 Task: Find connections with filter location Bhachāu with filter topic #Mentoringwith filter profile language German with filter current company Tecnimont with filter school DAYANANDA SAGAR ACADEMY OF TECHNOLOGY AND MANAGEMENT, BANGALORE with filter industry Capital Markets with filter service category Marketing with filter keywords title Account Executive
Action: Mouse moved to (701, 91)
Screenshot: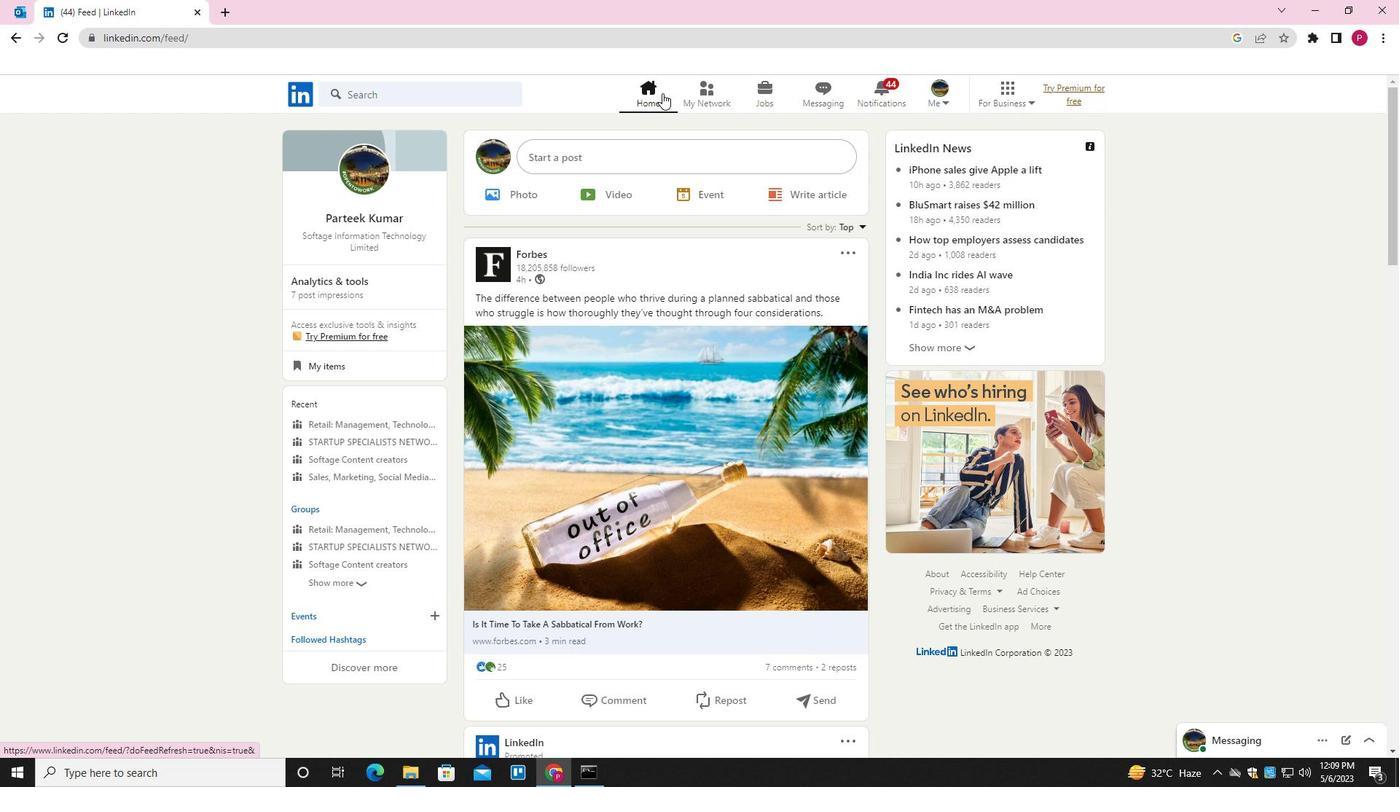 
Action: Mouse pressed left at (701, 91)
Screenshot: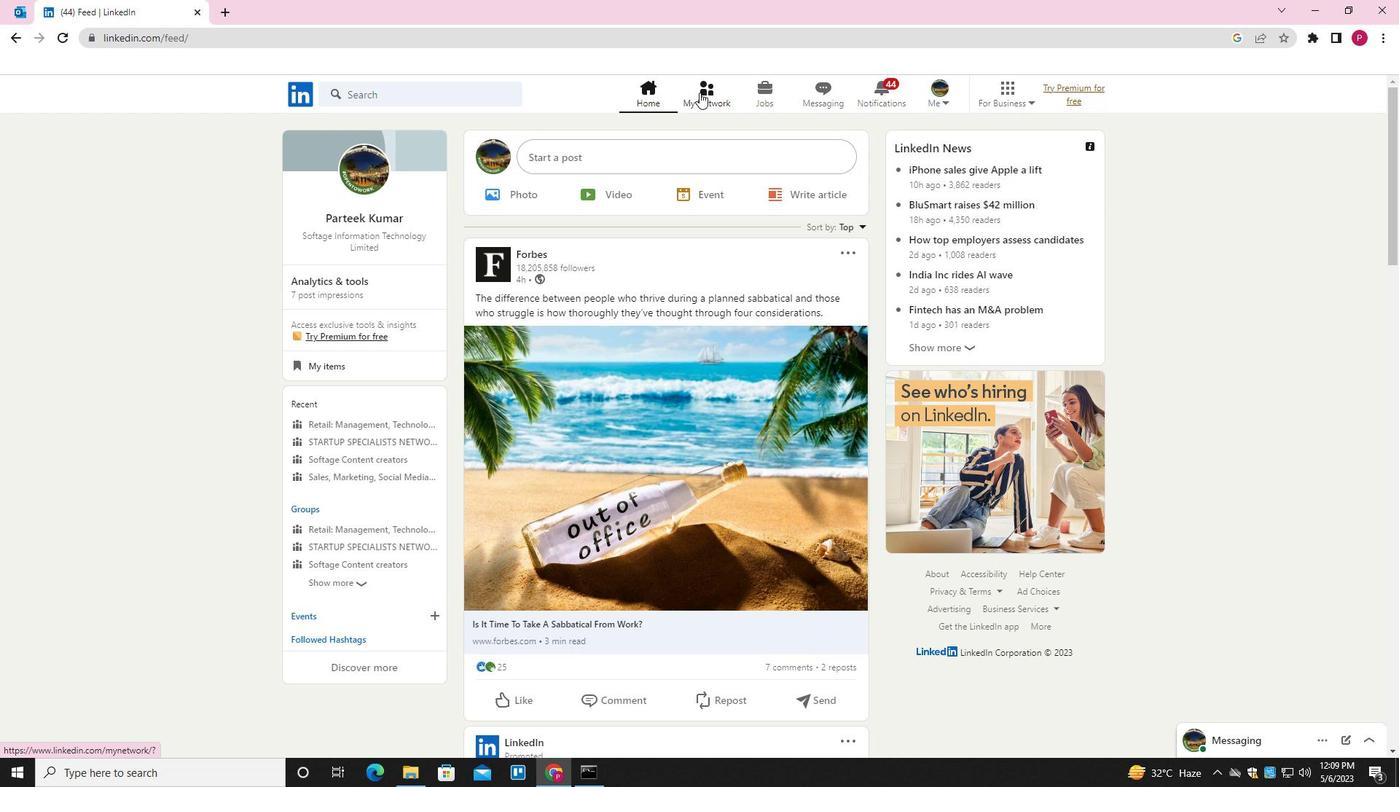 
Action: Mouse moved to (470, 180)
Screenshot: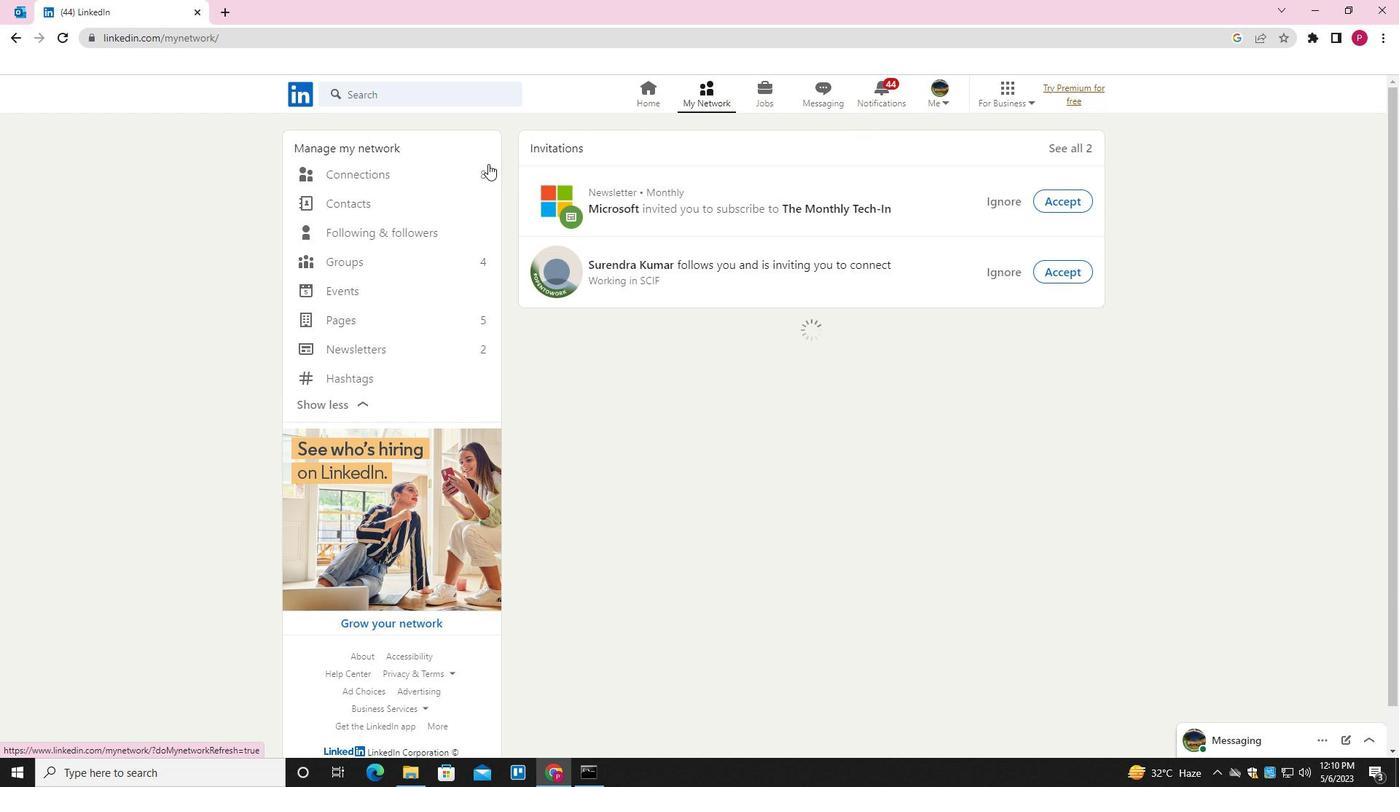 
Action: Mouse pressed left at (470, 180)
Screenshot: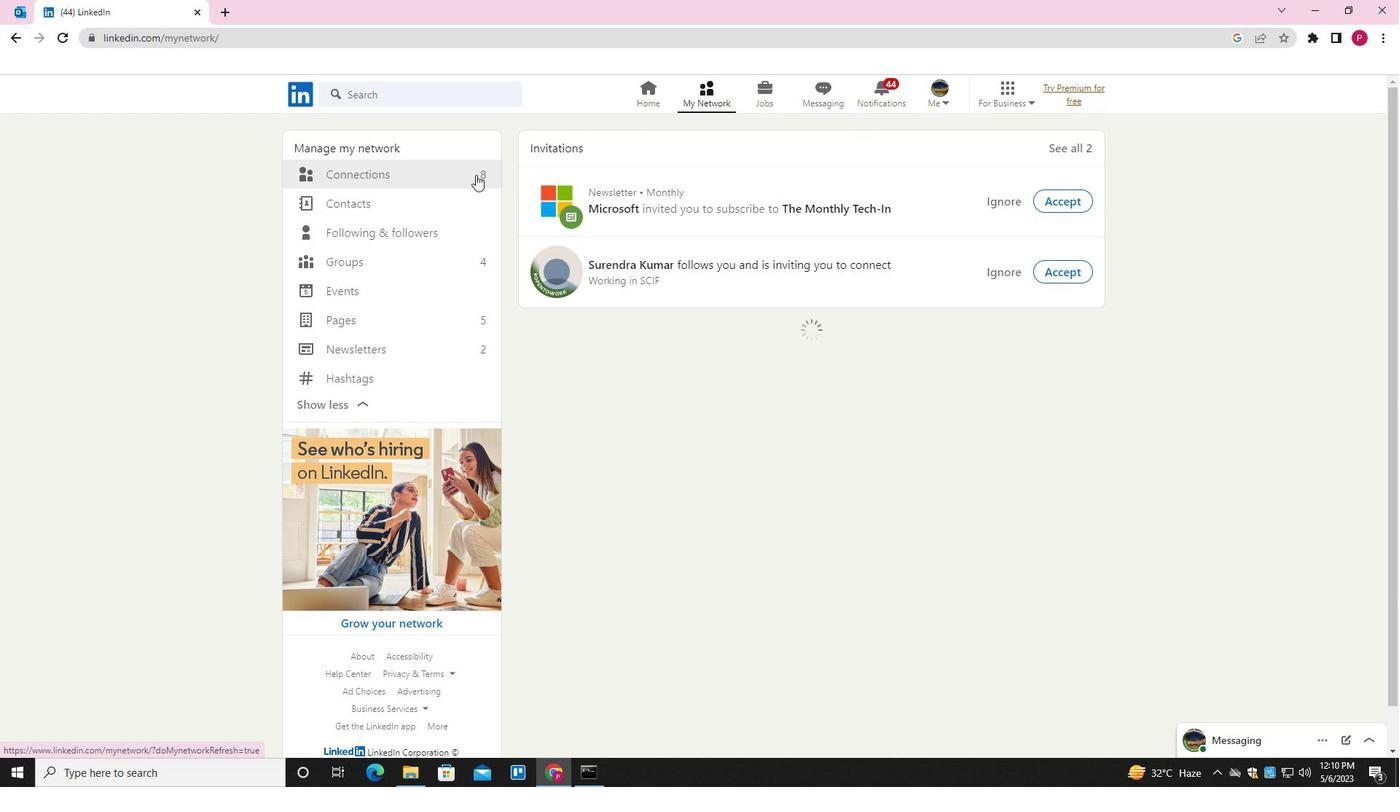 
Action: Mouse moved to (819, 171)
Screenshot: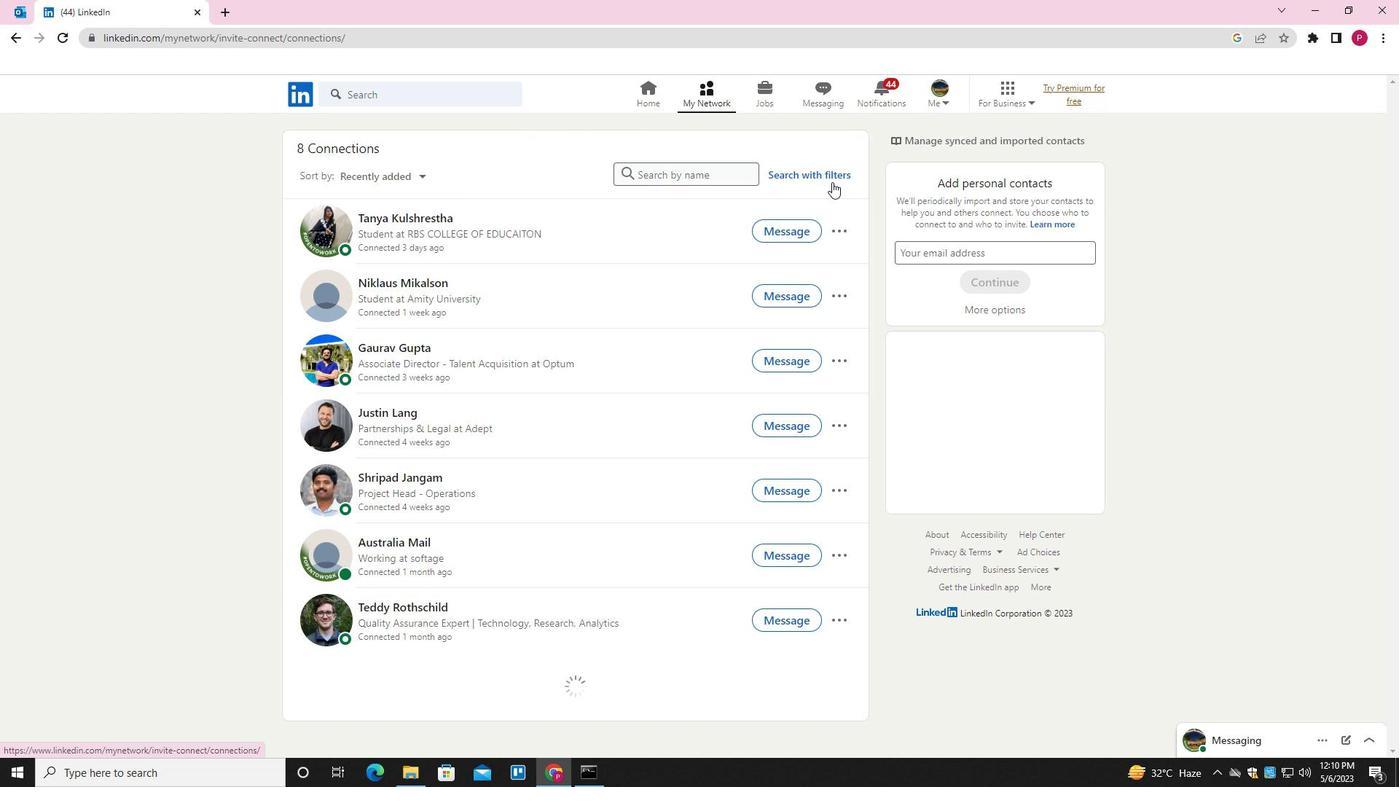 
Action: Mouse pressed left at (819, 171)
Screenshot: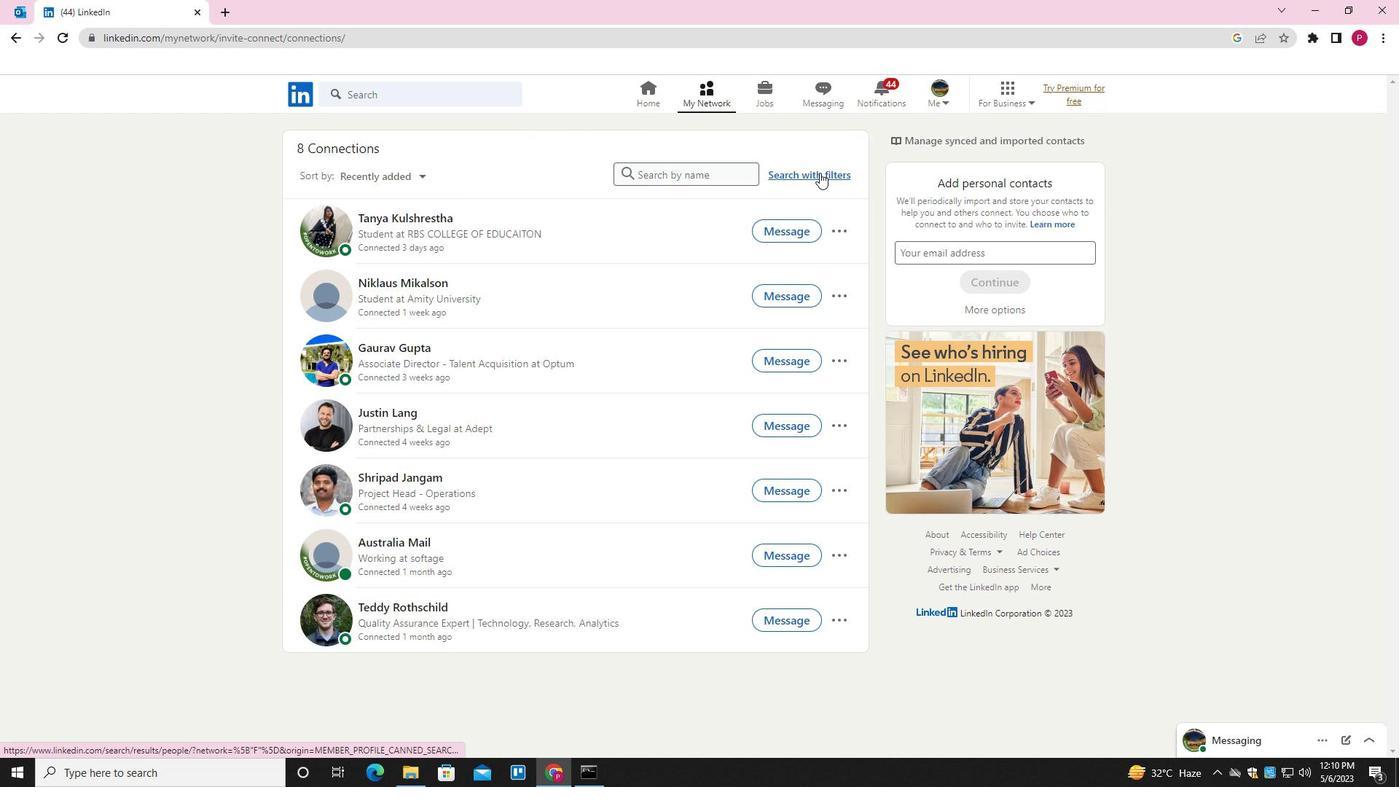 
Action: Mouse moved to (741, 131)
Screenshot: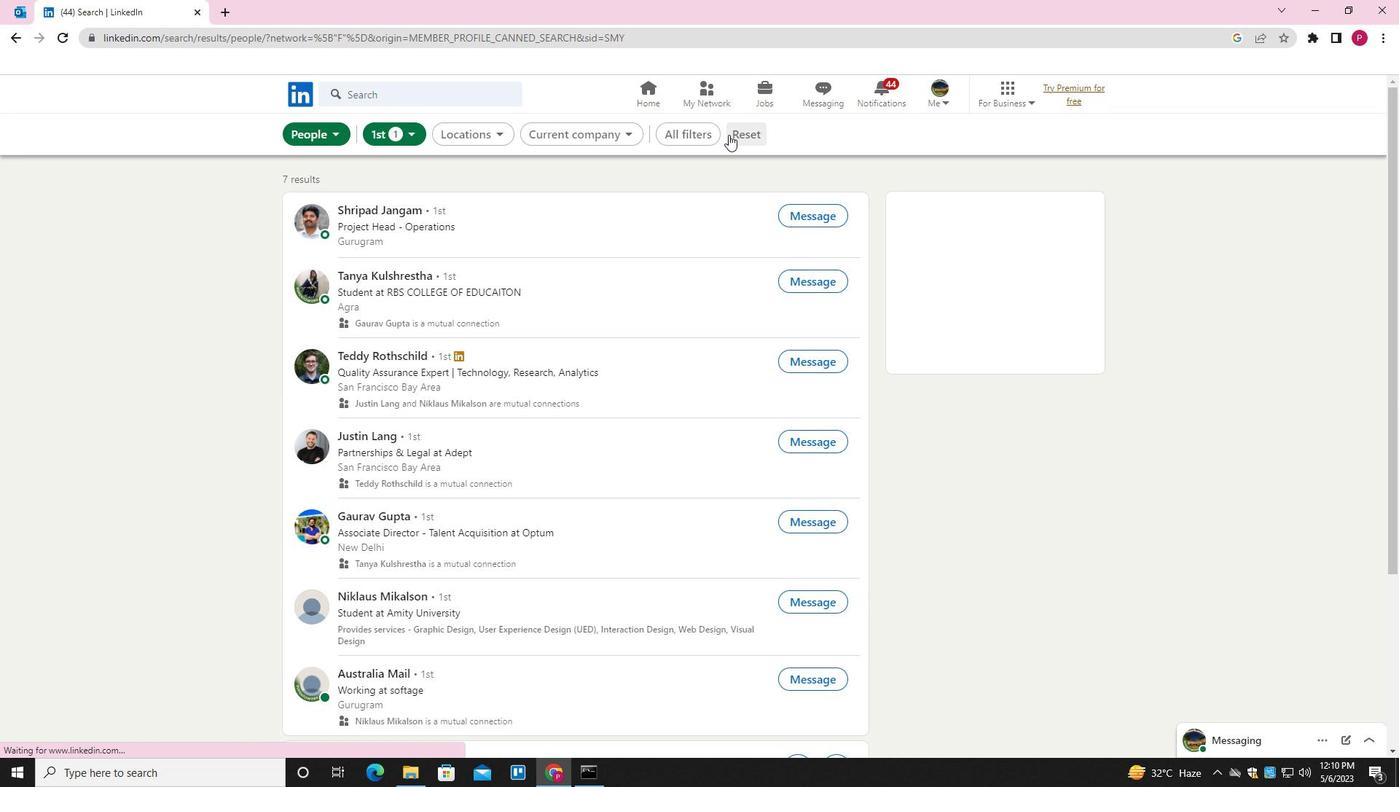 
Action: Mouse pressed left at (741, 131)
Screenshot: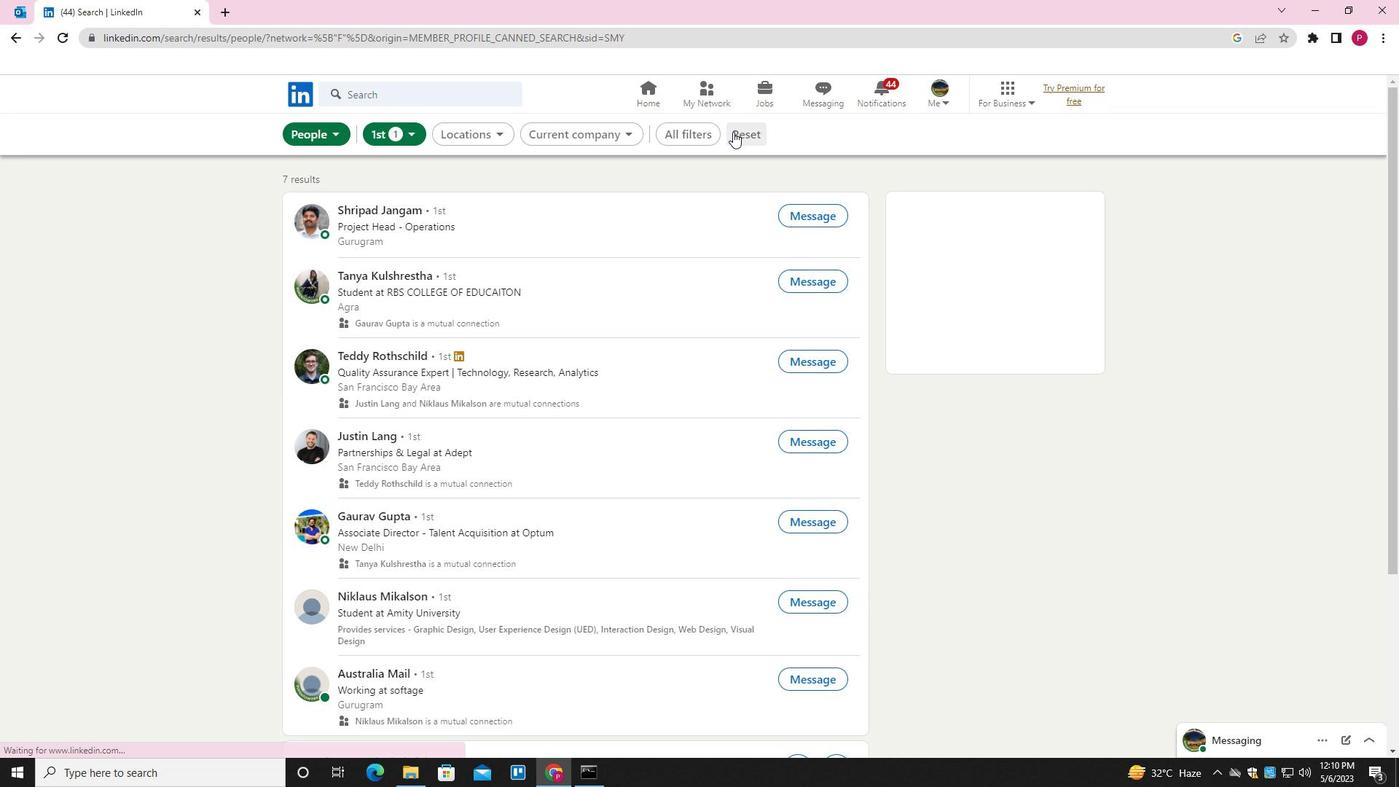 
Action: Mouse moved to (1065, 408)
Screenshot: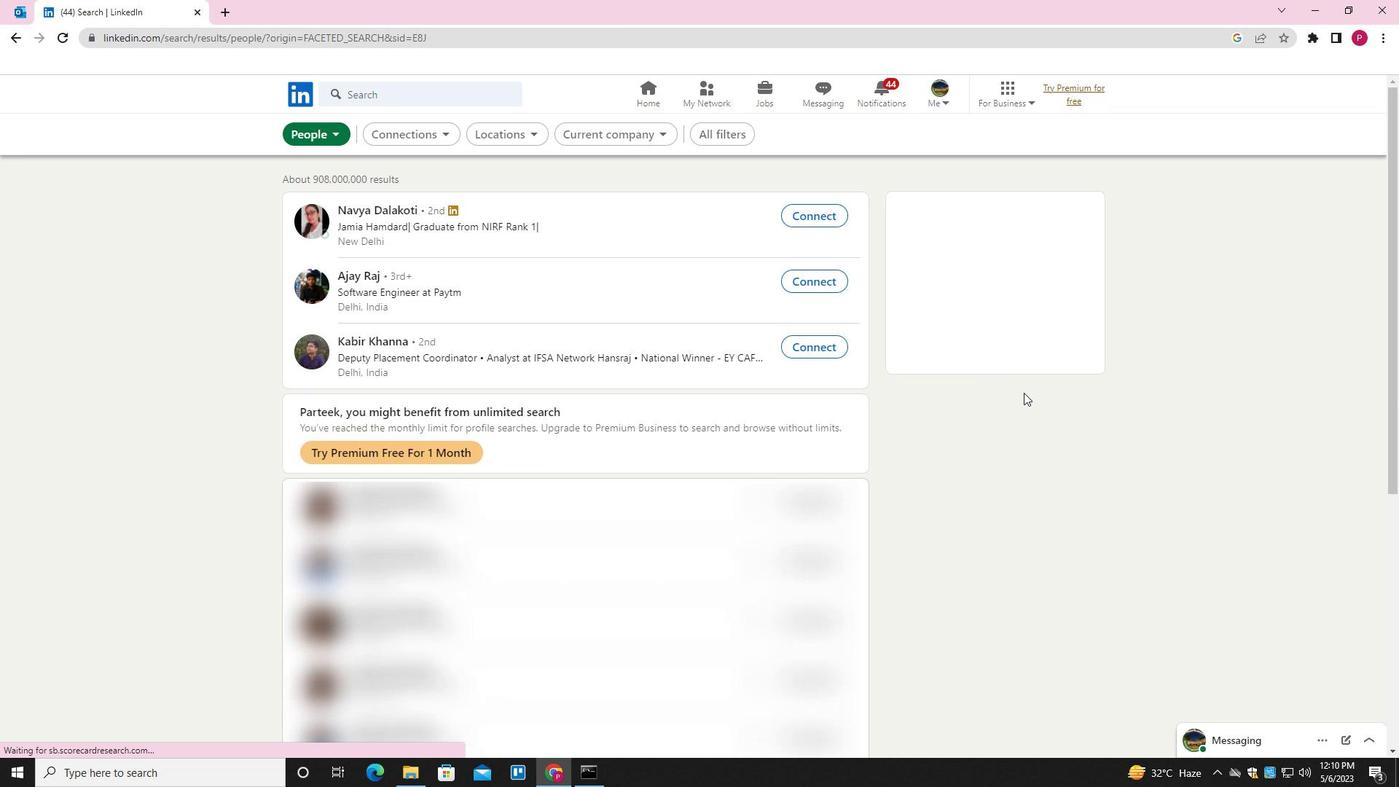 
Action: Mouse scrolled (1065, 407) with delta (0, 0)
Screenshot: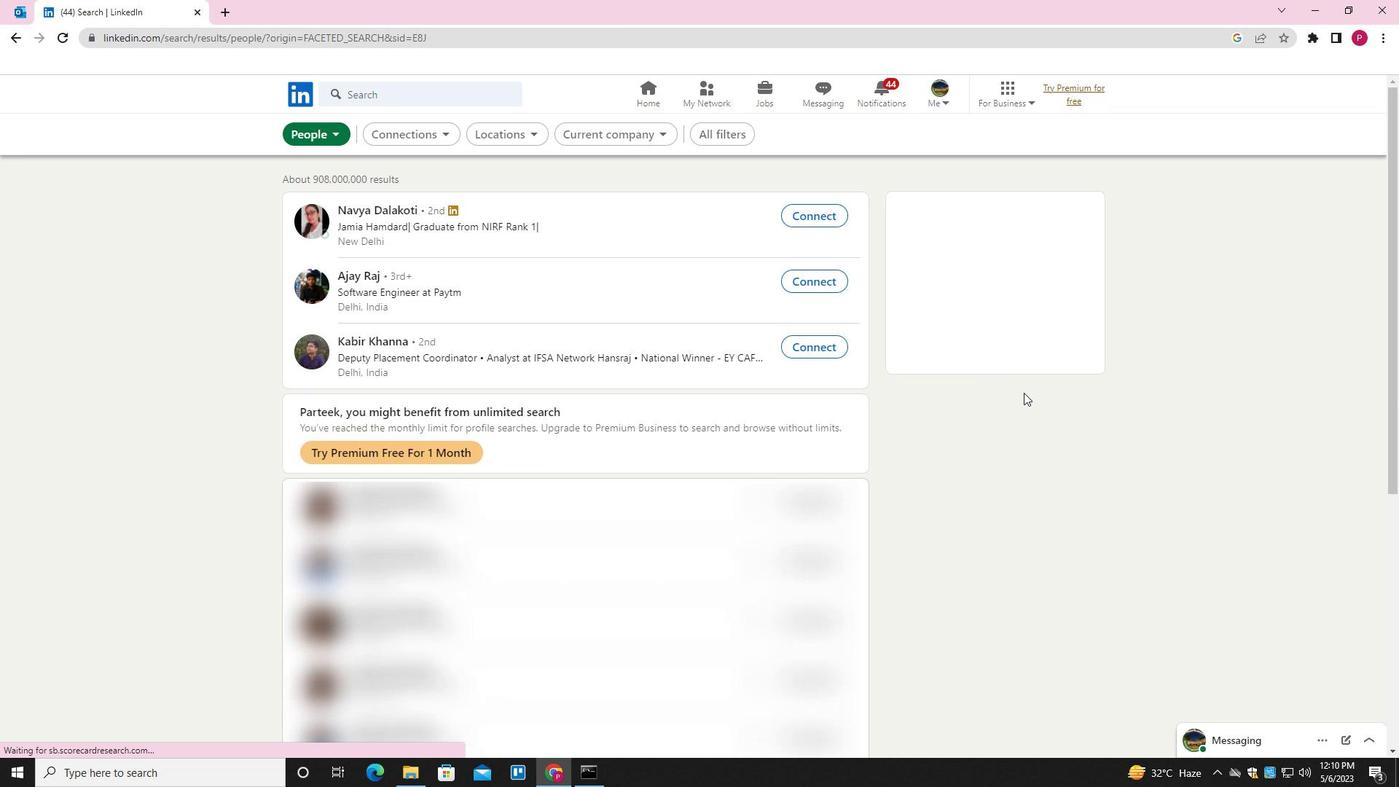 
Action: Mouse moved to (1073, 412)
Screenshot: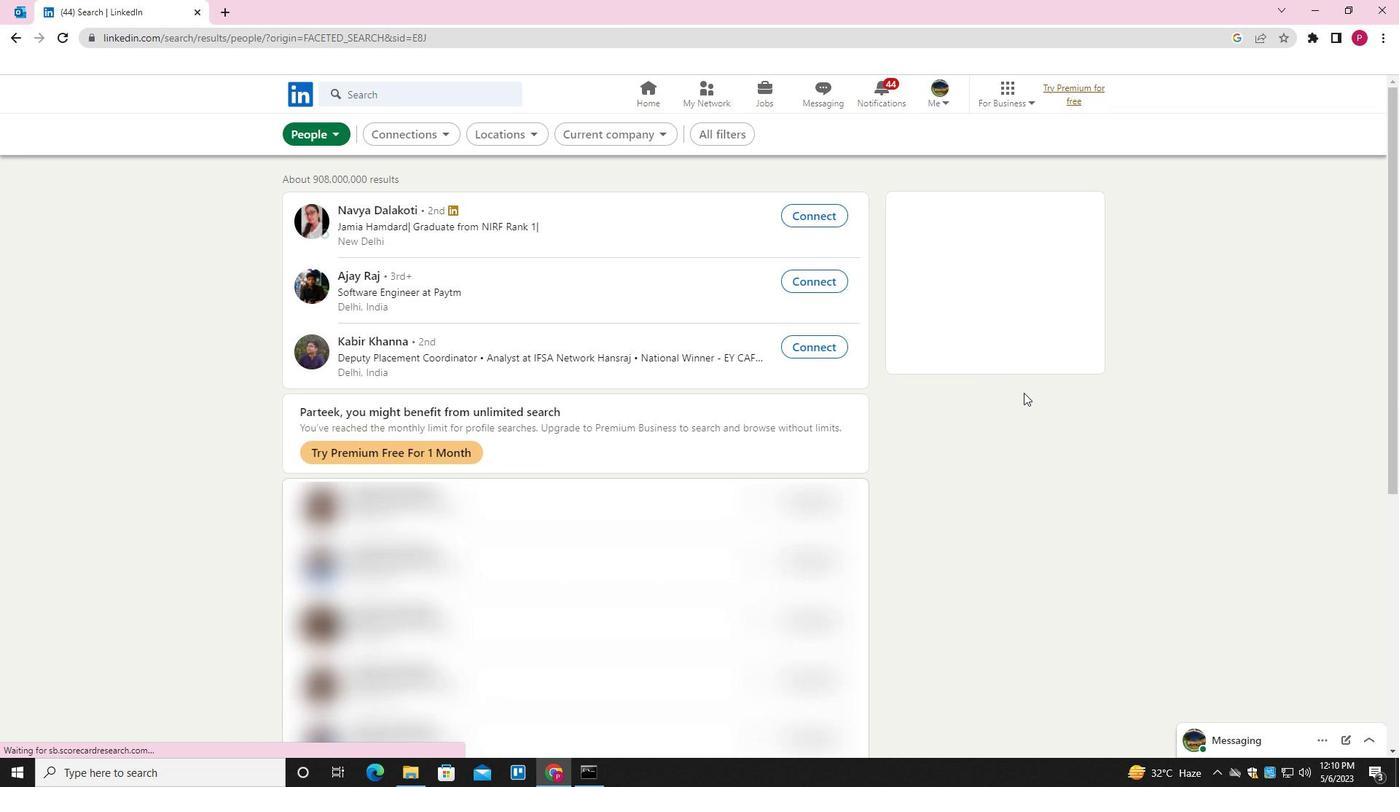 
Action: Mouse scrolled (1073, 411) with delta (0, 0)
Screenshot: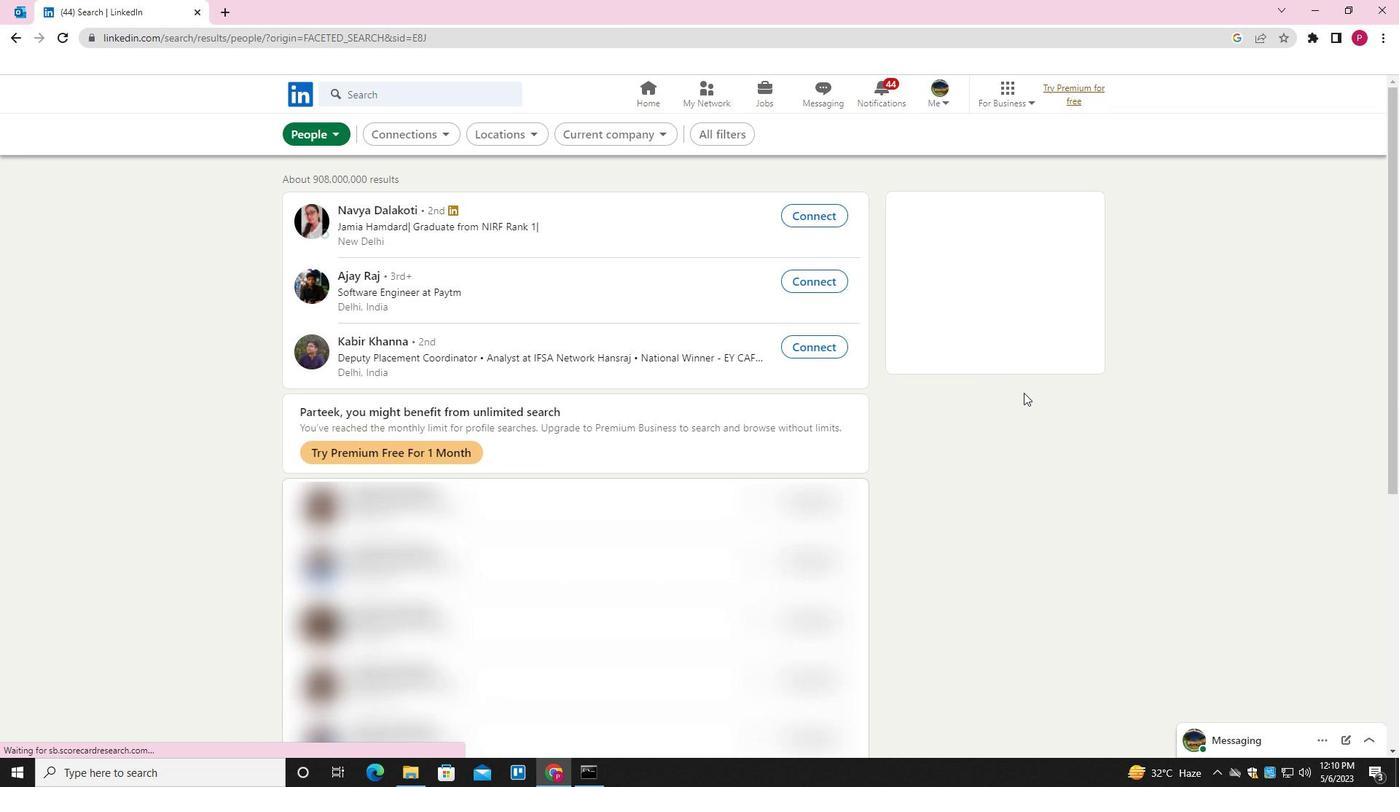 
Action: Mouse moved to (1090, 414)
Screenshot: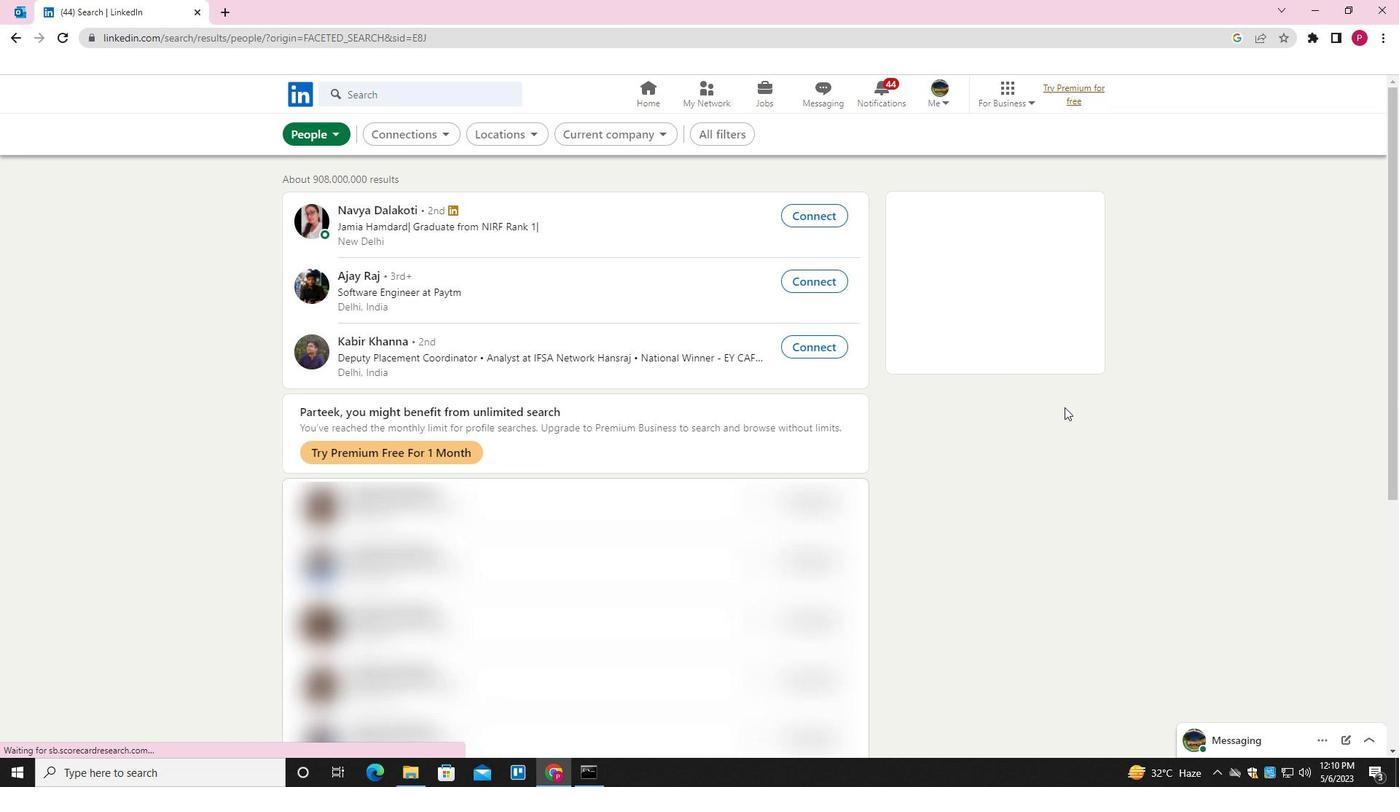 
Action: Mouse scrolled (1090, 413) with delta (0, 0)
Screenshot: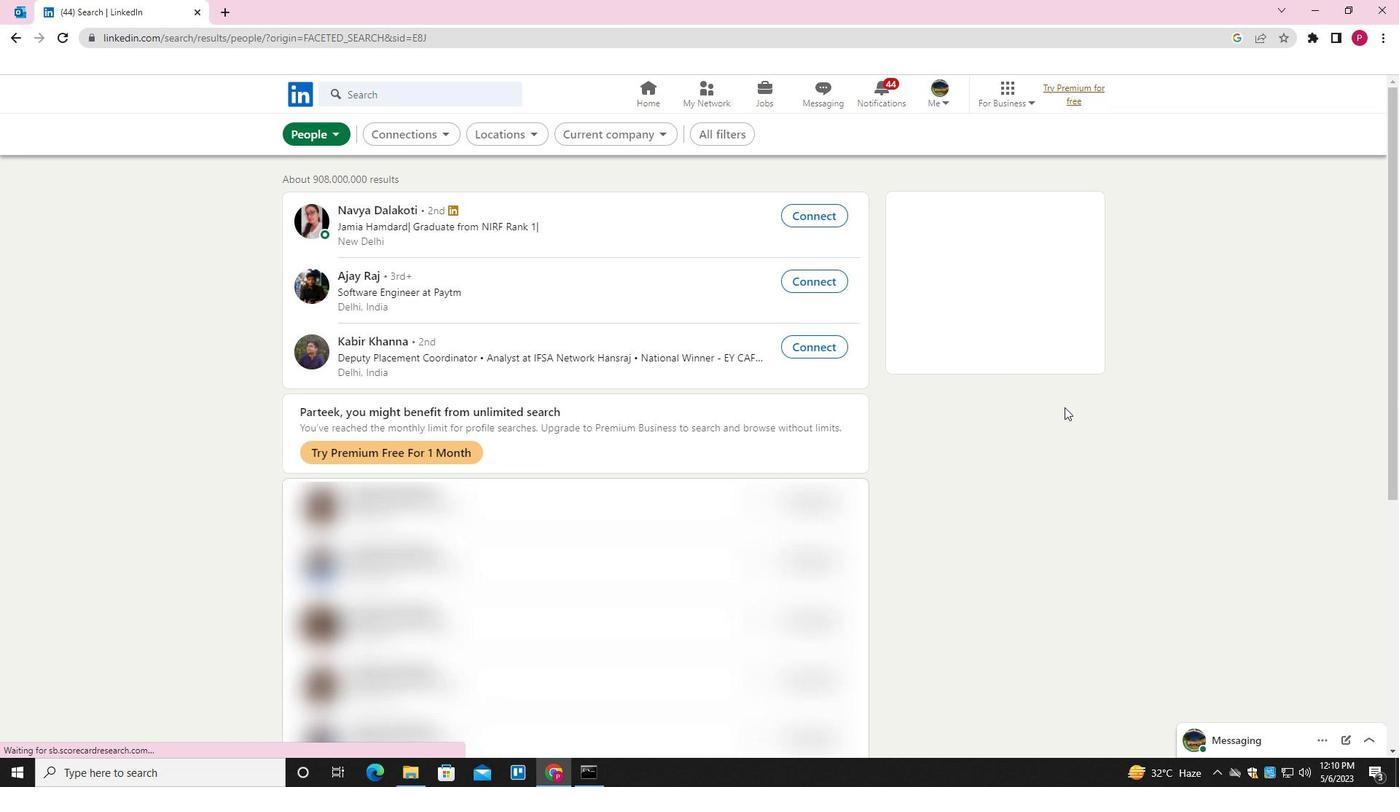
Action: Mouse moved to (700, 162)
Screenshot: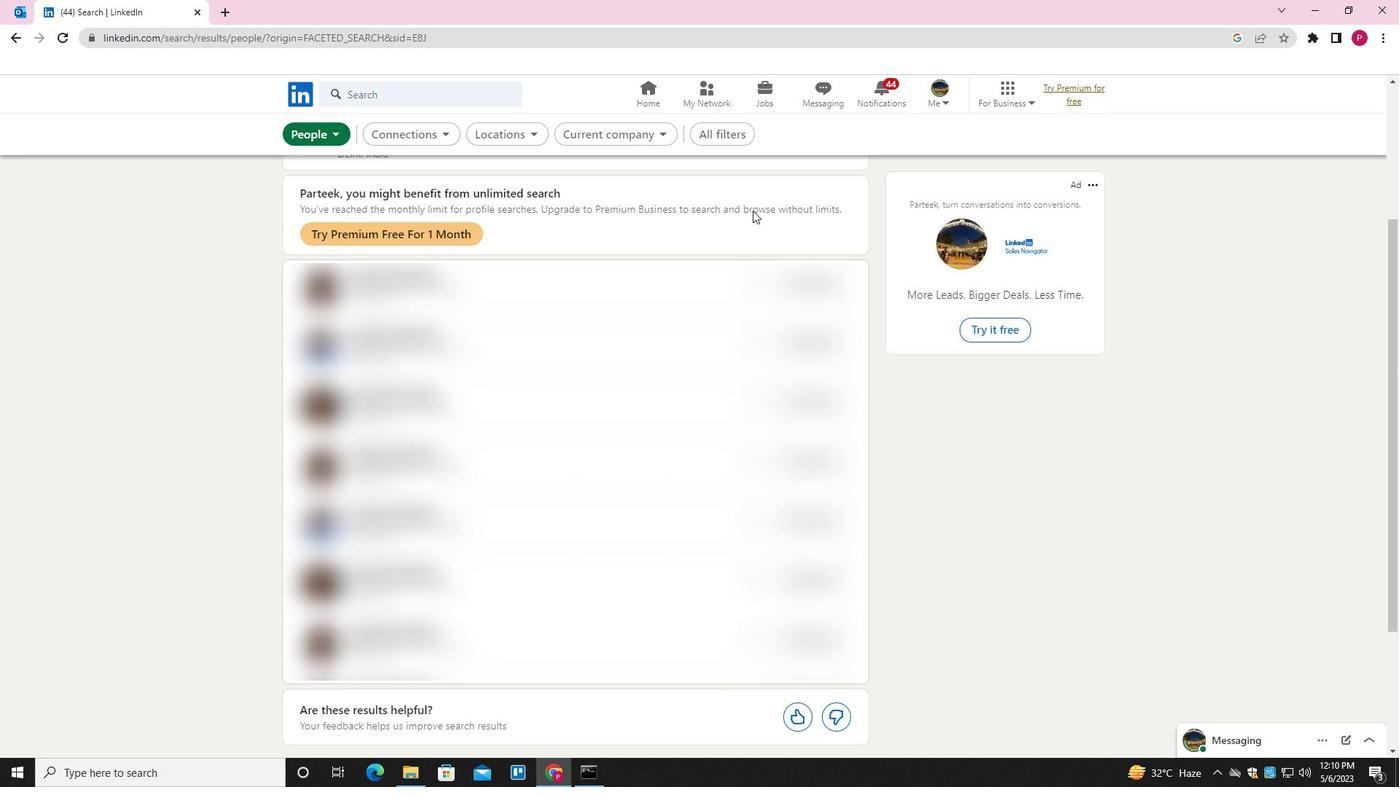 
Action: Mouse scrolled (700, 163) with delta (0, 0)
Screenshot: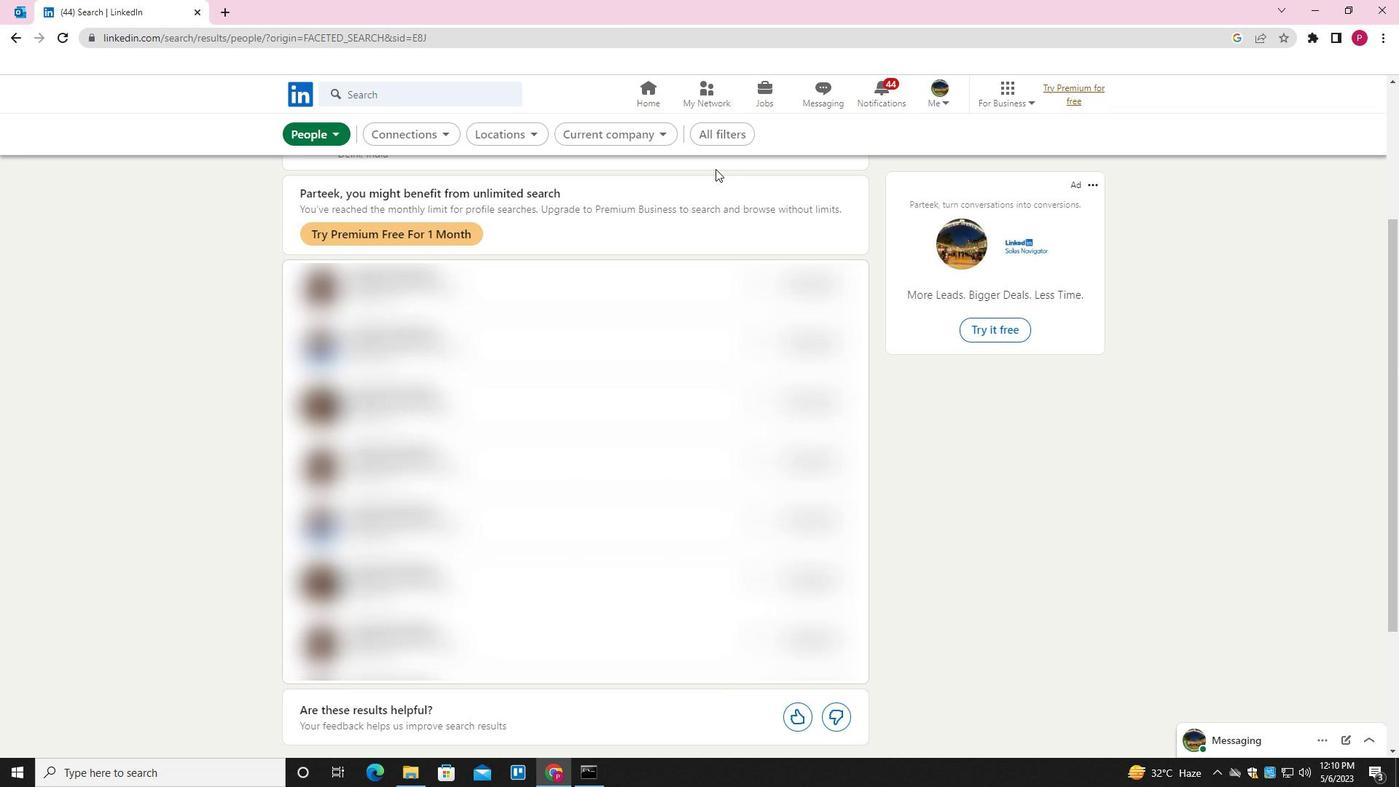 
Action: Mouse scrolled (700, 163) with delta (0, 0)
Screenshot: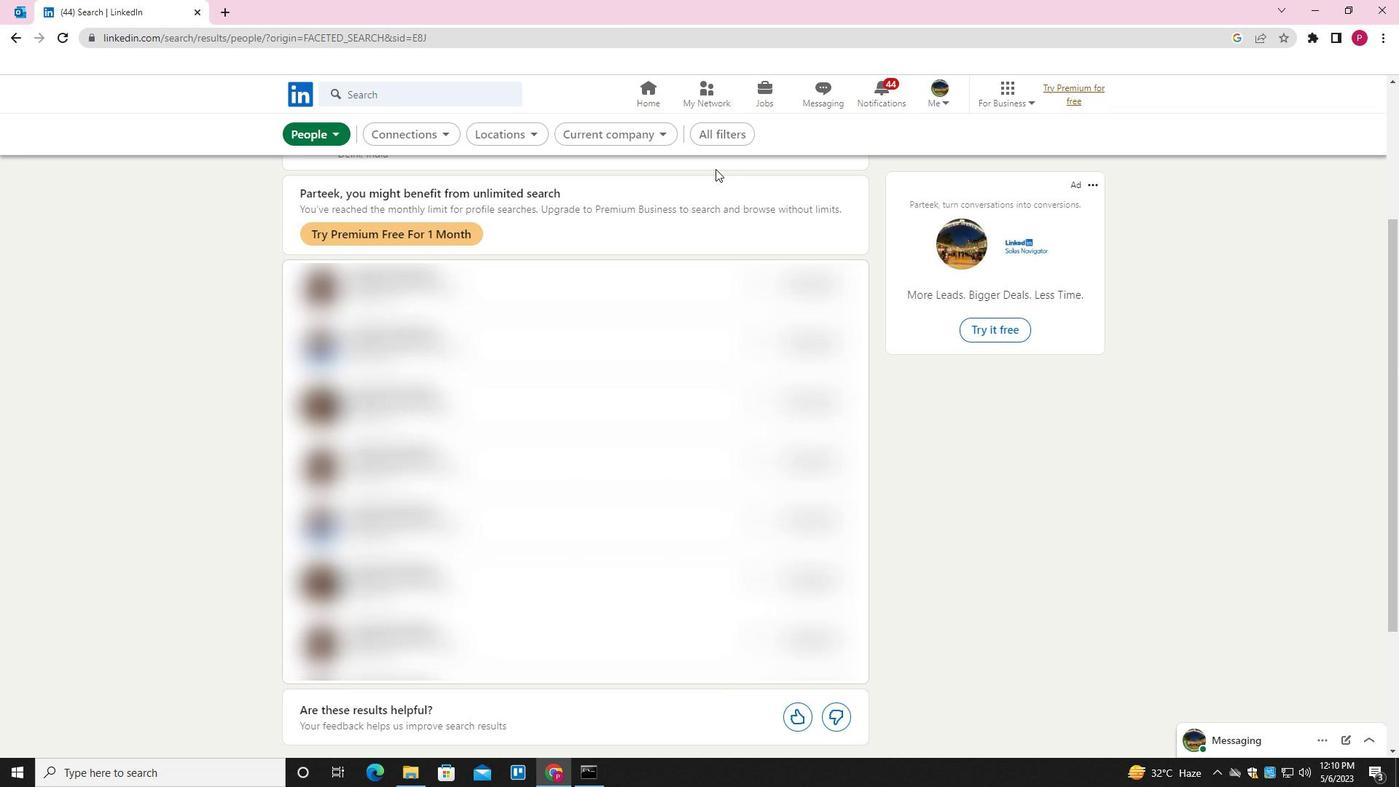 
Action: Mouse moved to (699, 162)
Screenshot: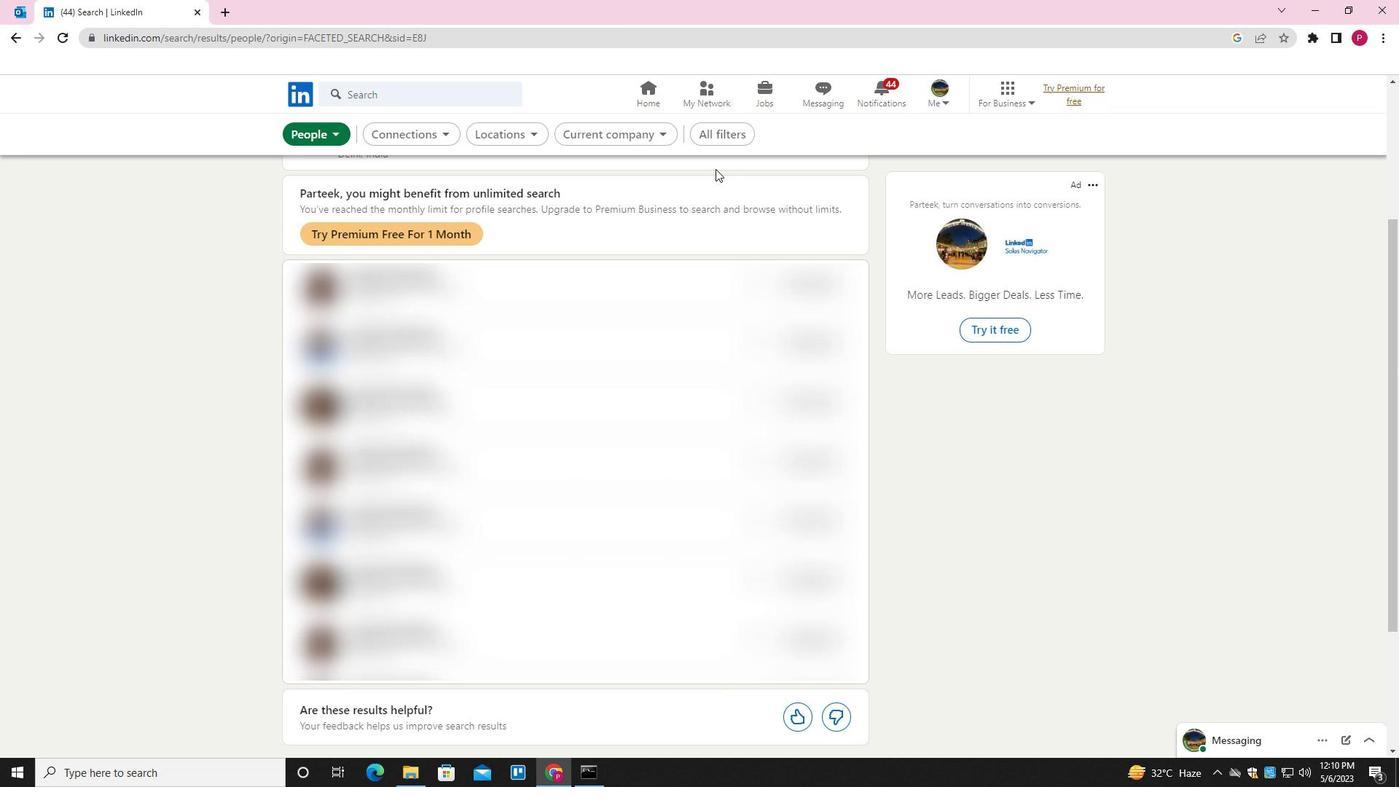 
Action: Mouse scrolled (699, 163) with delta (0, 0)
Screenshot: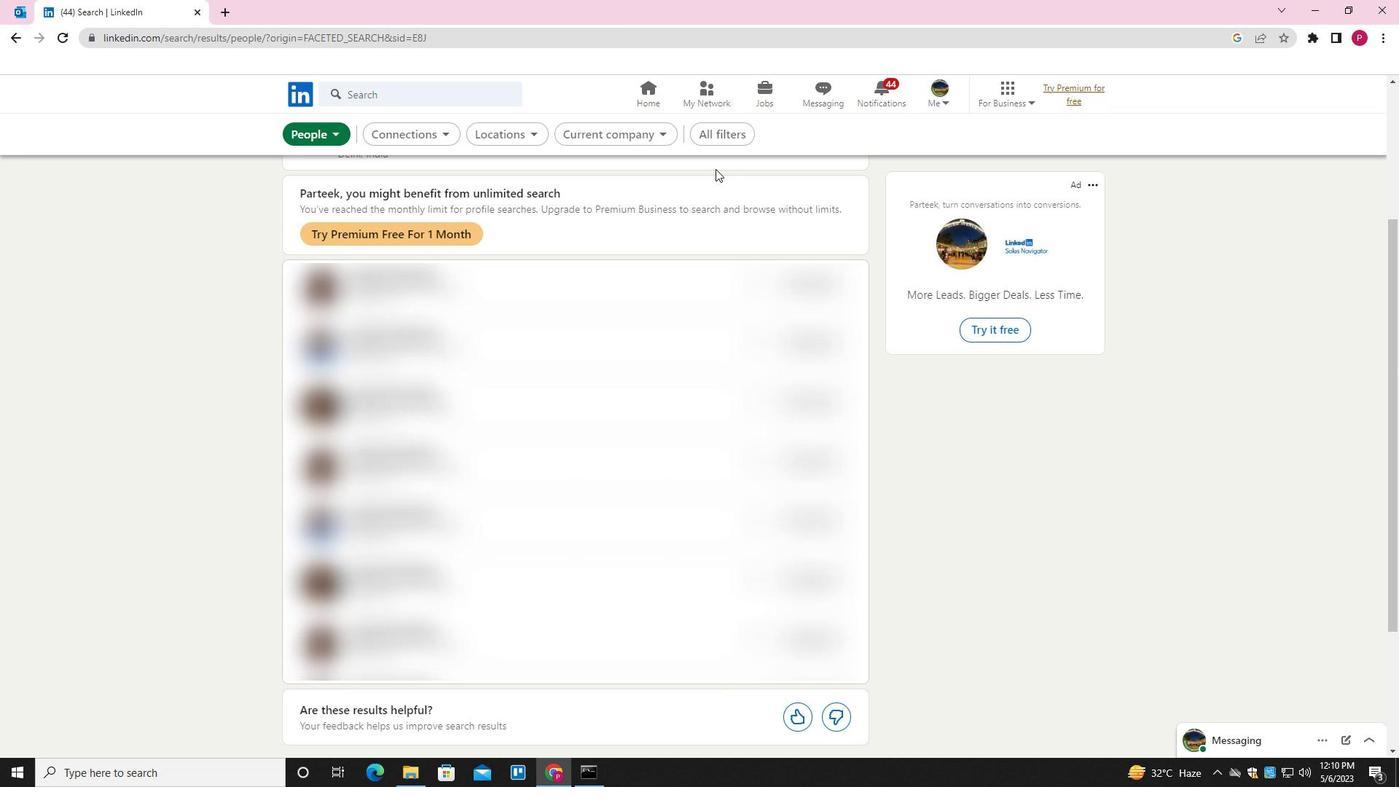
Action: Mouse moved to (725, 136)
Screenshot: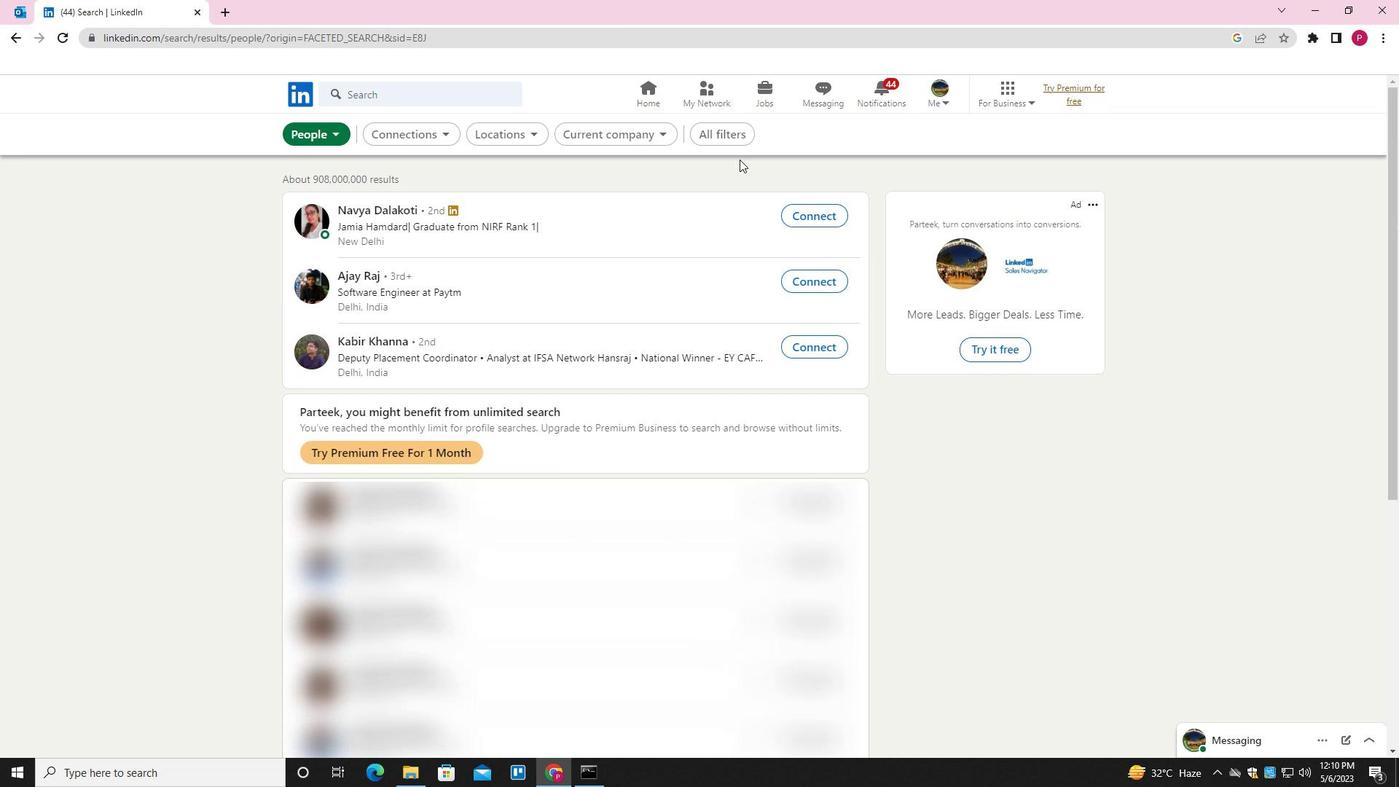 
Action: Mouse pressed left at (725, 136)
Screenshot: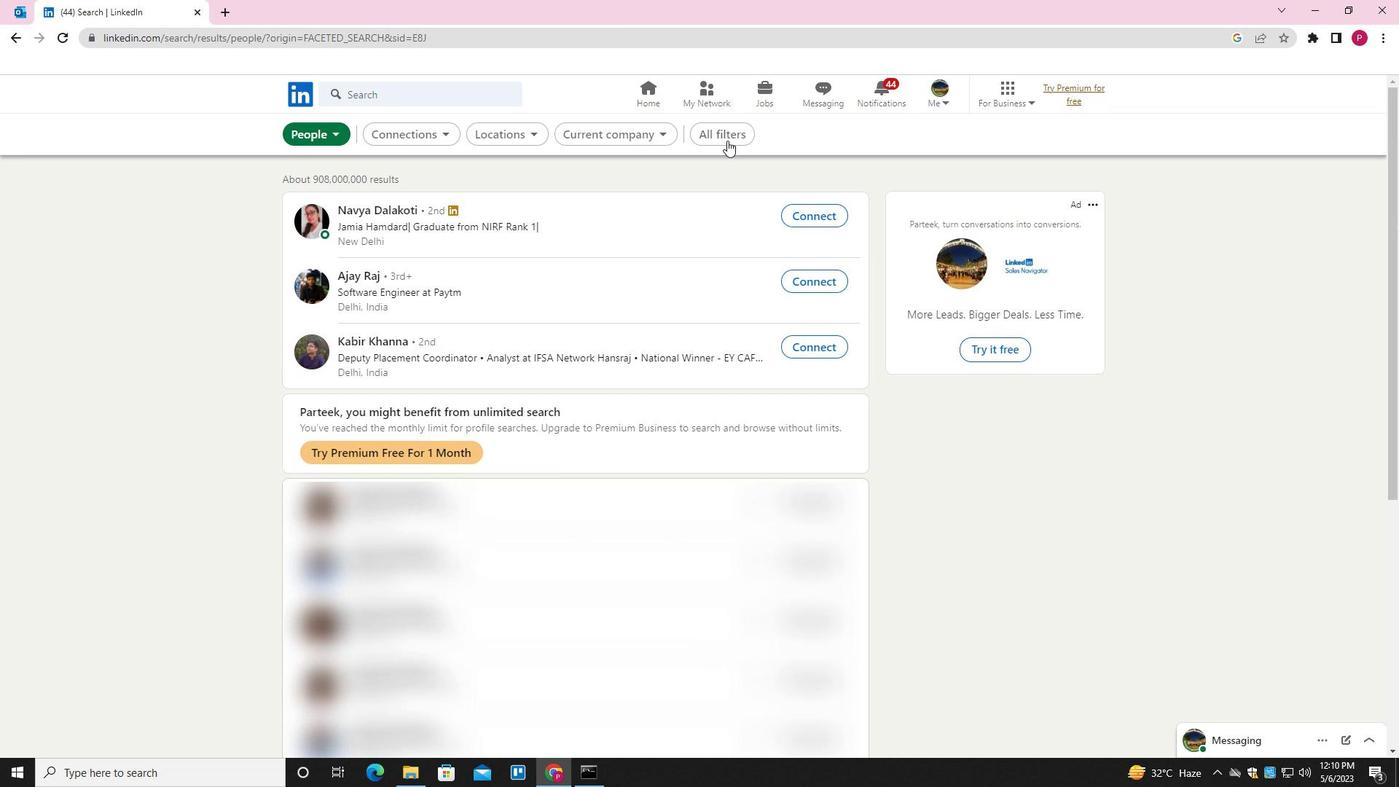 
Action: Mouse moved to (1093, 344)
Screenshot: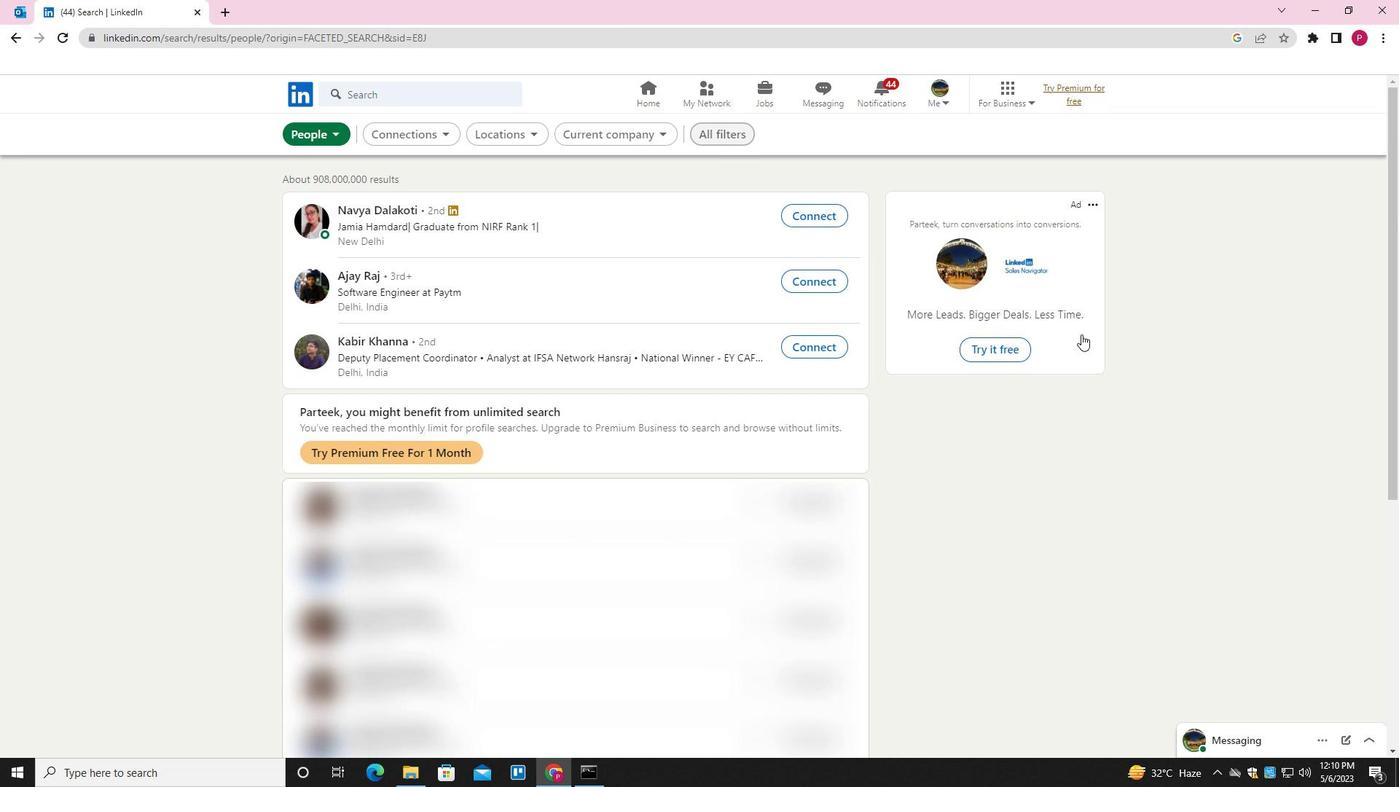 
Action: Mouse scrolled (1093, 343) with delta (0, 0)
Screenshot: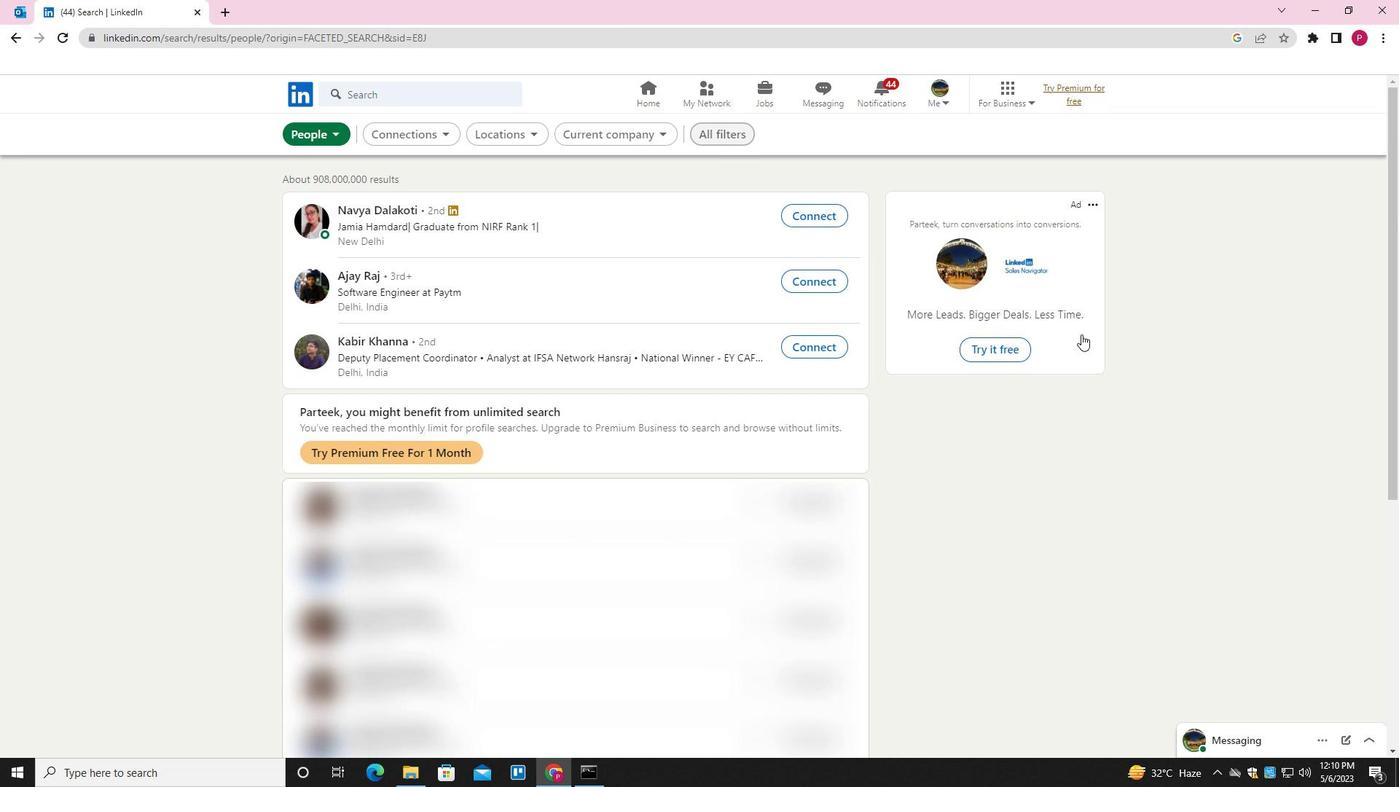 
Action: Mouse moved to (1112, 359)
Screenshot: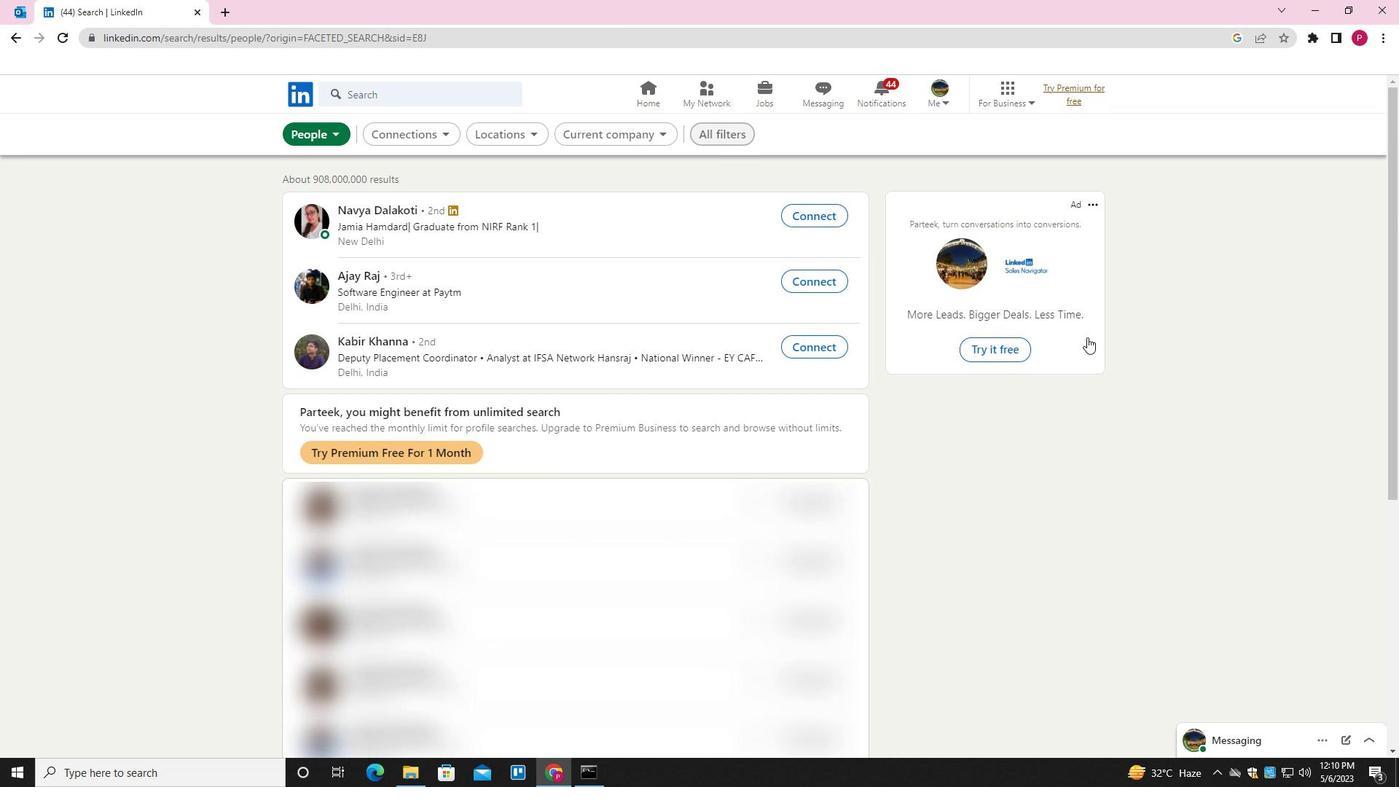 
Action: Mouse scrolled (1112, 358) with delta (0, 0)
Screenshot: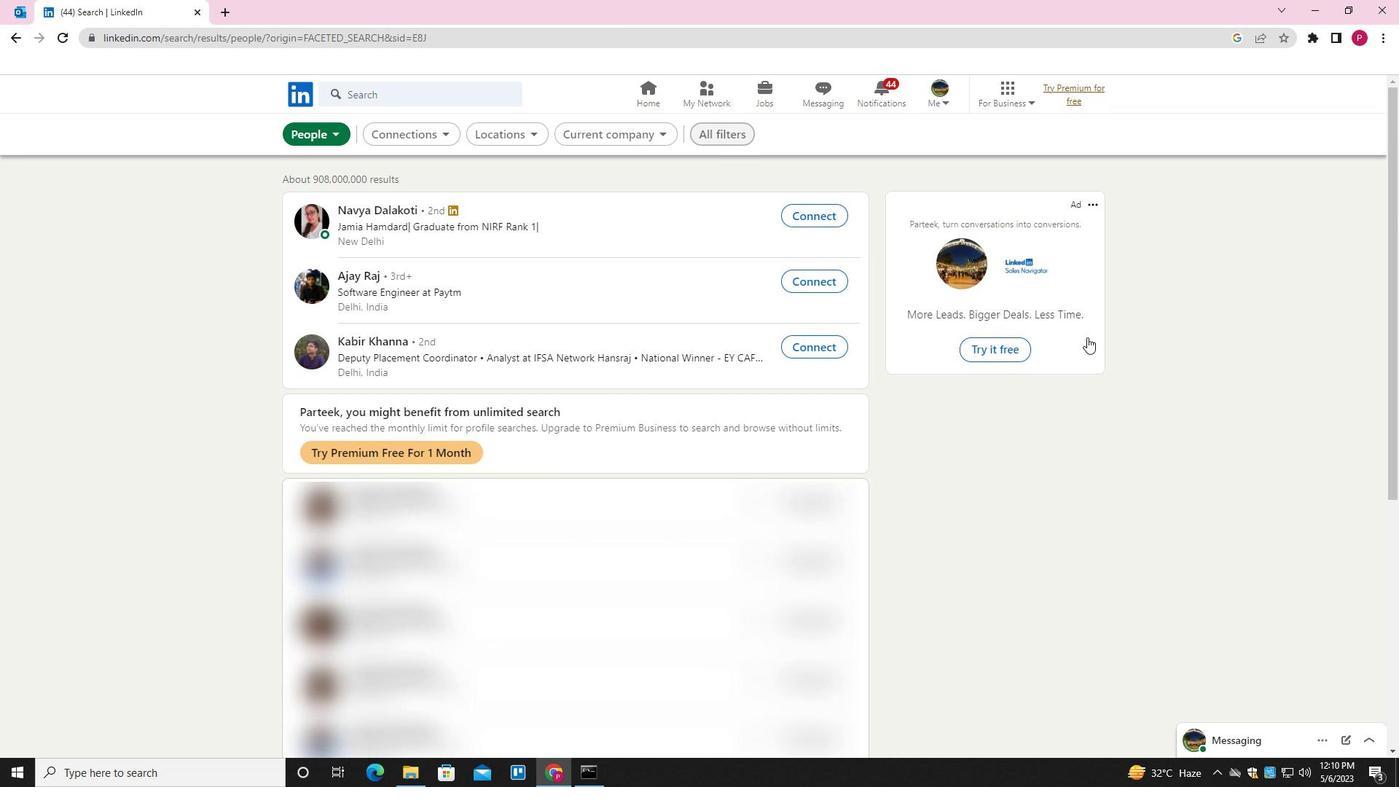 
Action: Mouse moved to (1114, 365)
Screenshot: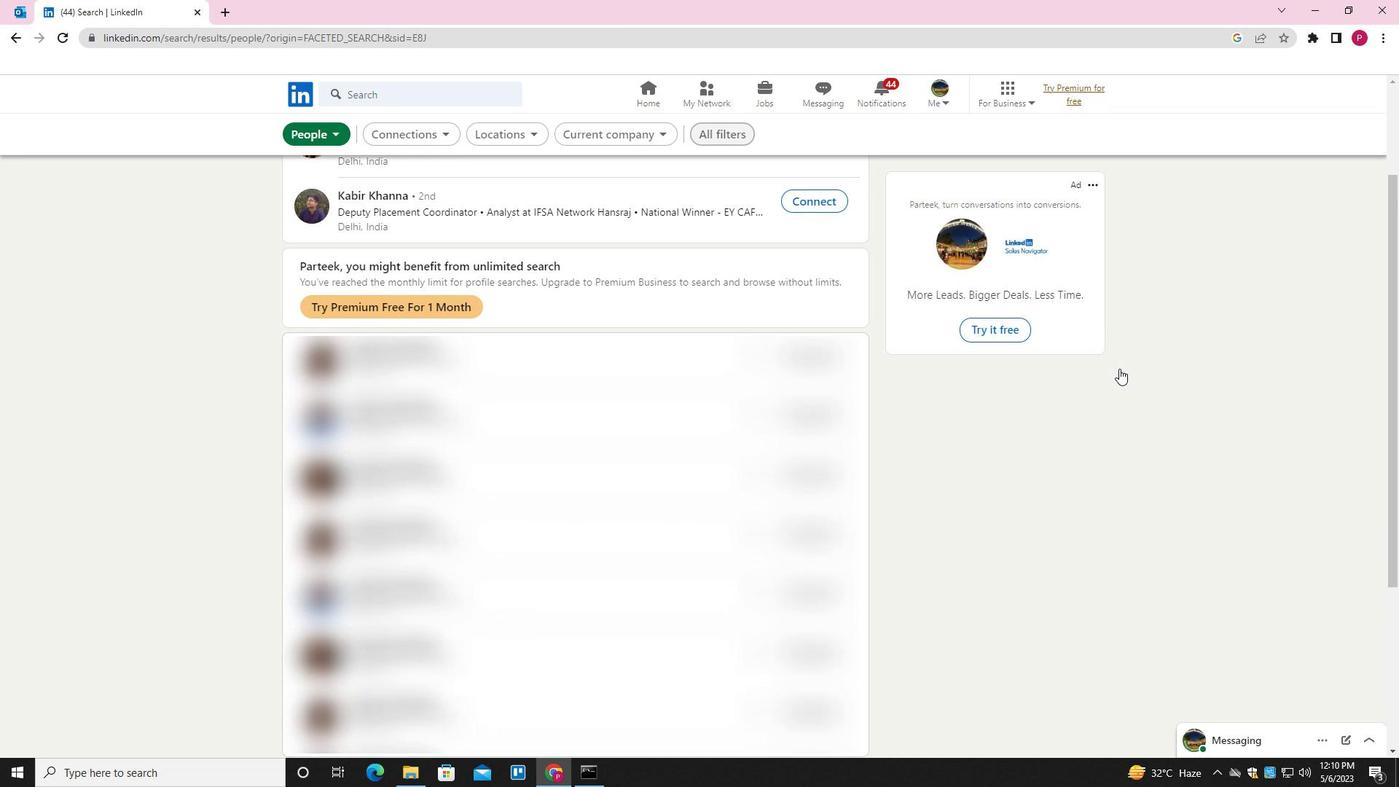 
Action: Mouse scrolled (1114, 365) with delta (0, 0)
Screenshot: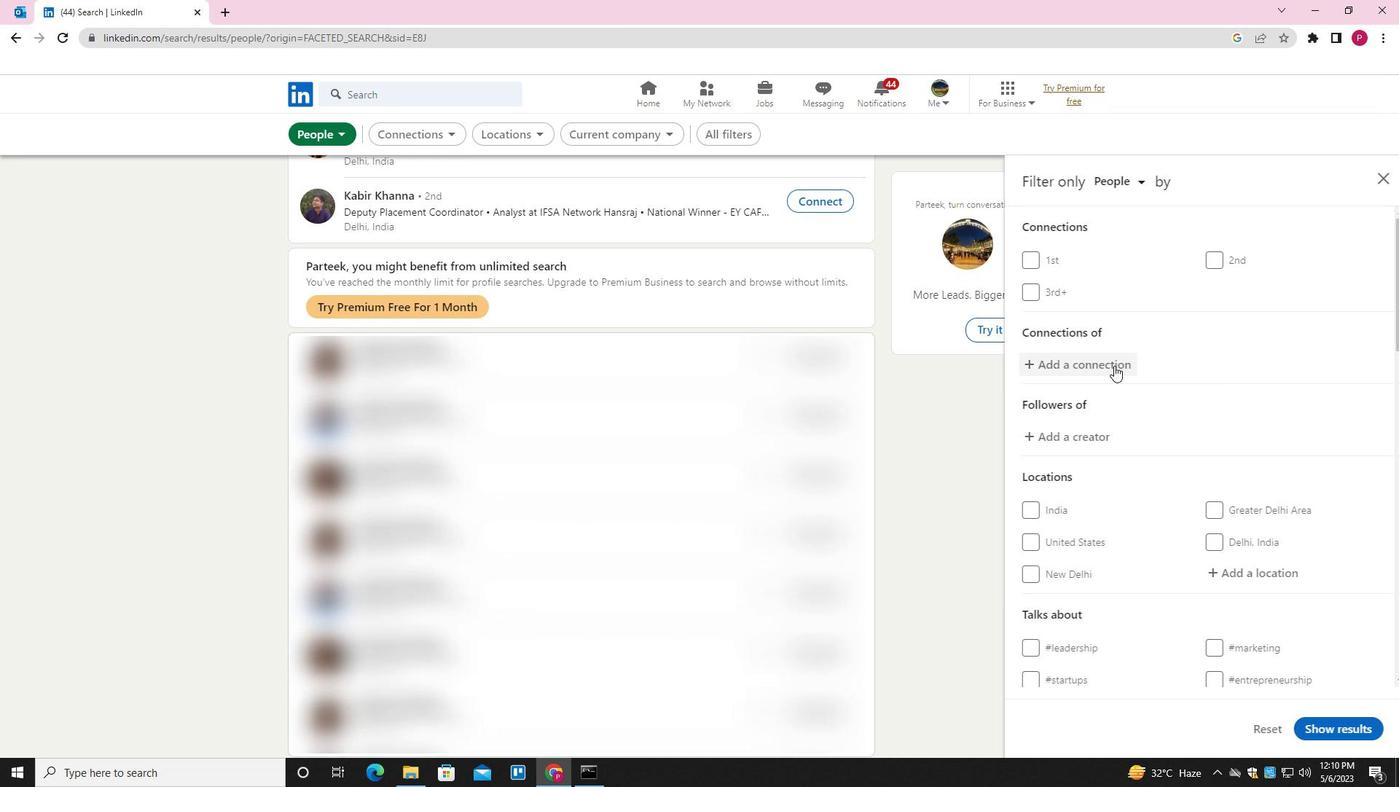 
Action: Mouse moved to (1115, 366)
Screenshot: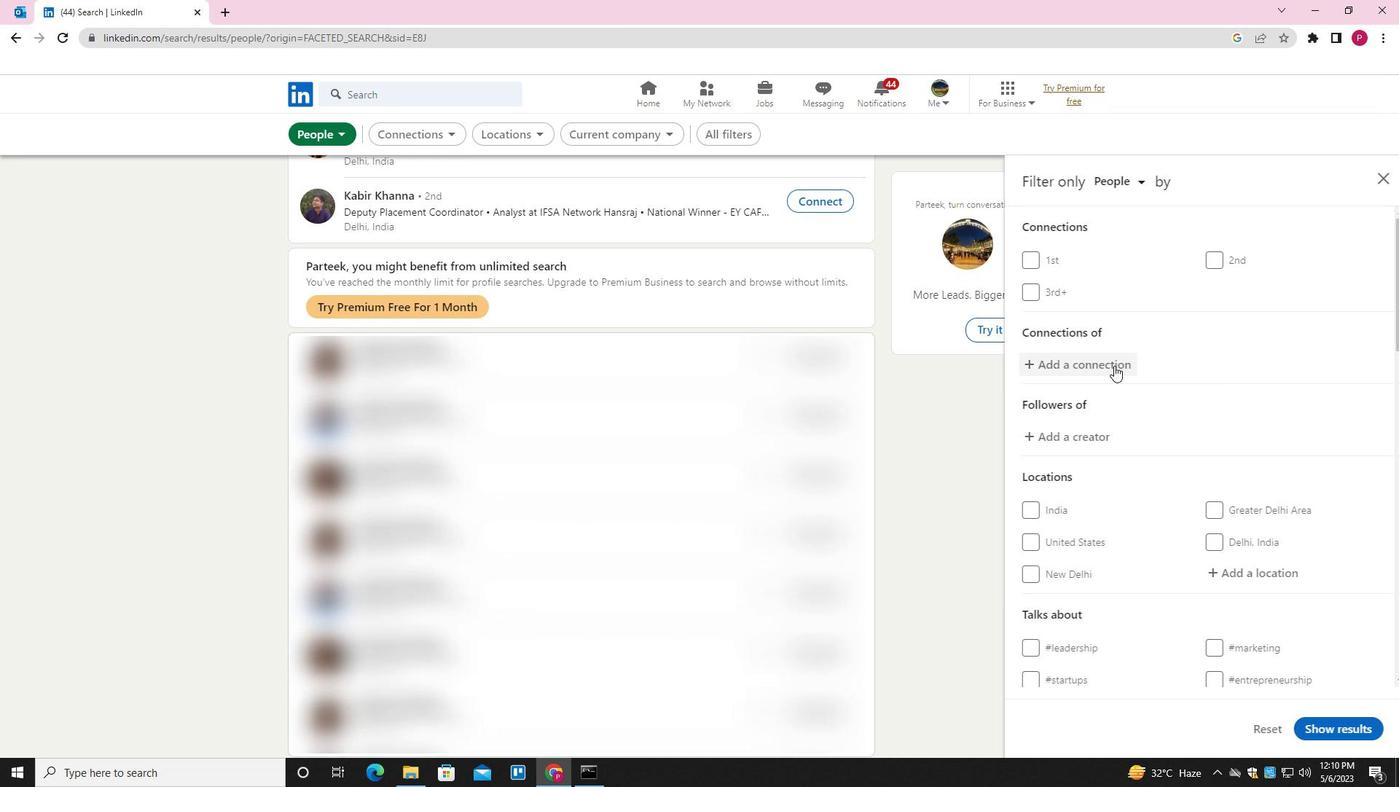 
Action: Mouse scrolled (1115, 365) with delta (0, 0)
Screenshot: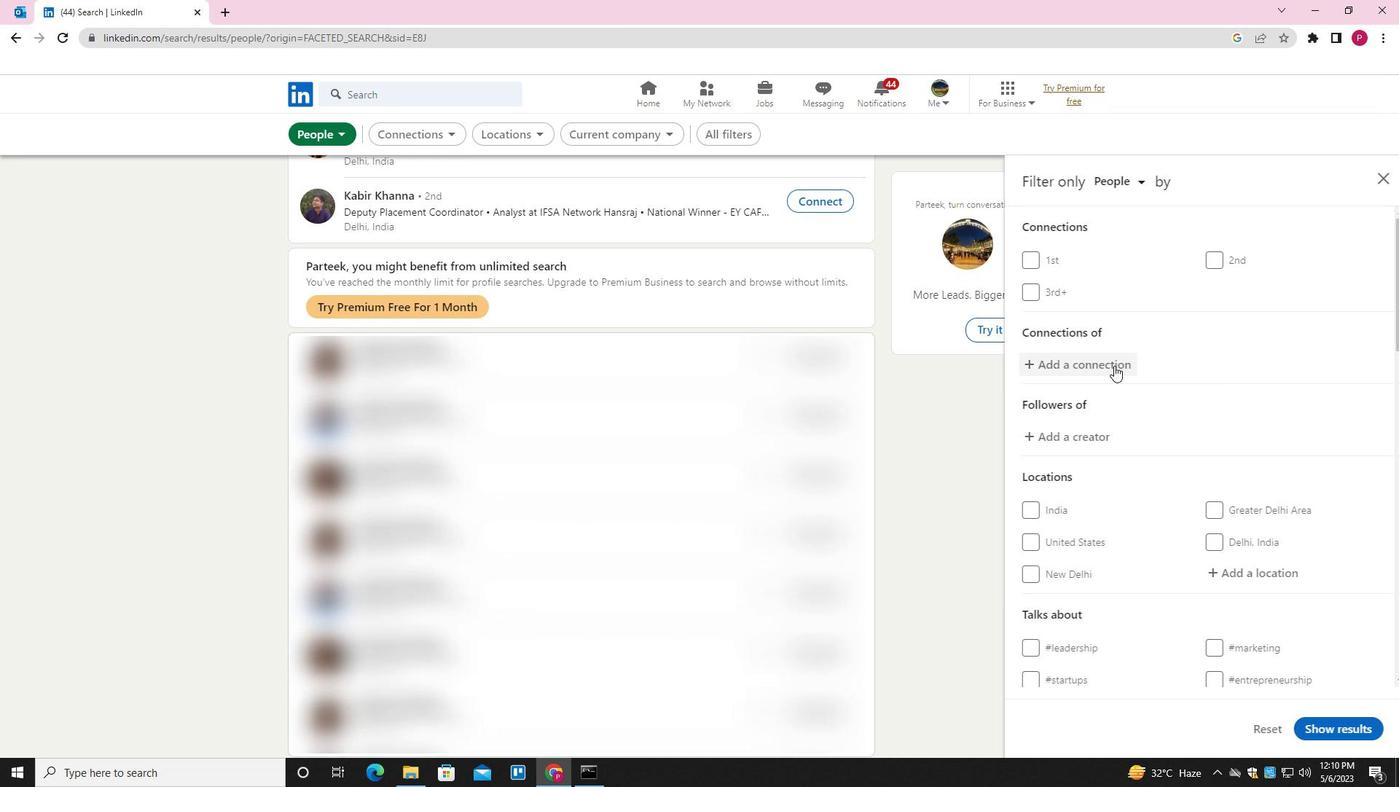 
Action: Mouse moved to (1238, 431)
Screenshot: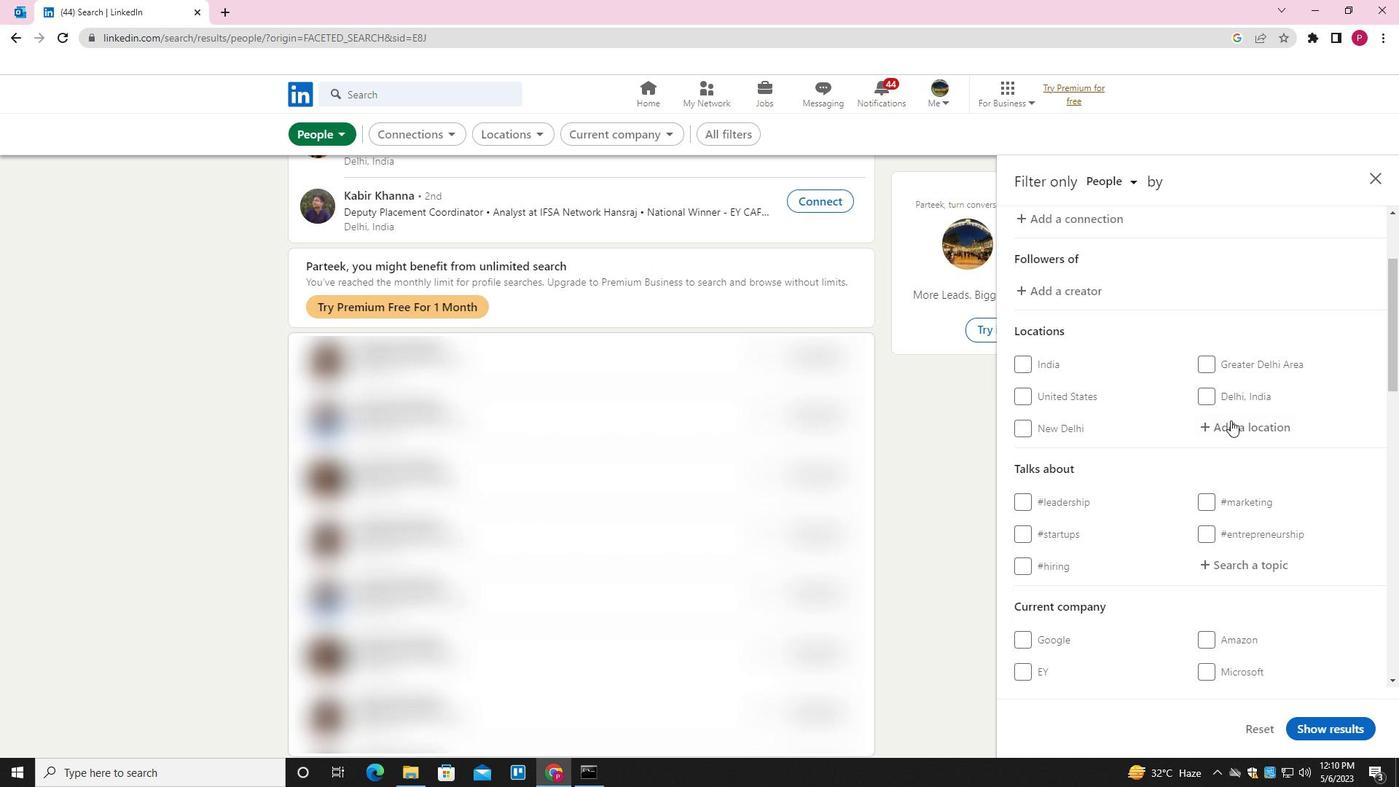 
Action: Mouse pressed left at (1238, 431)
Screenshot: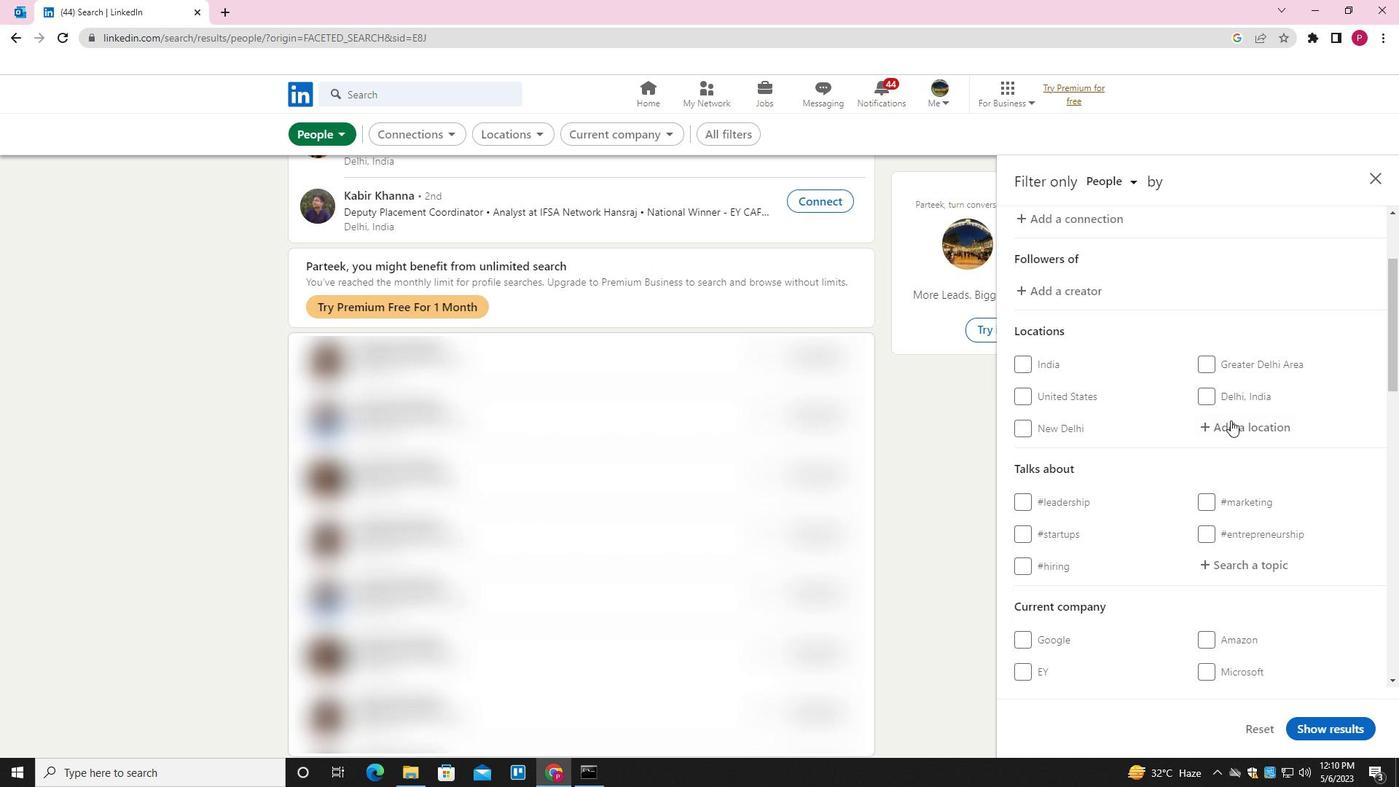 
Action: Mouse moved to (1240, 430)
Screenshot: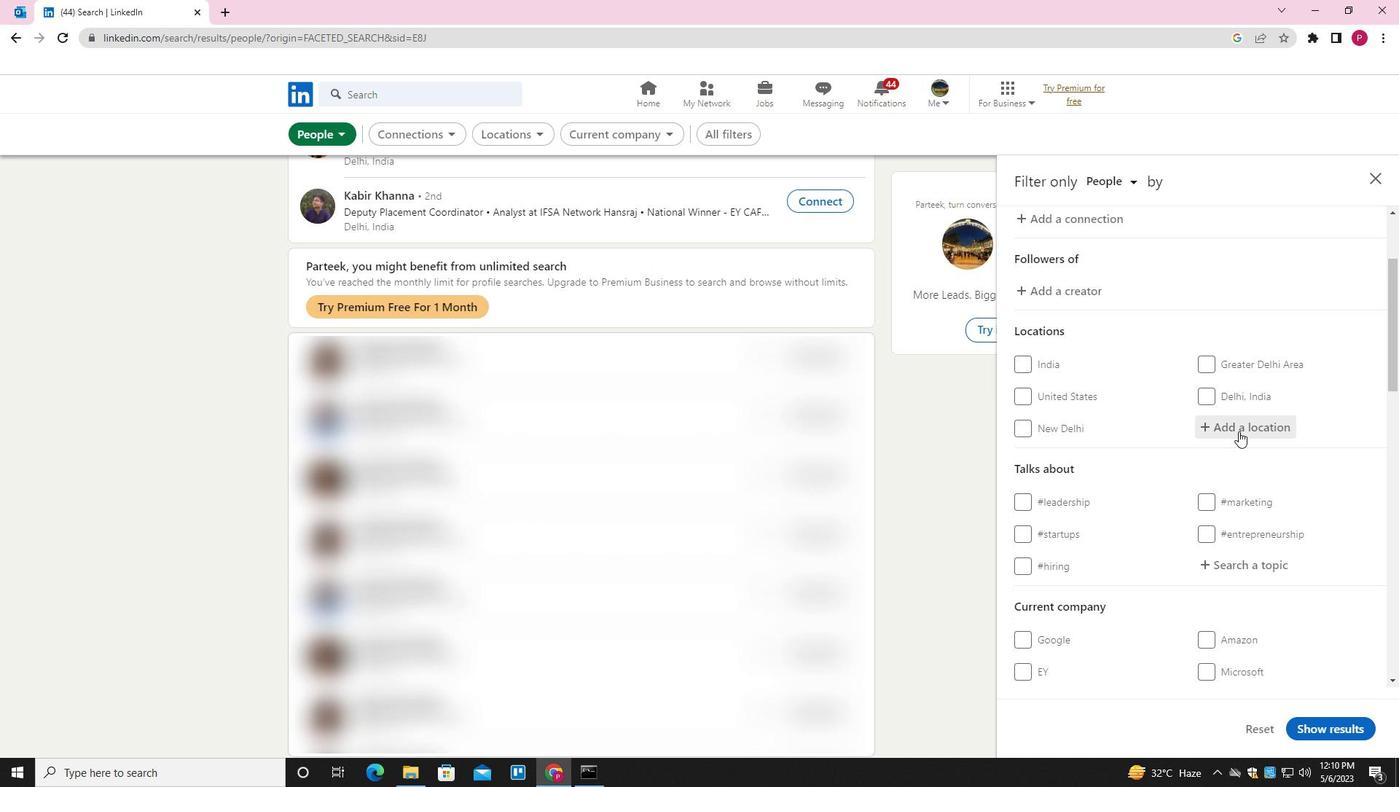 
Action: Key pressed <Key.shift>BHACHAU<Key.down><Key.up>
Screenshot: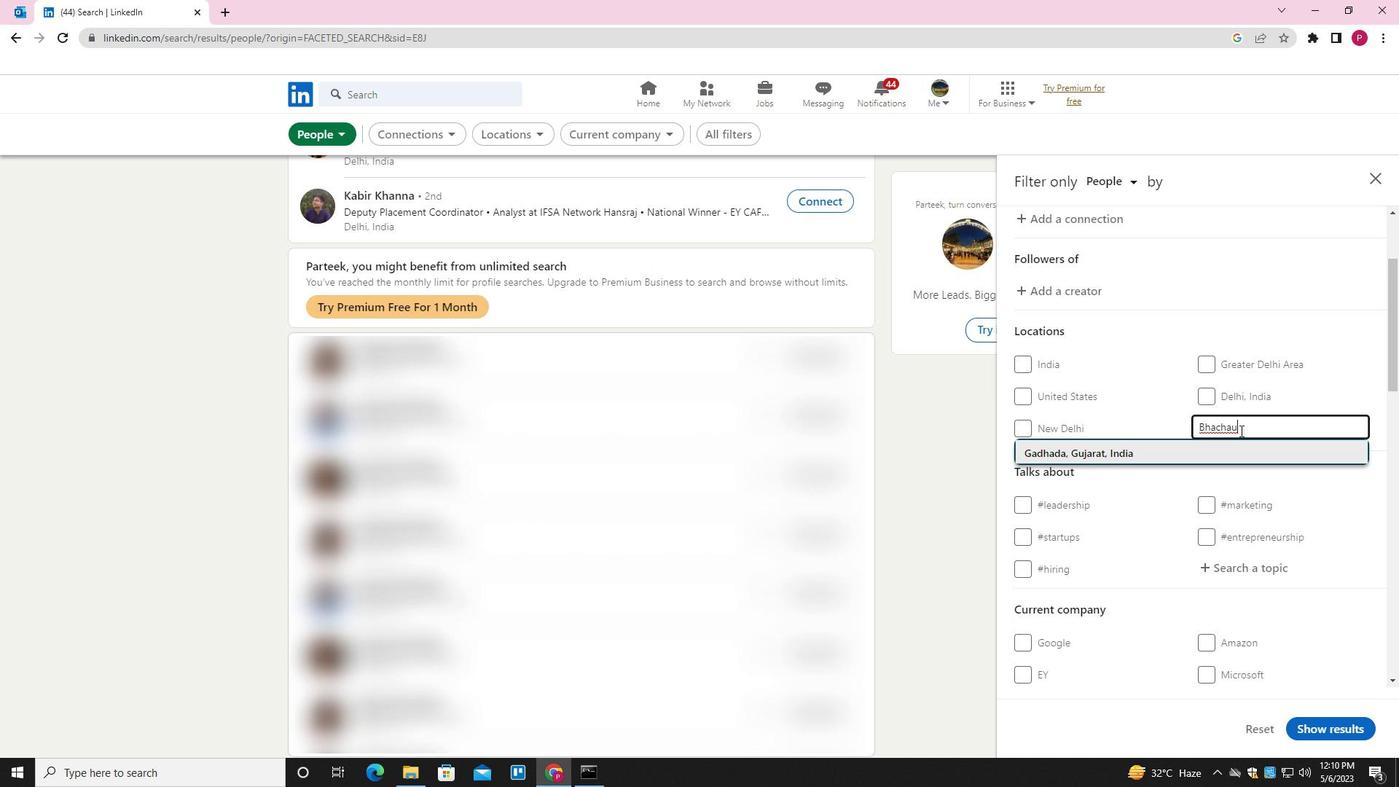 
Action: Mouse moved to (1219, 397)
Screenshot: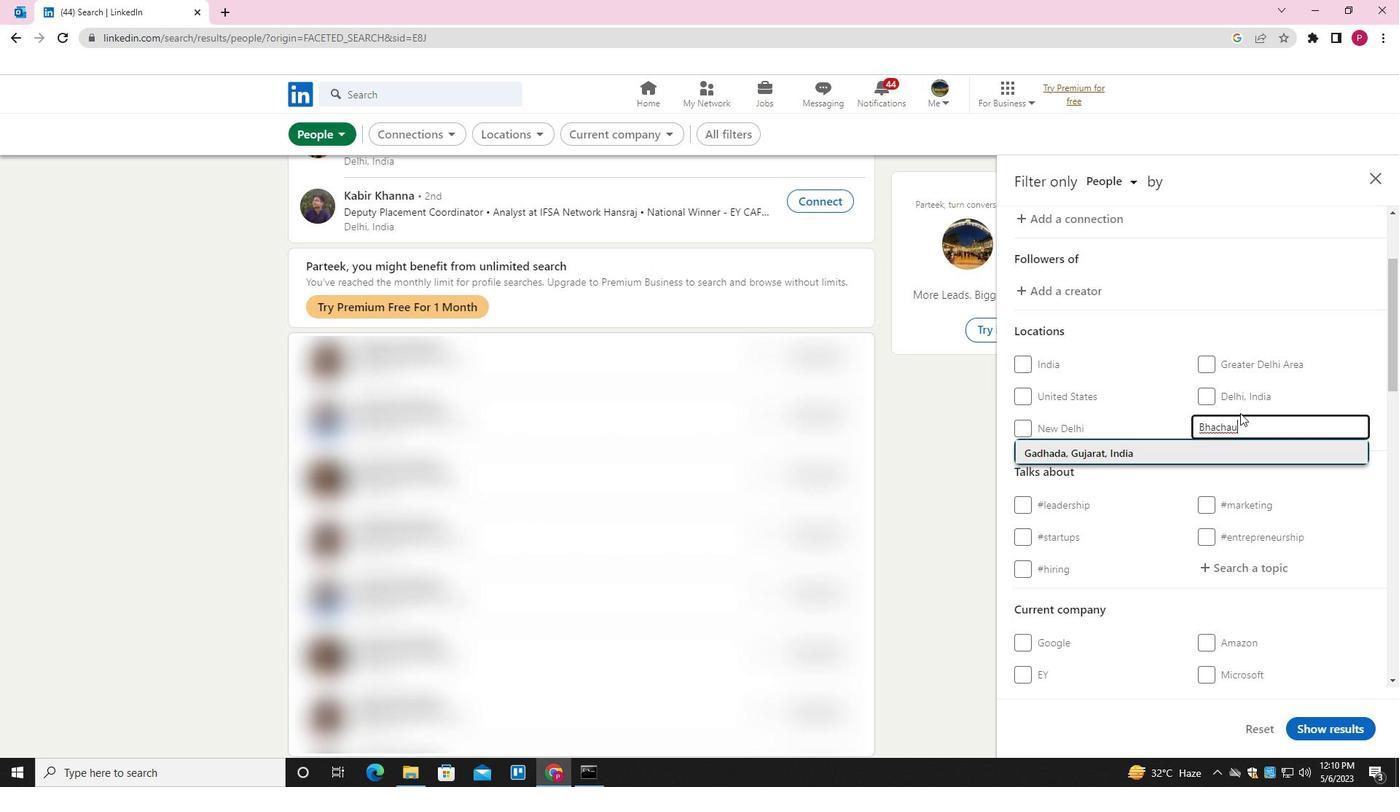 
Action: Mouse scrolled (1219, 397) with delta (0, 0)
Screenshot: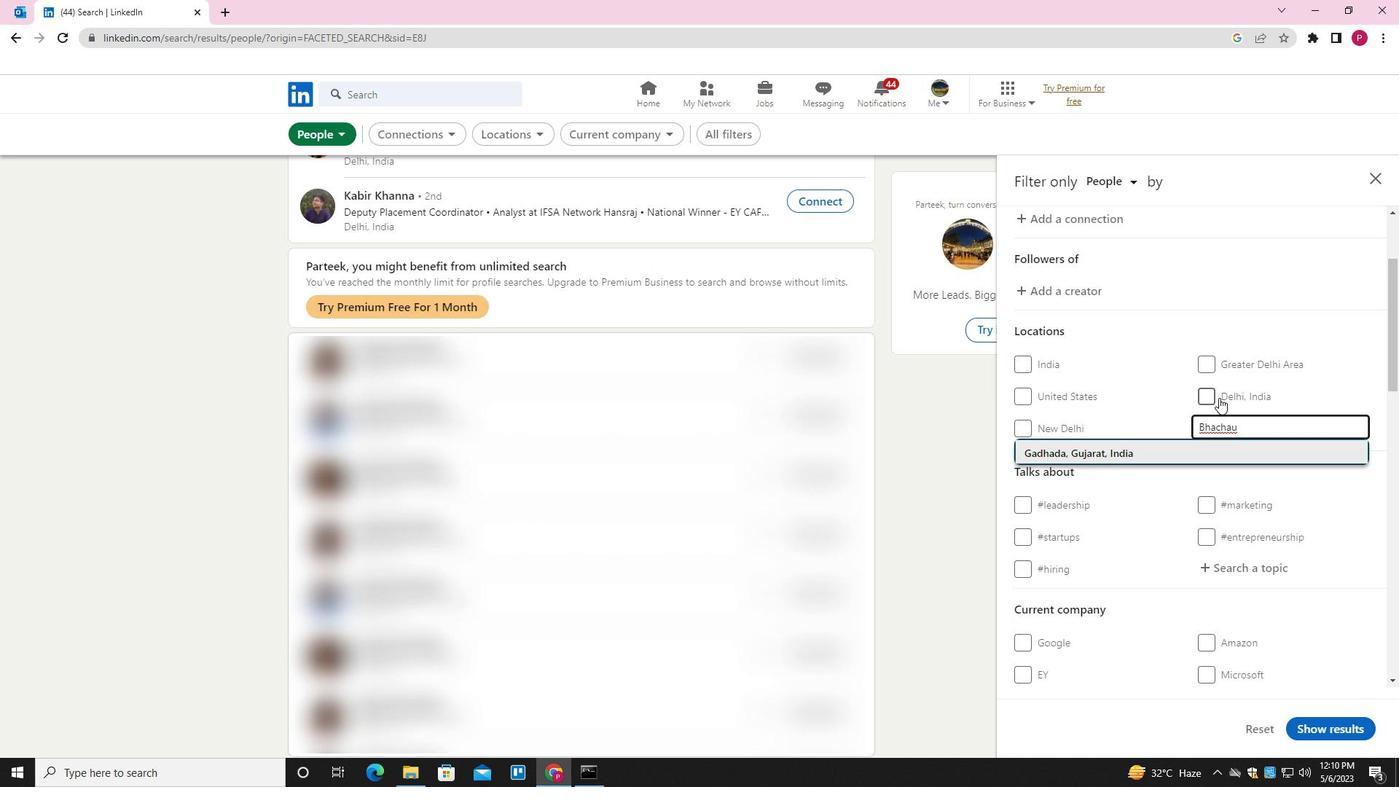 
Action: Mouse scrolled (1219, 397) with delta (0, 0)
Screenshot: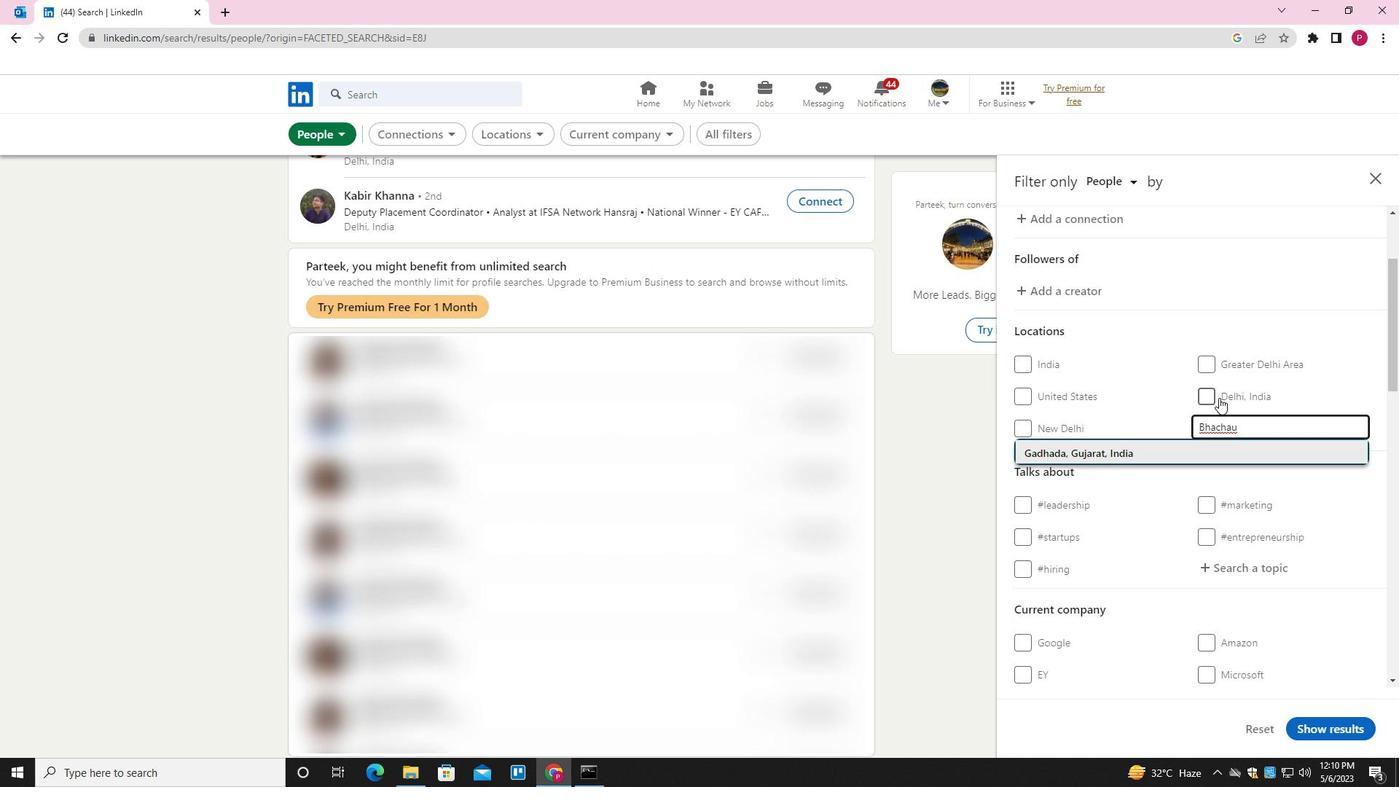 
Action: Mouse scrolled (1219, 397) with delta (0, 0)
Screenshot: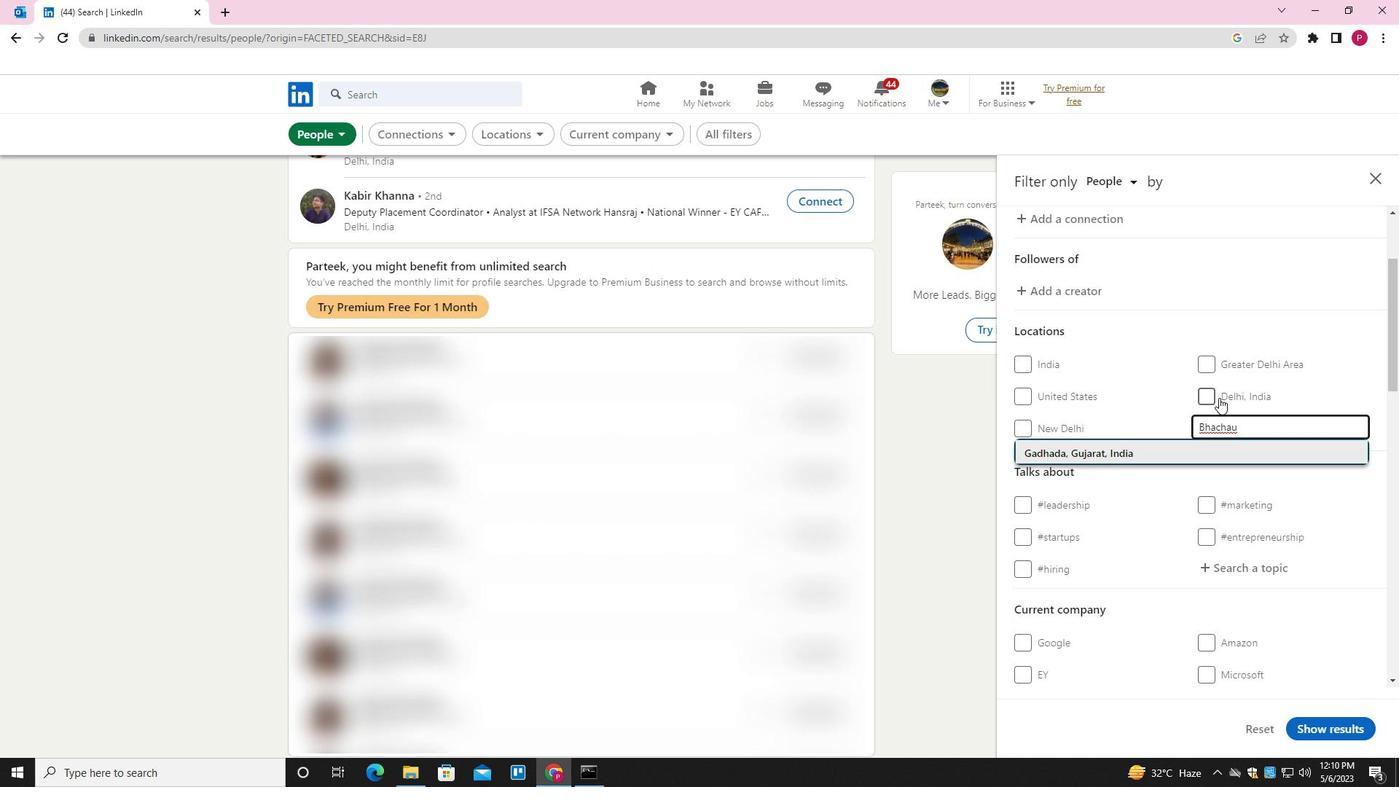 
Action: Mouse moved to (1253, 353)
Screenshot: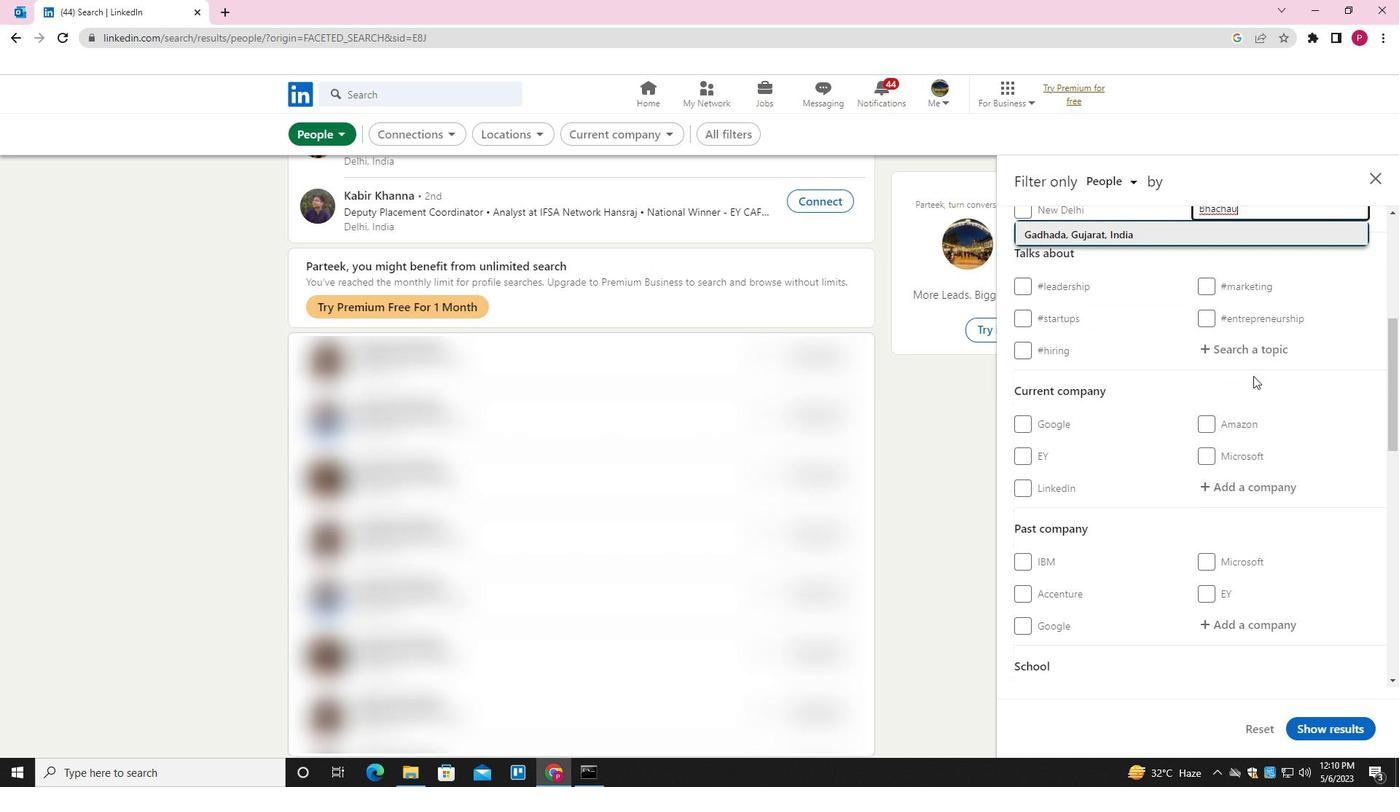 
Action: Mouse pressed left at (1253, 353)
Screenshot: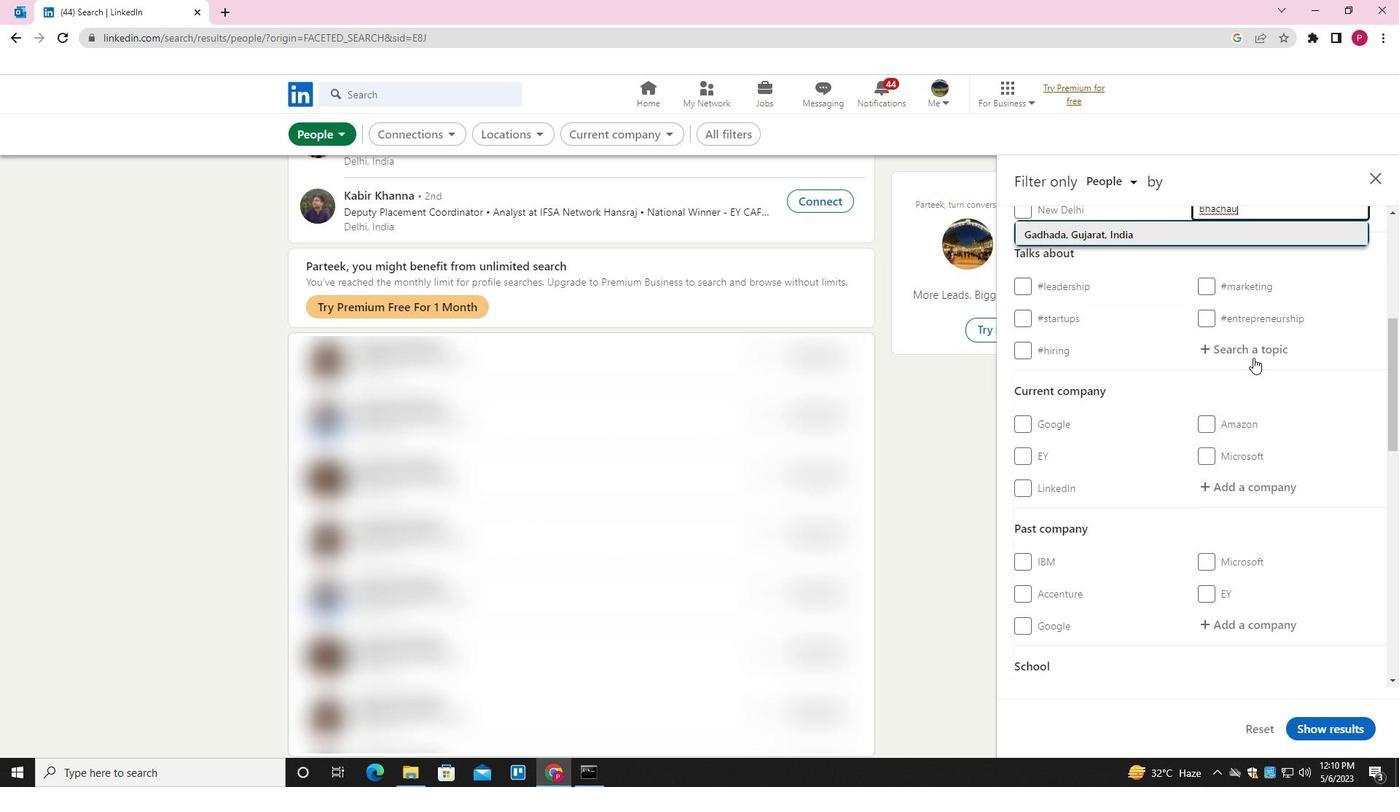 
Action: Key pressed MENTORING<Key.down><Key.enter>
Screenshot: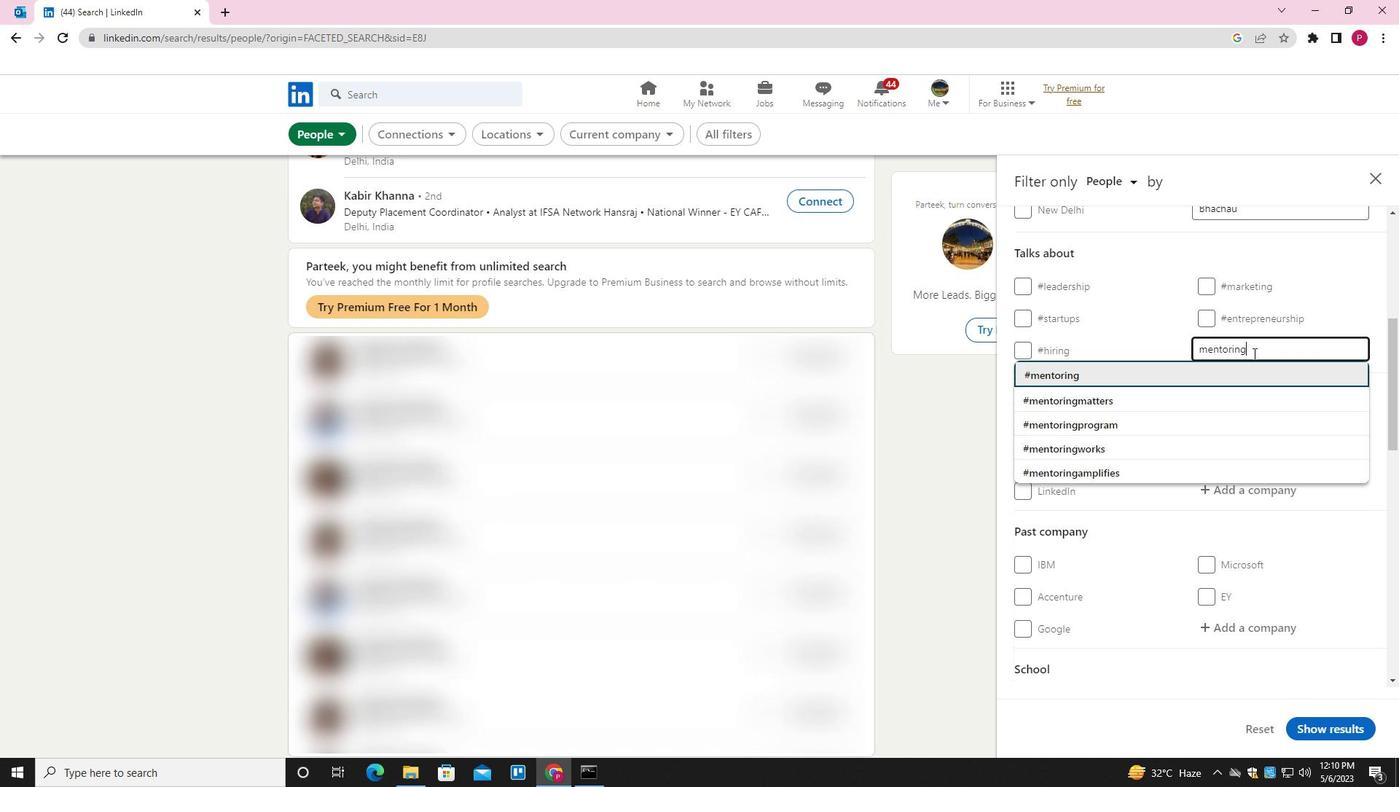 
Action: Mouse moved to (1193, 416)
Screenshot: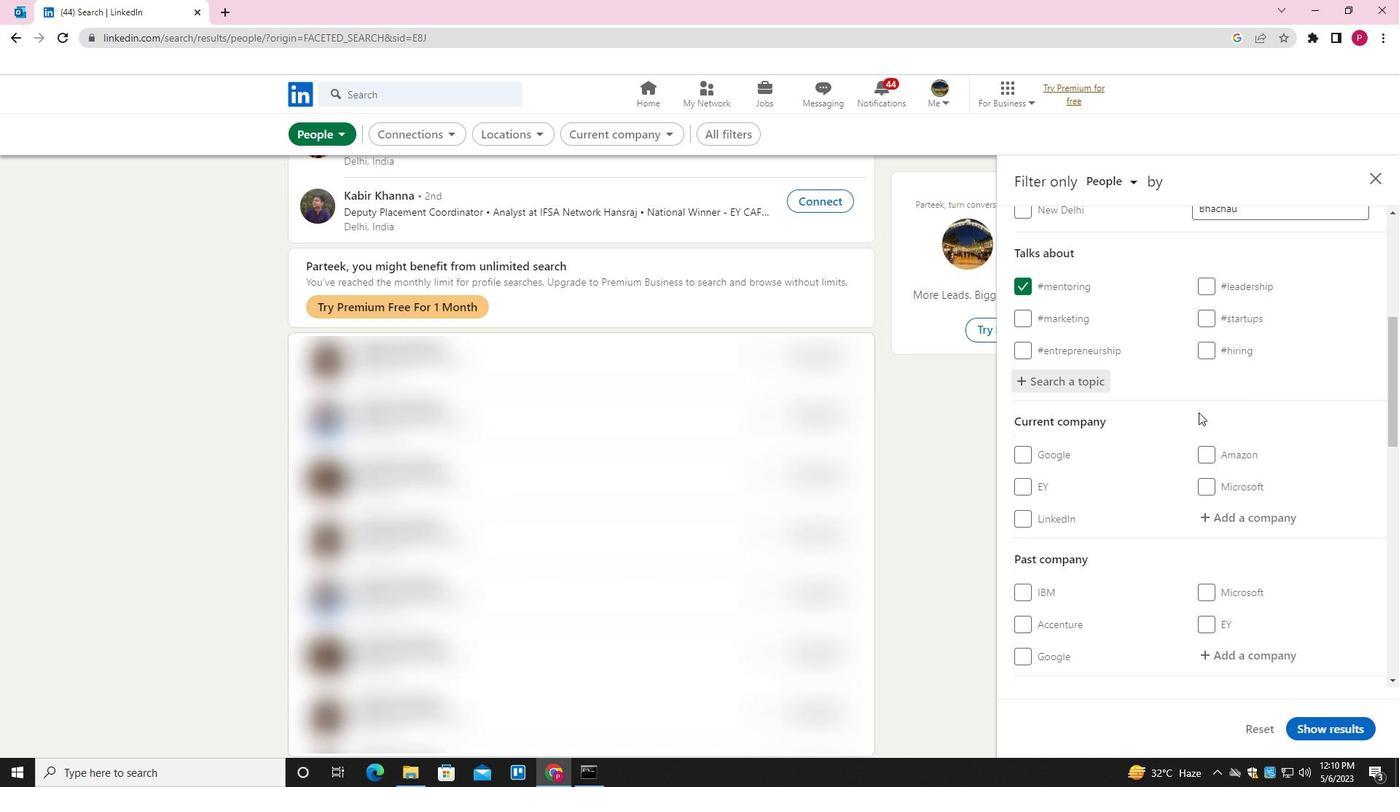 
Action: Mouse scrolled (1193, 416) with delta (0, 0)
Screenshot: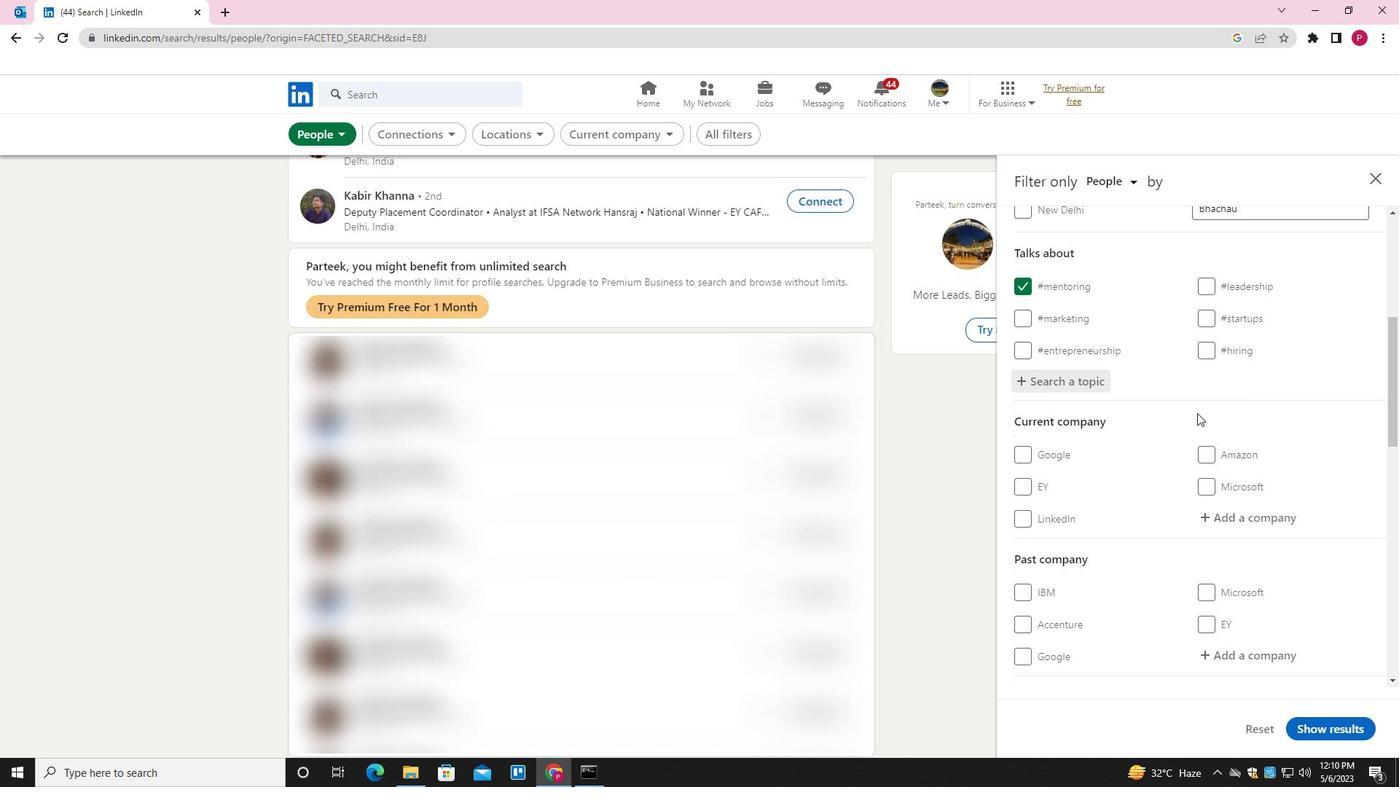 
Action: Mouse moved to (1193, 417)
Screenshot: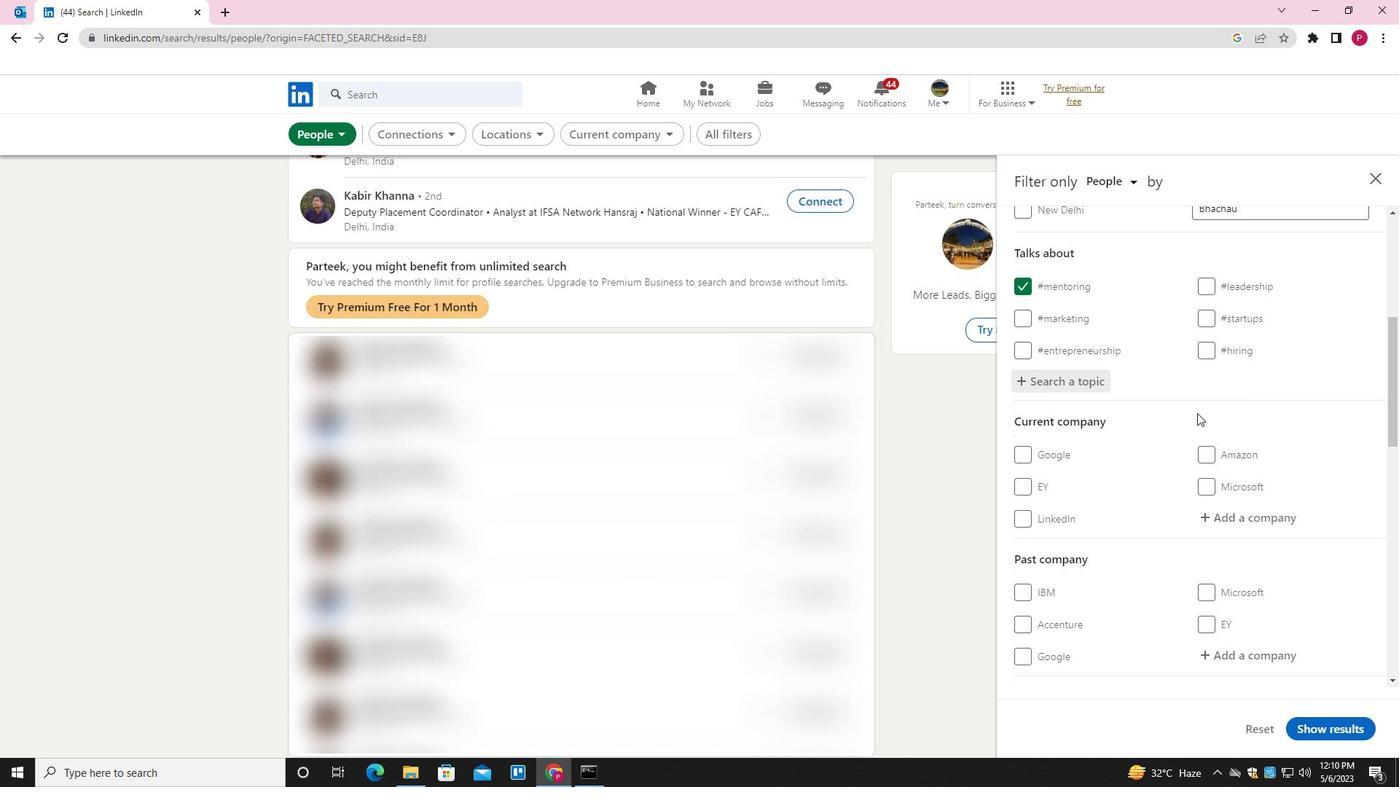 
Action: Mouse scrolled (1193, 416) with delta (0, 0)
Screenshot: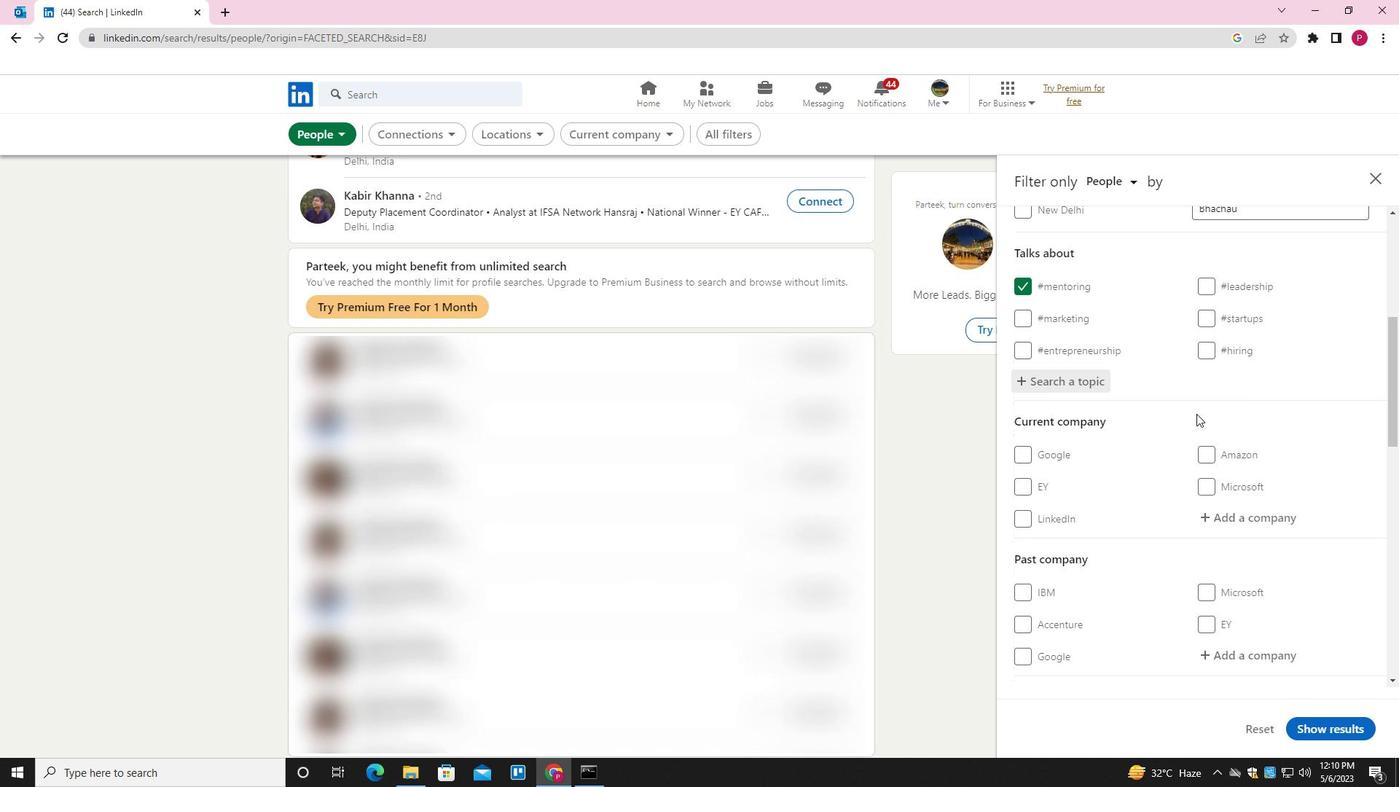 
Action: Mouse scrolled (1193, 416) with delta (0, 0)
Screenshot: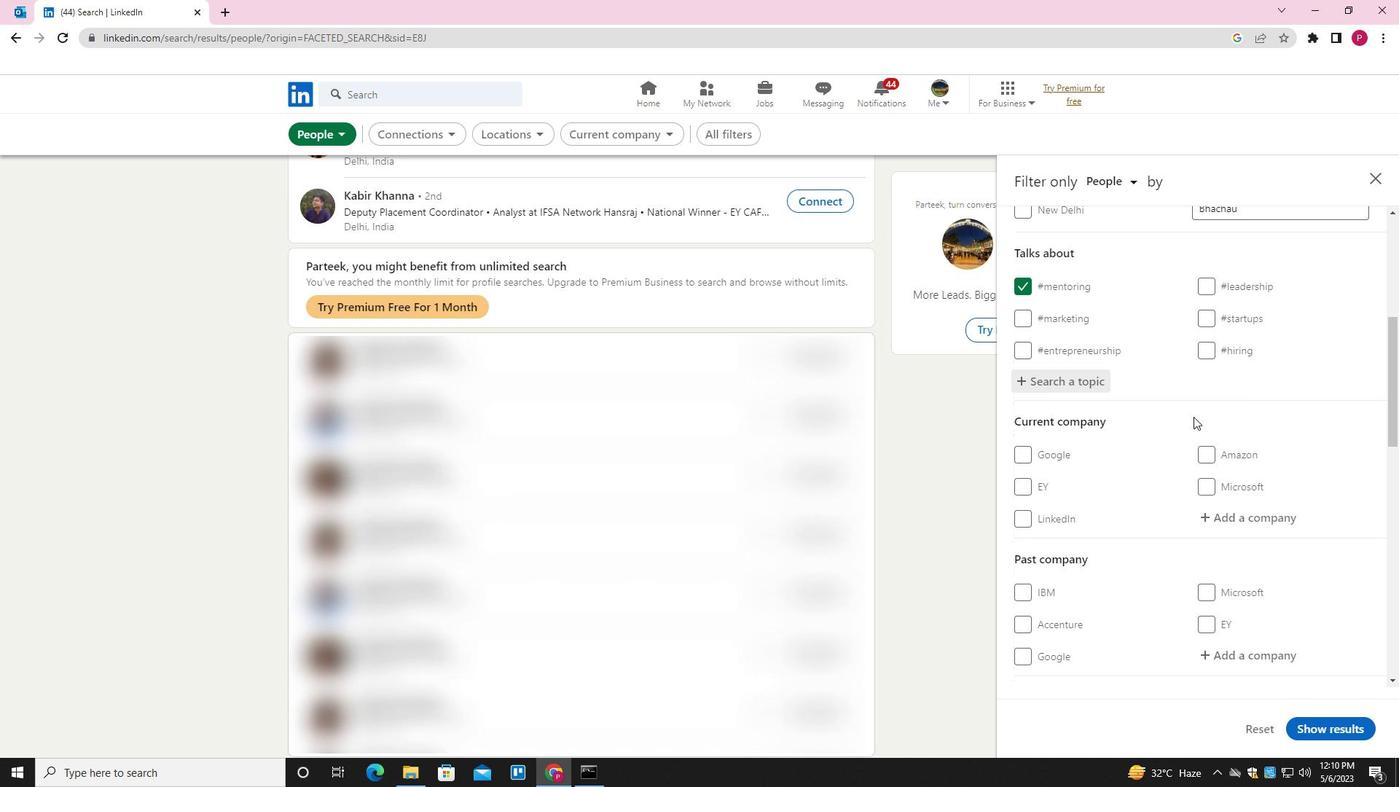 
Action: Mouse moved to (1192, 419)
Screenshot: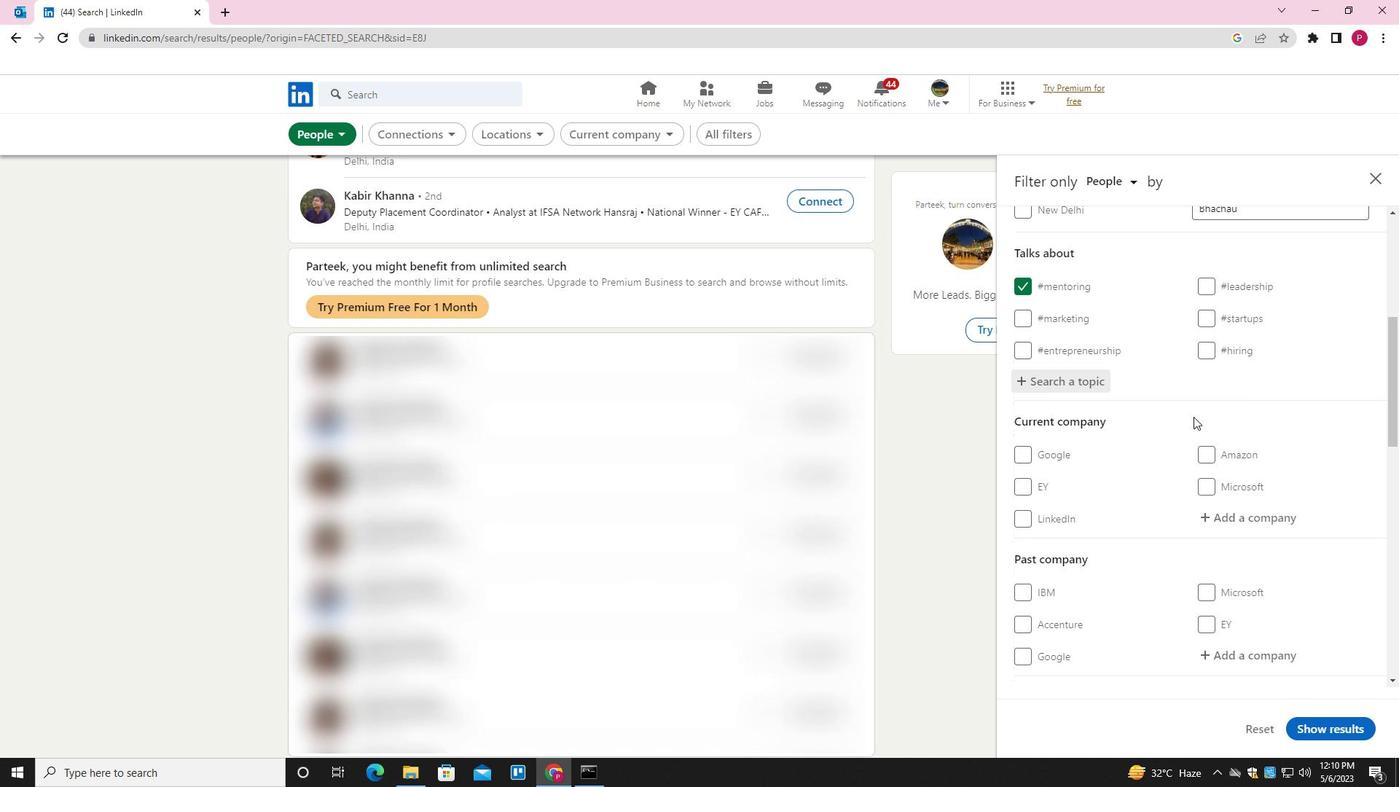 
Action: Mouse scrolled (1192, 419) with delta (0, 0)
Screenshot: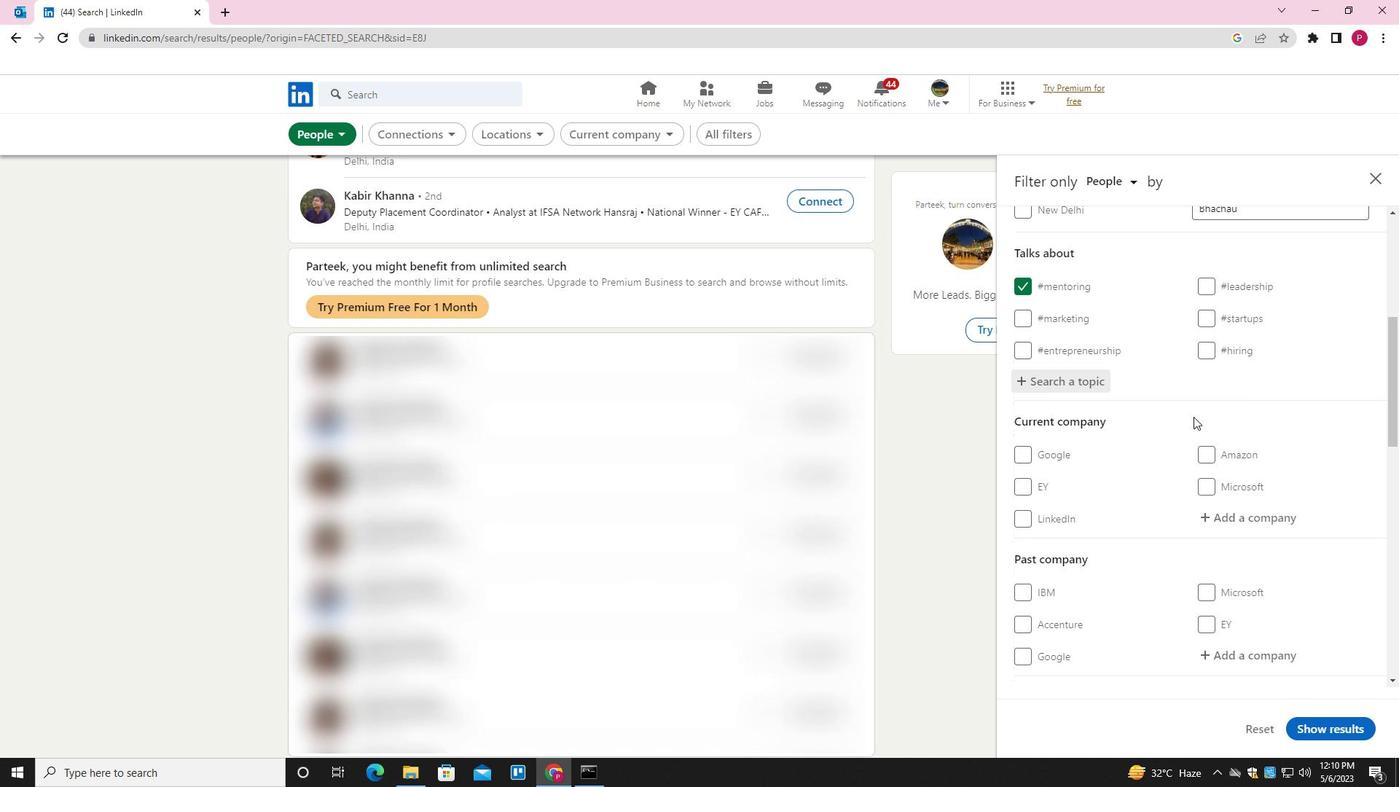 
Action: Mouse moved to (1184, 435)
Screenshot: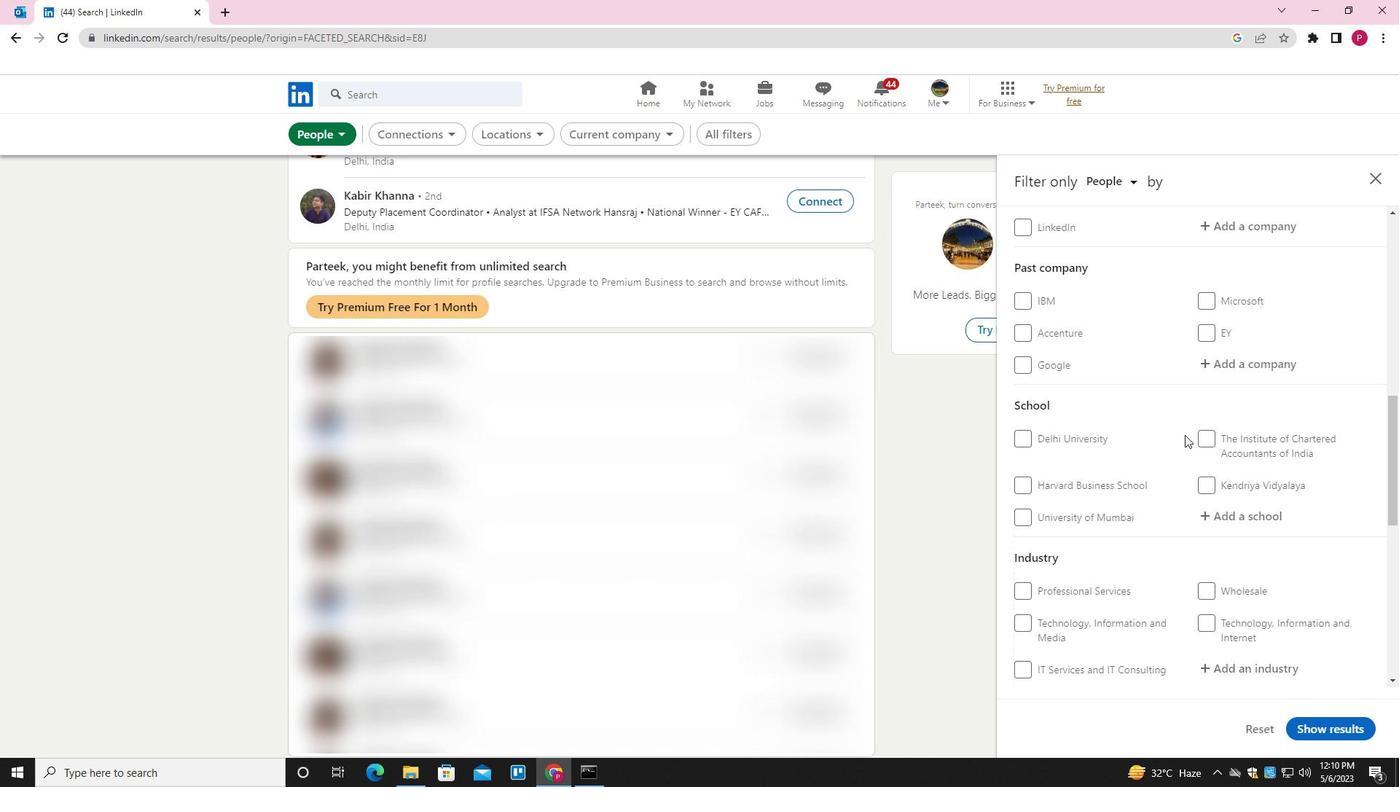 
Action: Mouse scrolled (1184, 435) with delta (0, 0)
Screenshot: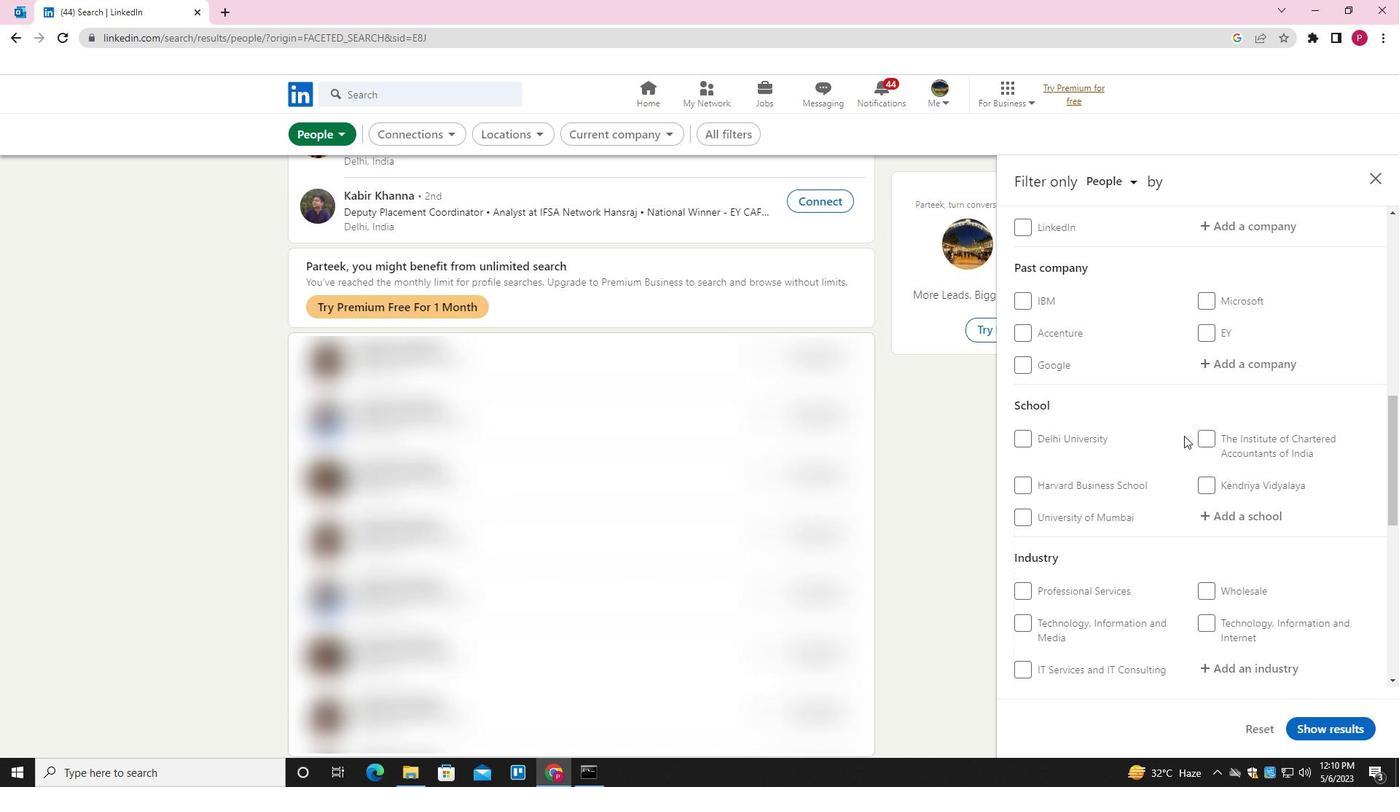 
Action: Mouse scrolled (1184, 435) with delta (0, 0)
Screenshot: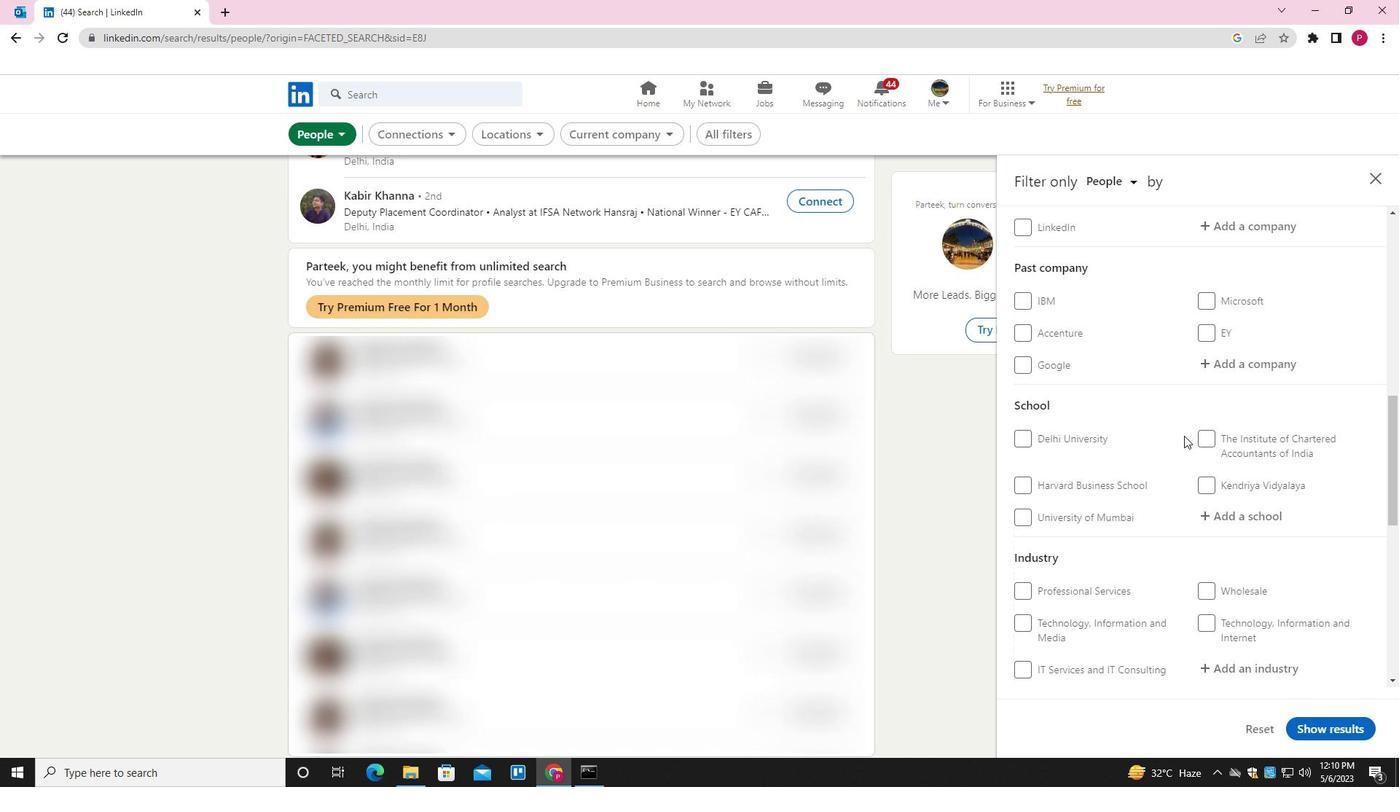 
Action: Mouse moved to (1163, 435)
Screenshot: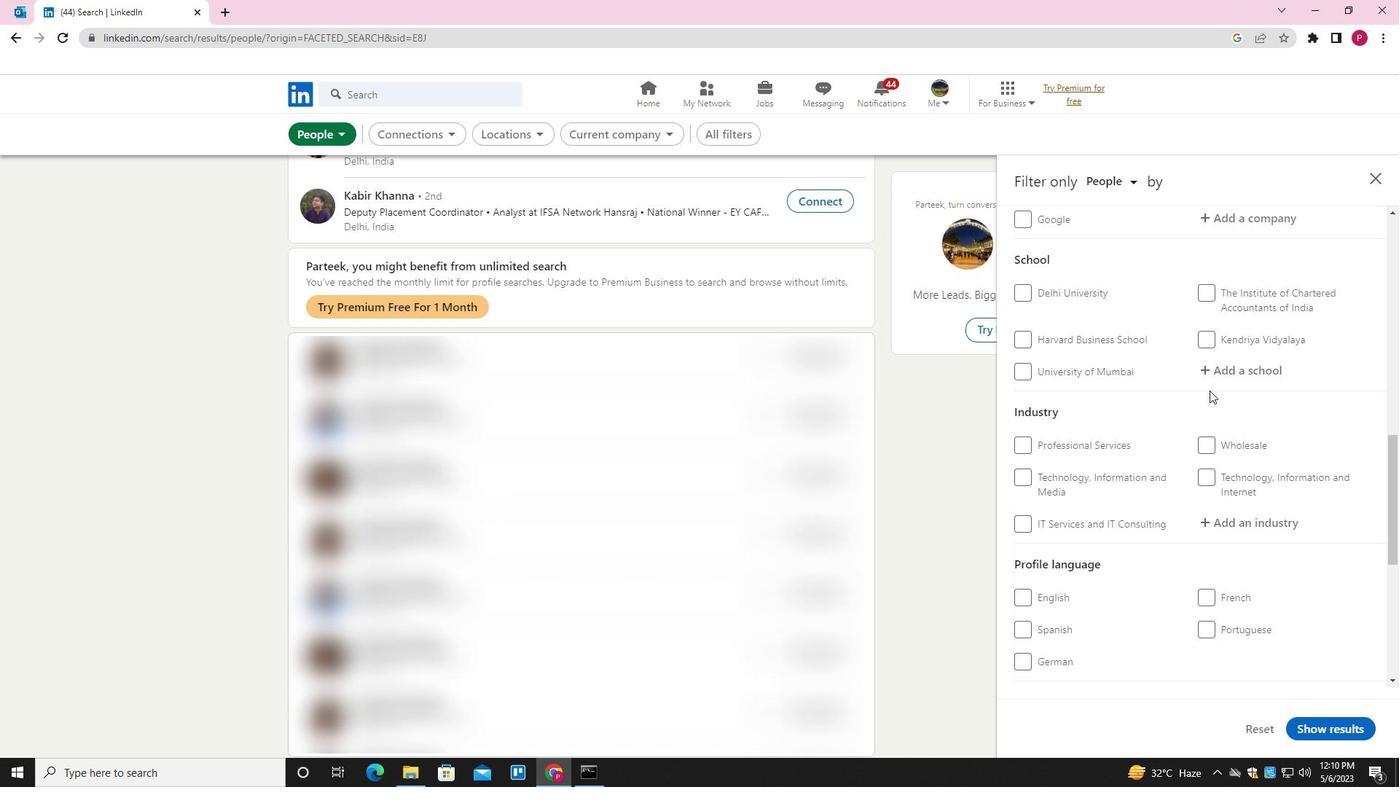 
Action: Mouse scrolled (1163, 435) with delta (0, 0)
Screenshot: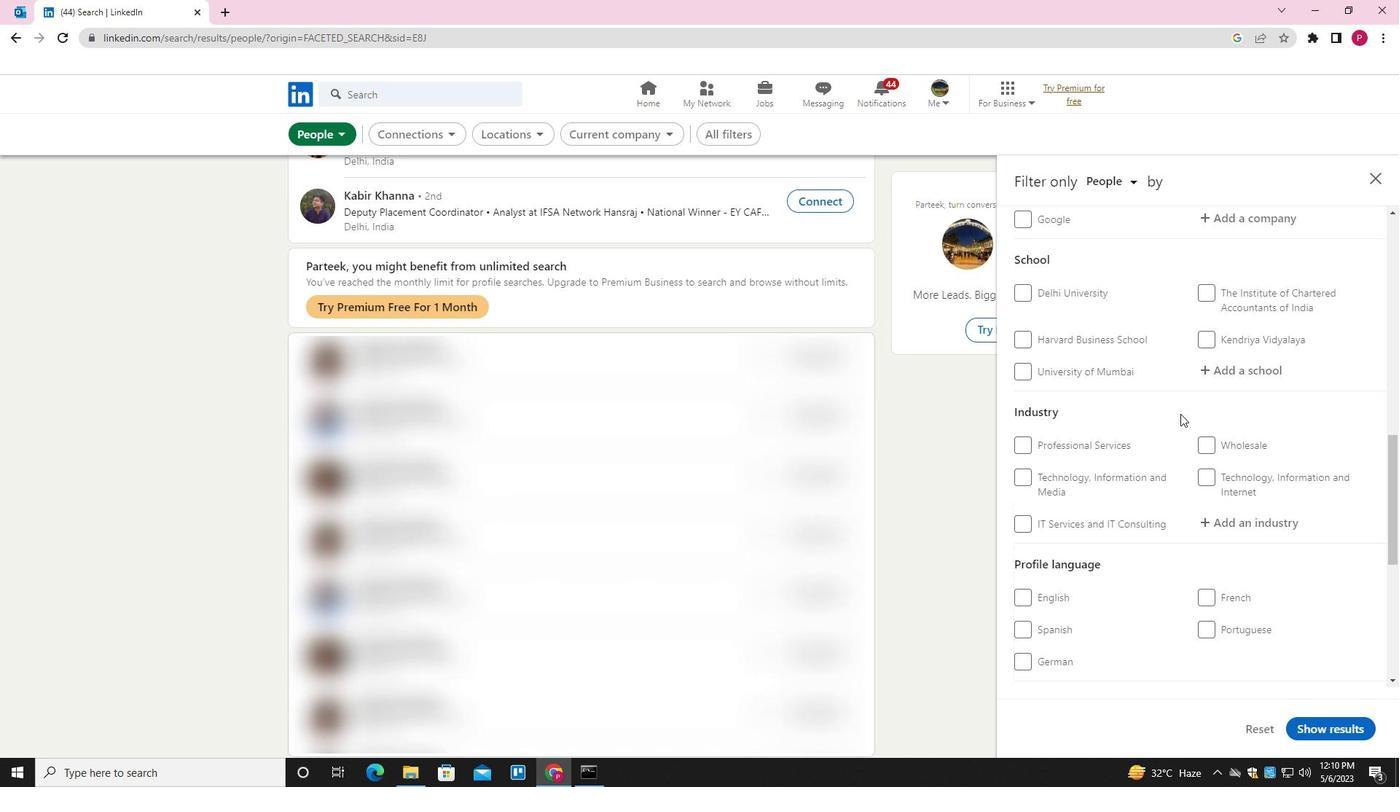 
Action: Mouse scrolled (1163, 435) with delta (0, 0)
Screenshot: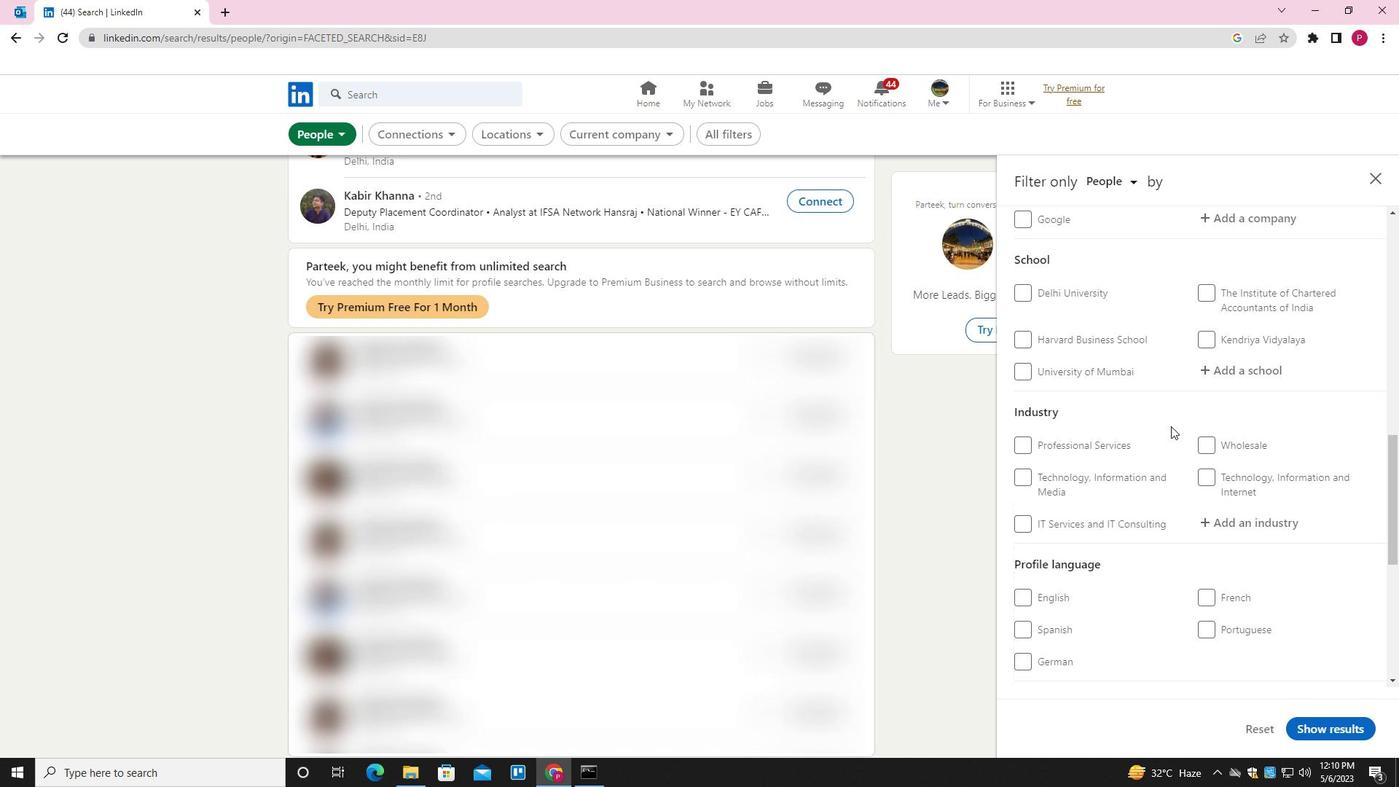 
Action: Mouse scrolled (1163, 435) with delta (0, 0)
Screenshot: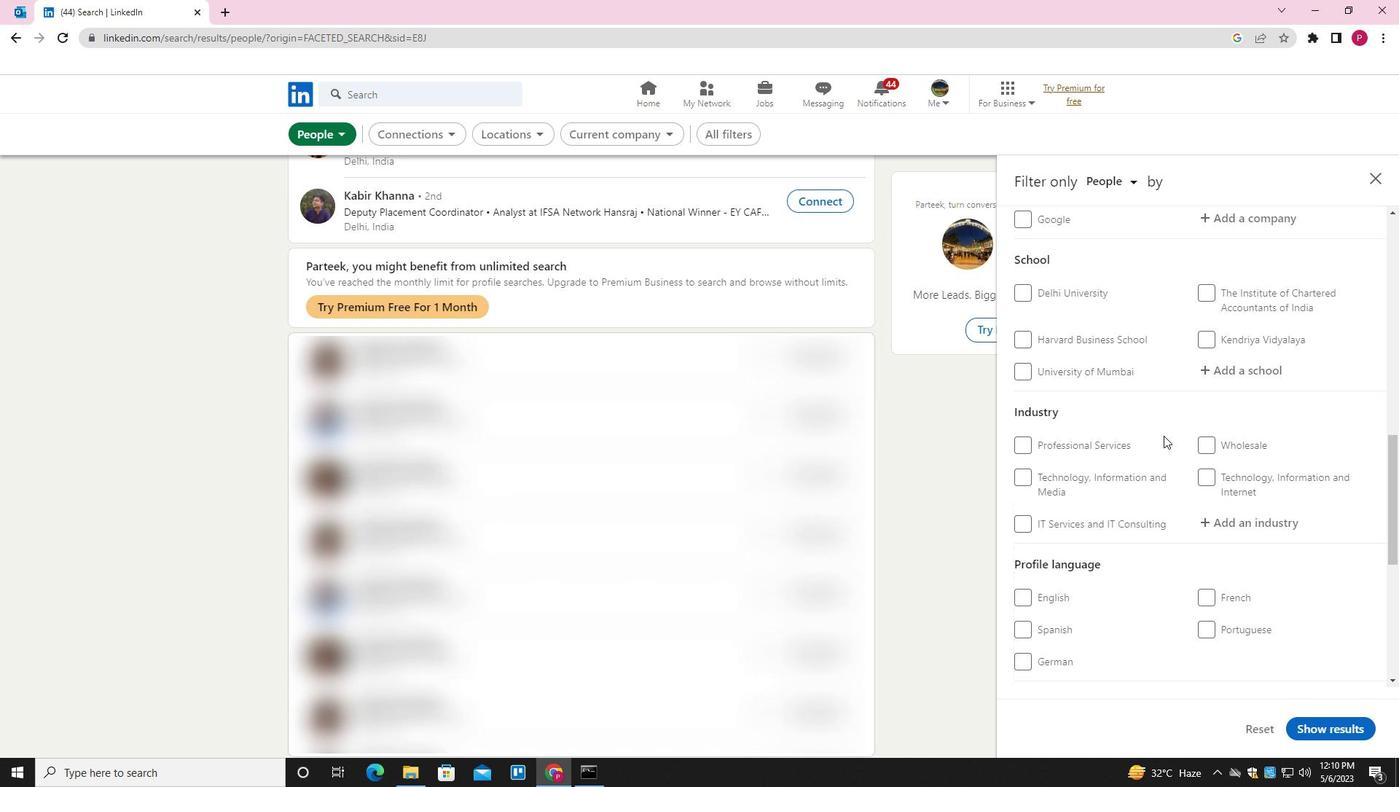 
Action: Mouse moved to (1049, 441)
Screenshot: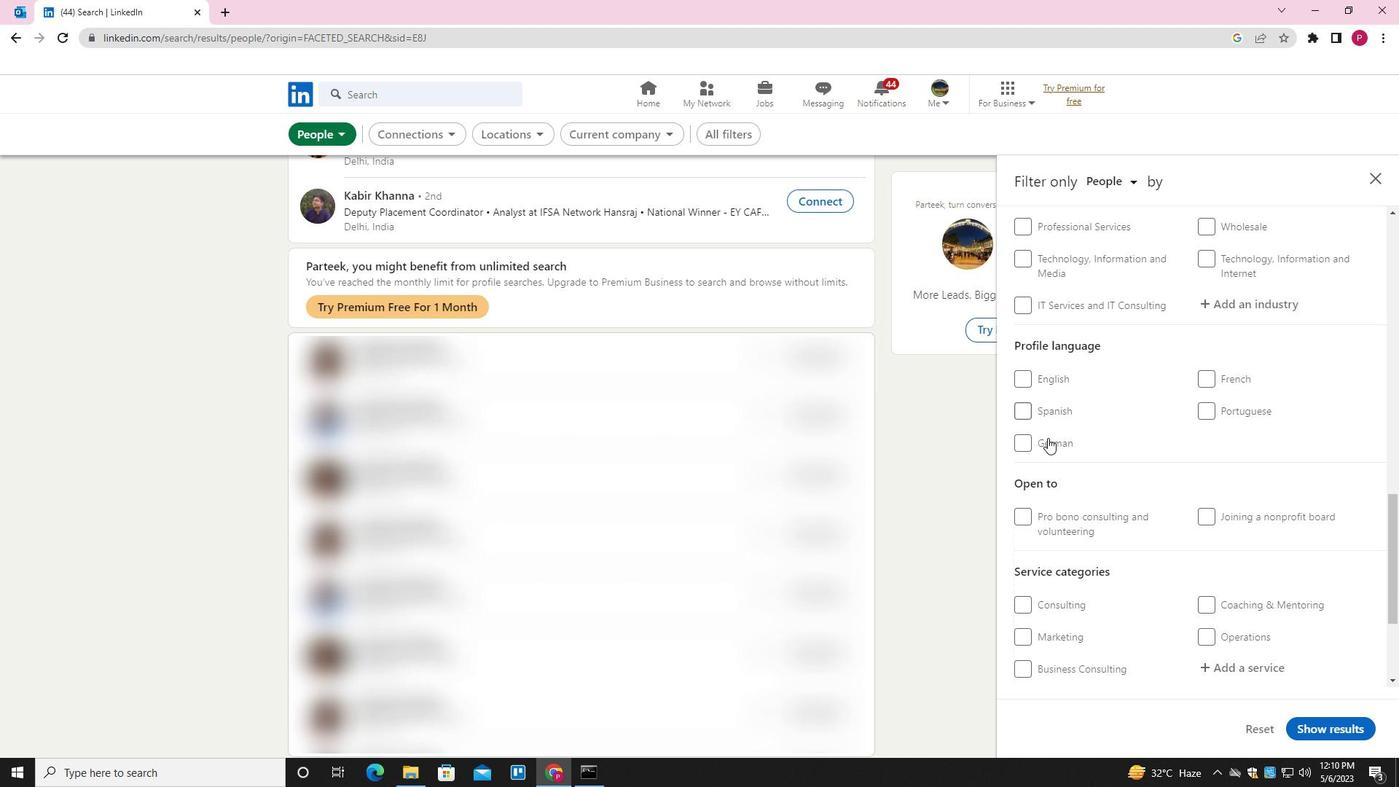 
Action: Mouse pressed left at (1049, 441)
Screenshot: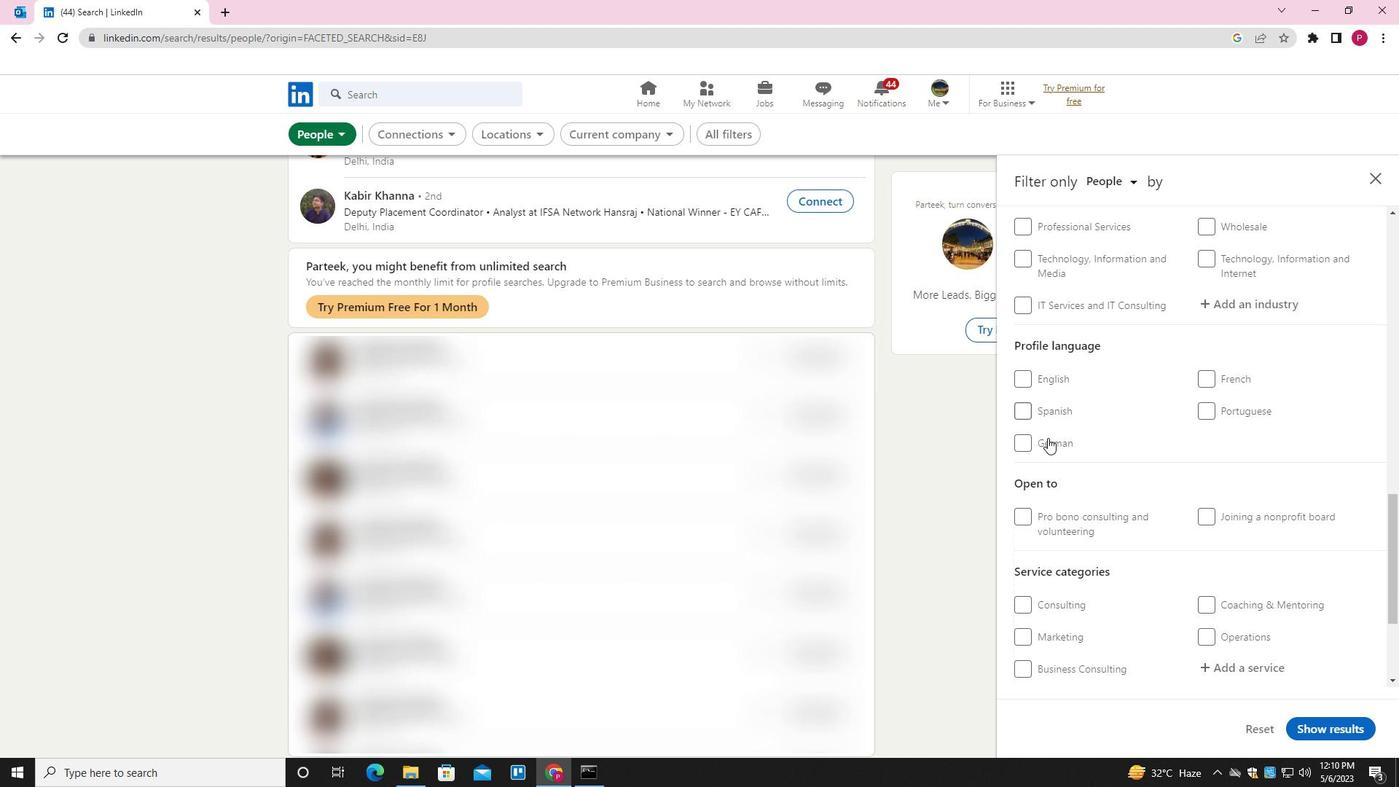 
Action: Mouse moved to (1159, 453)
Screenshot: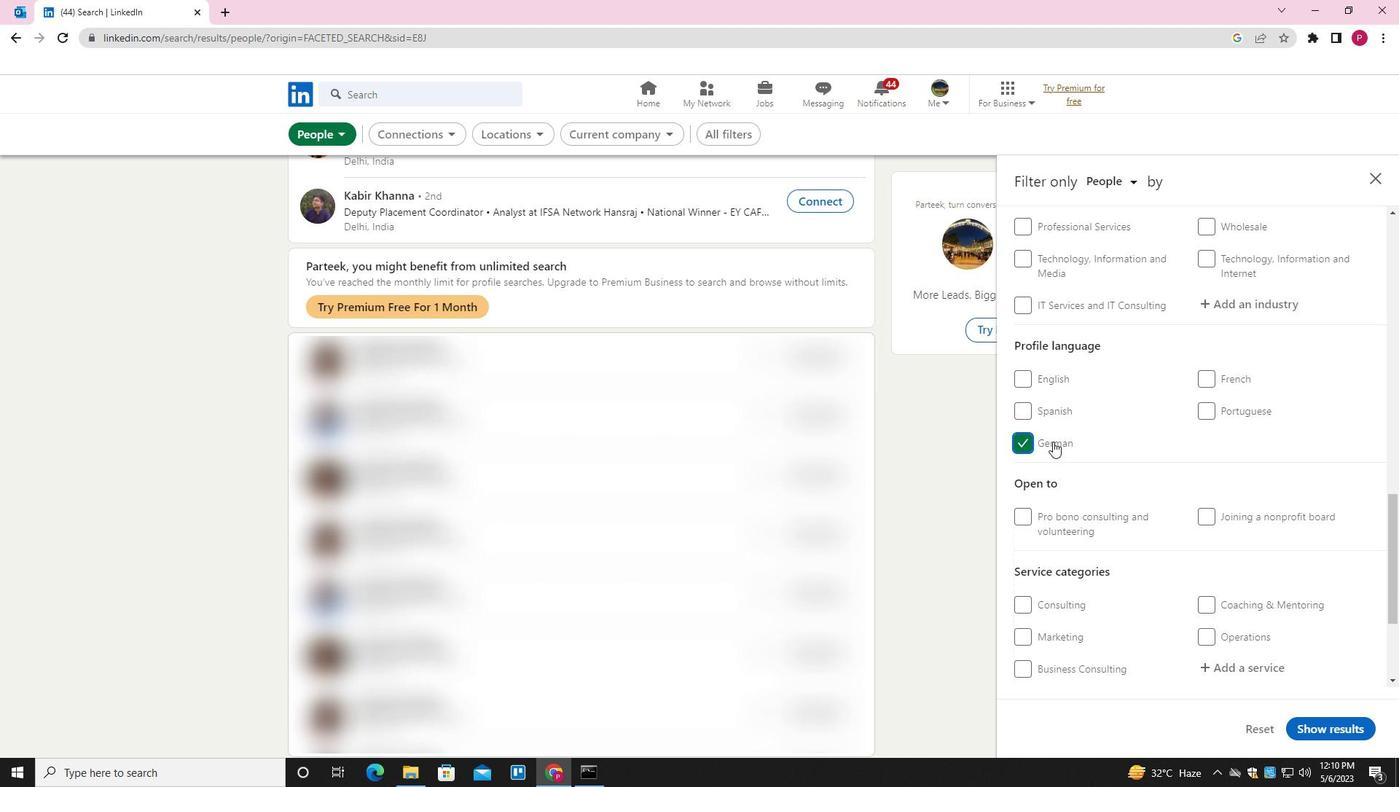 
Action: Mouse scrolled (1159, 453) with delta (0, 0)
Screenshot: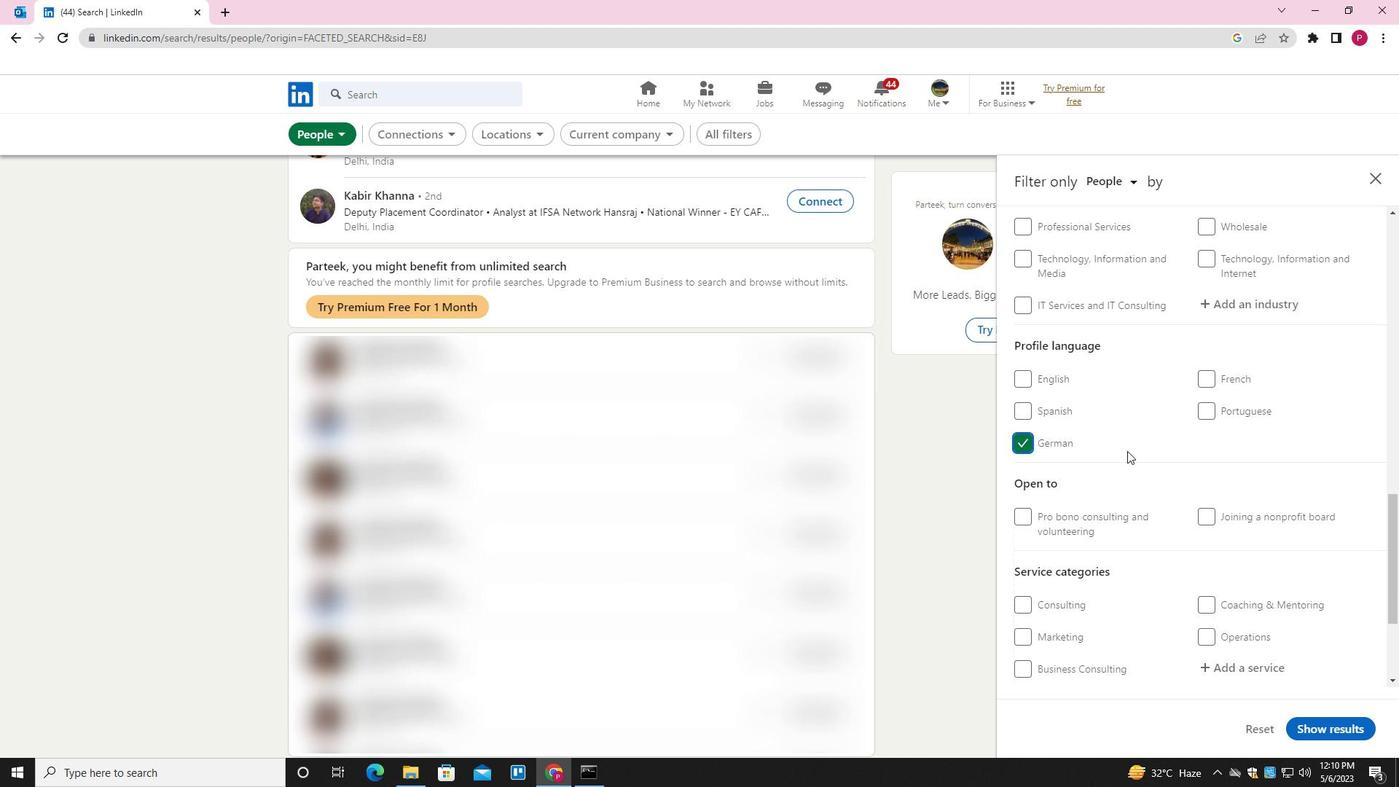 
Action: Mouse scrolled (1159, 453) with delta (0, 0)
Screenshot: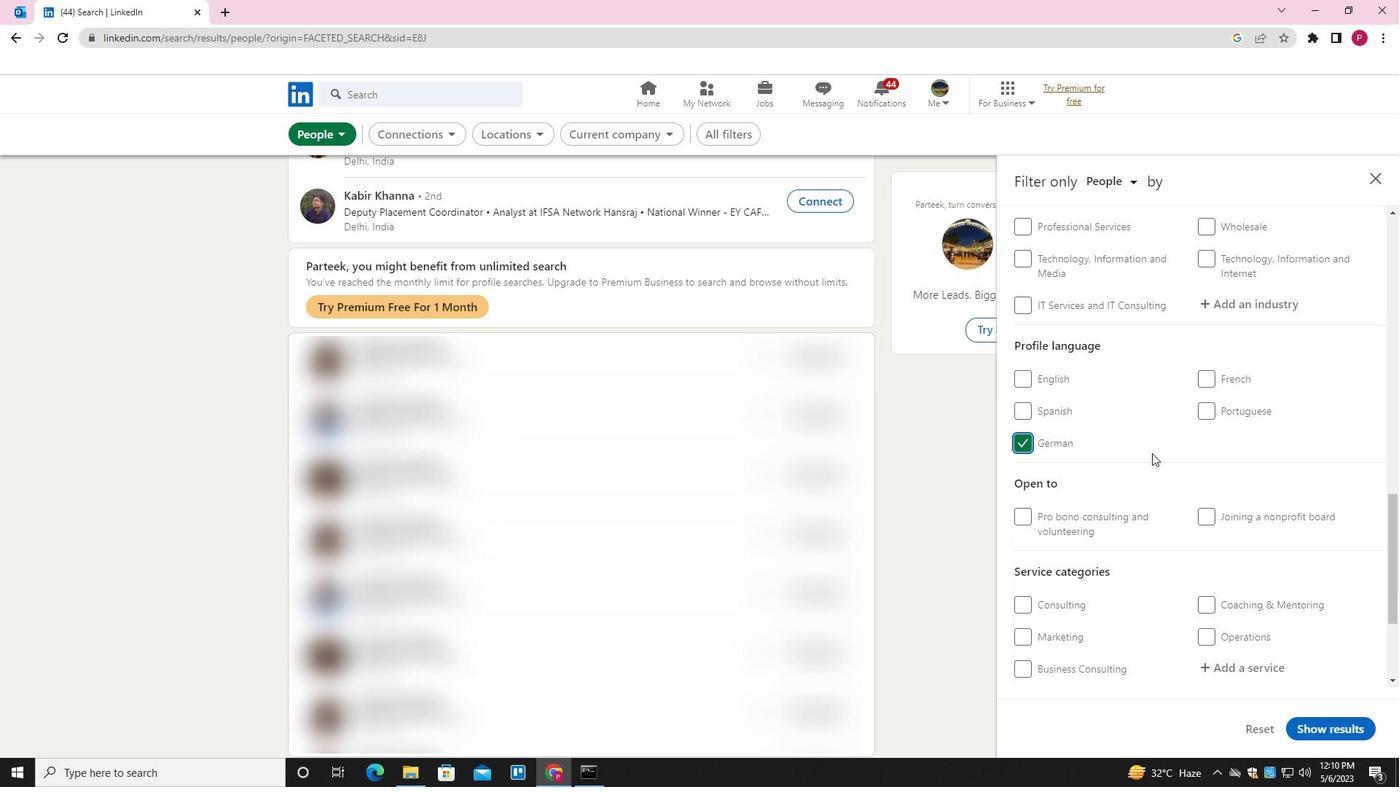
Action: Mouse scrolled (1159, 453) with delta (0, 0)
Screenshot: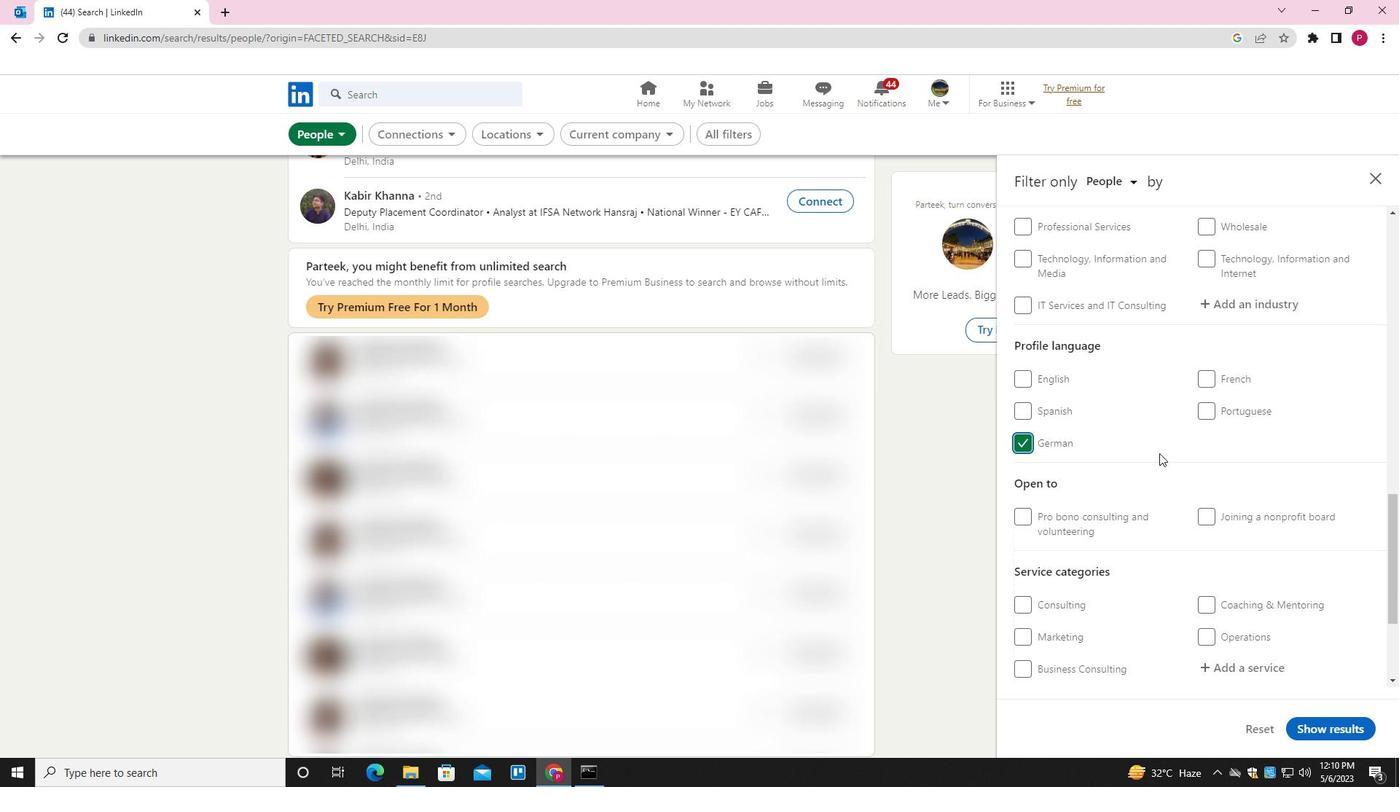 
Action: Mouse scrolled (1159, 453) with delta (0, 0)
Screenshot: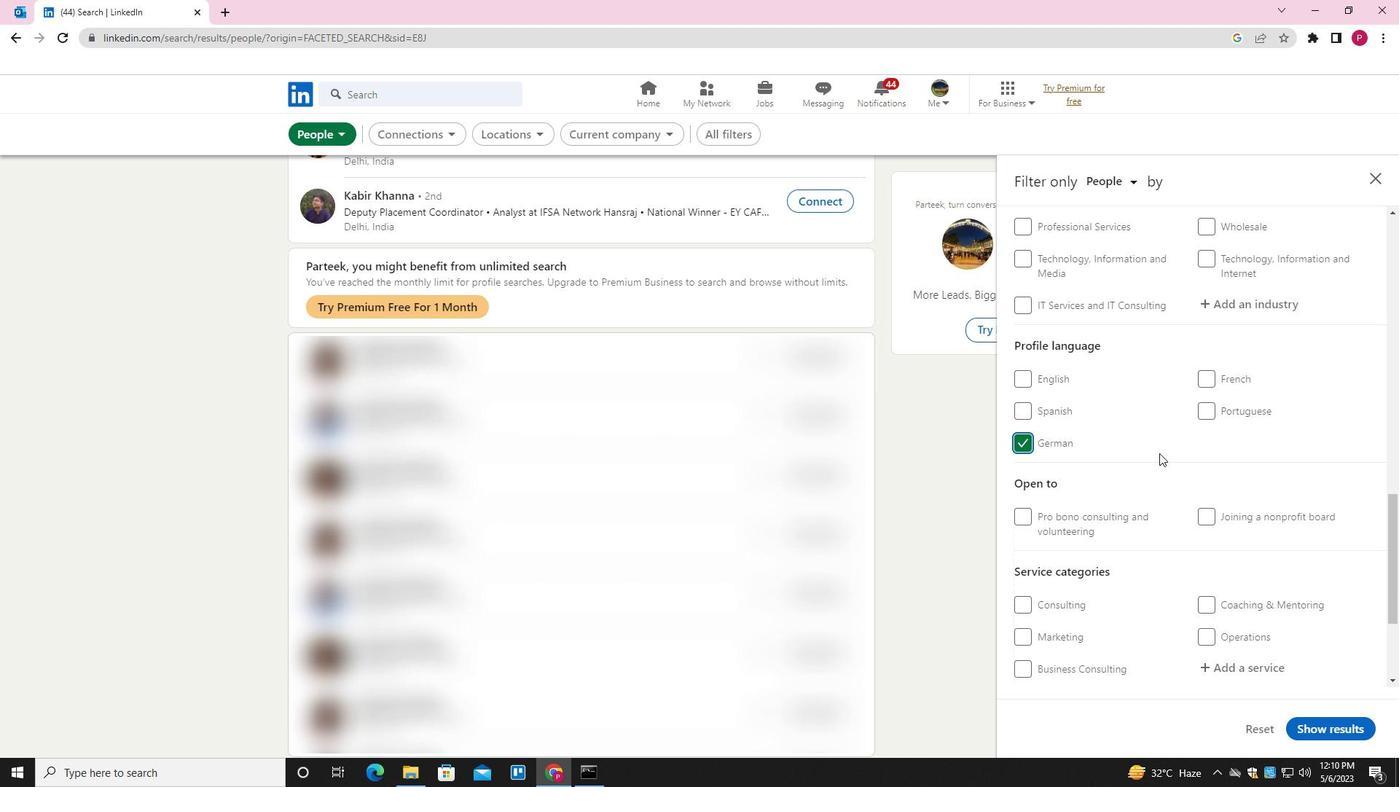 
Action: Mouse scrolled (1159, 453) with delta (0, 0)
Screenshot: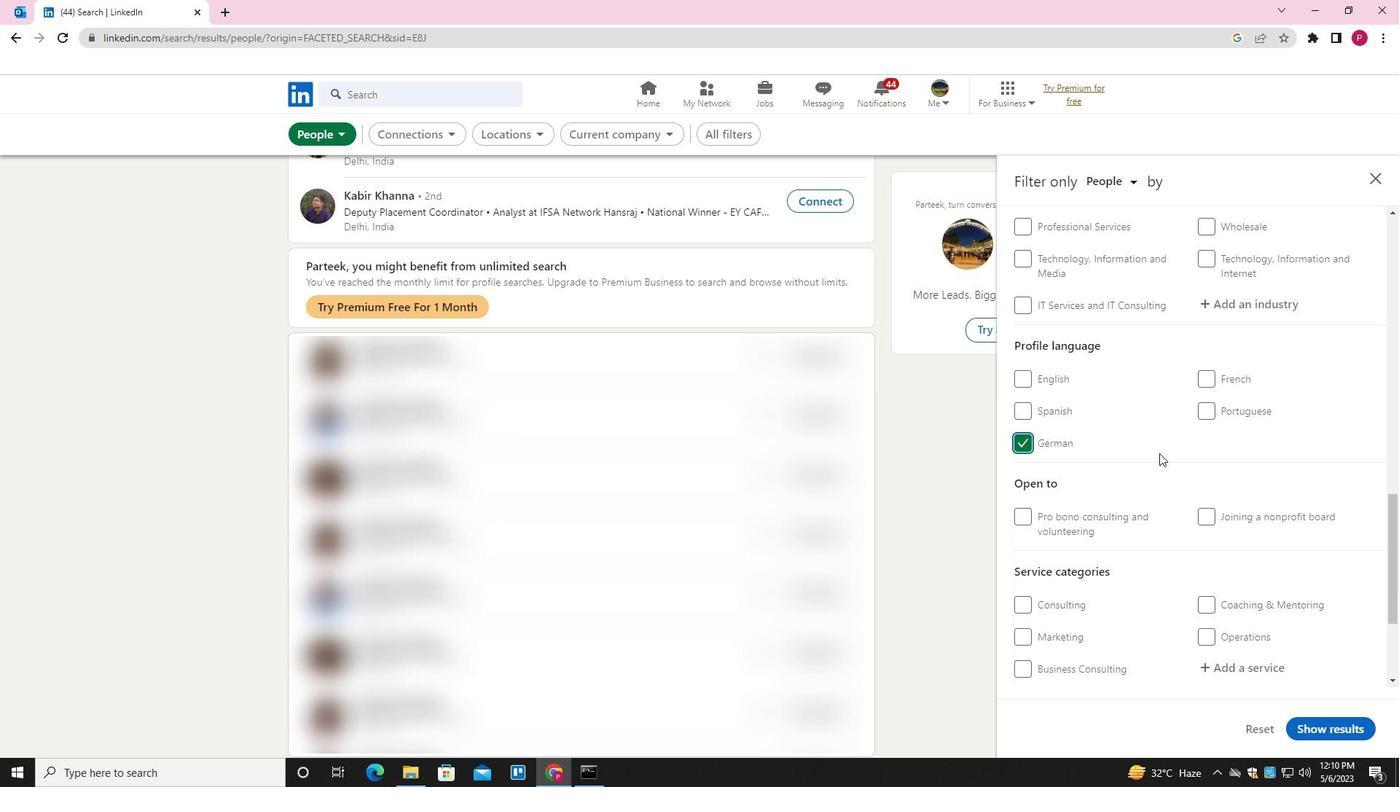
Action: Mouse scrolled (1159, 453) with delta (0, 0)
Screenshot: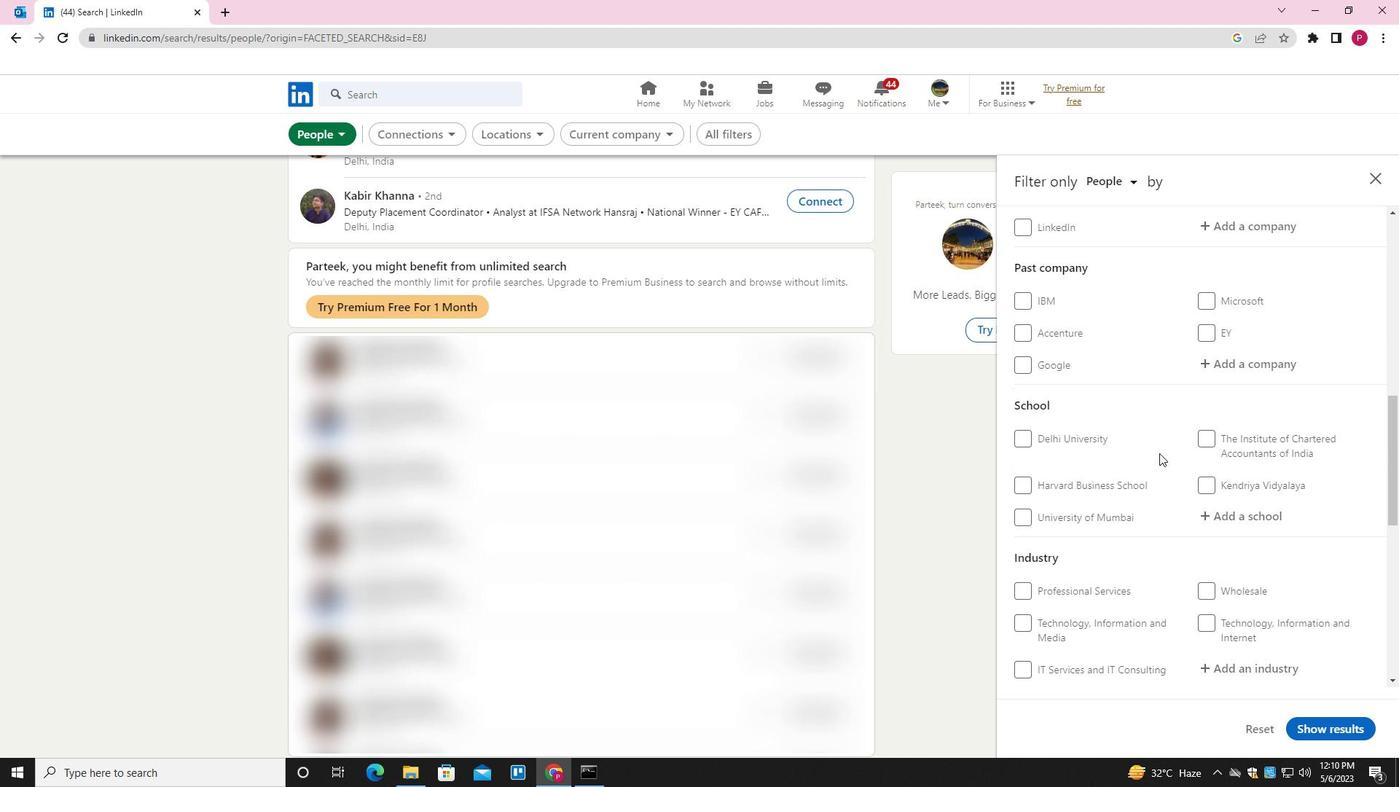 
Action: Mouse scrolled (1159, 453) with delta (0, 0)
Screenshot: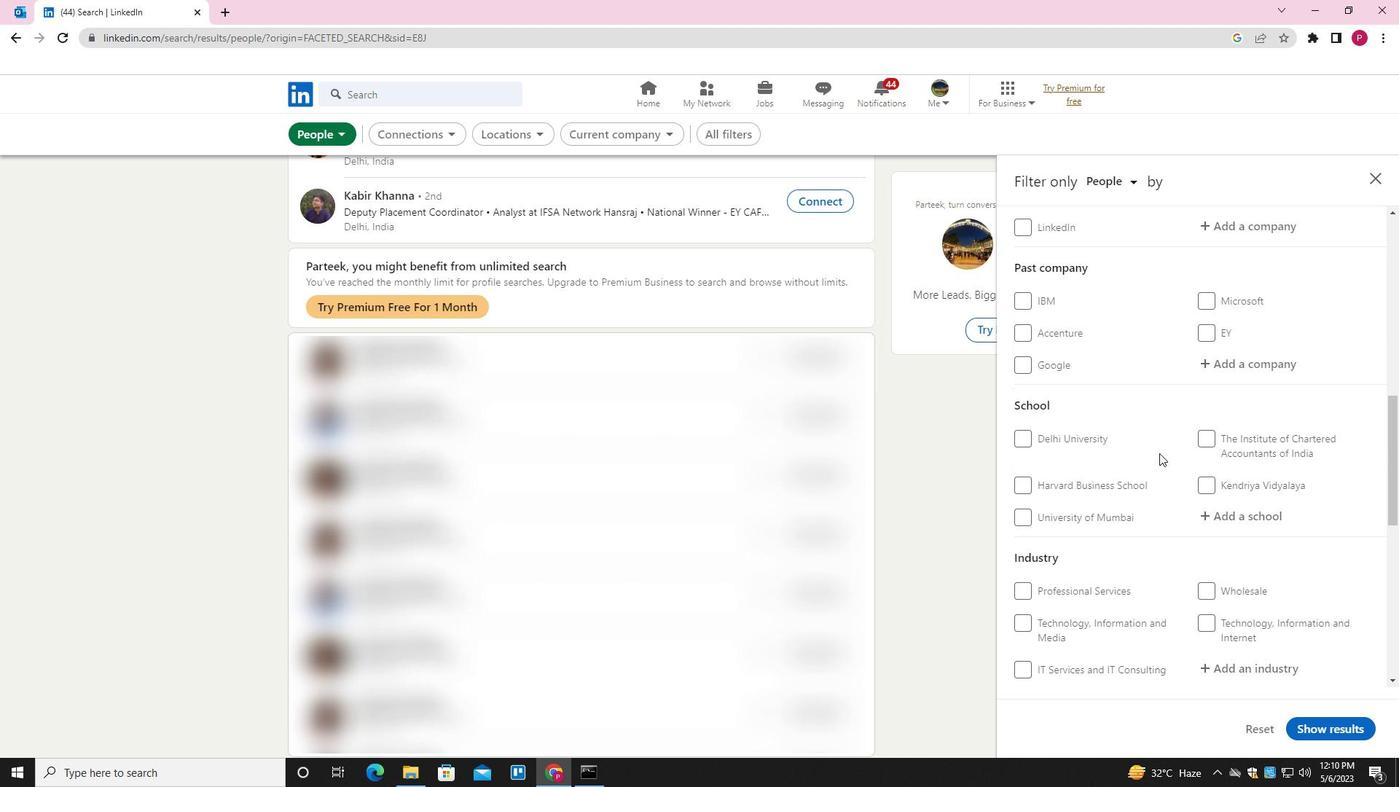 
Action: Mouse moved to (1251, 372)
Screenshot: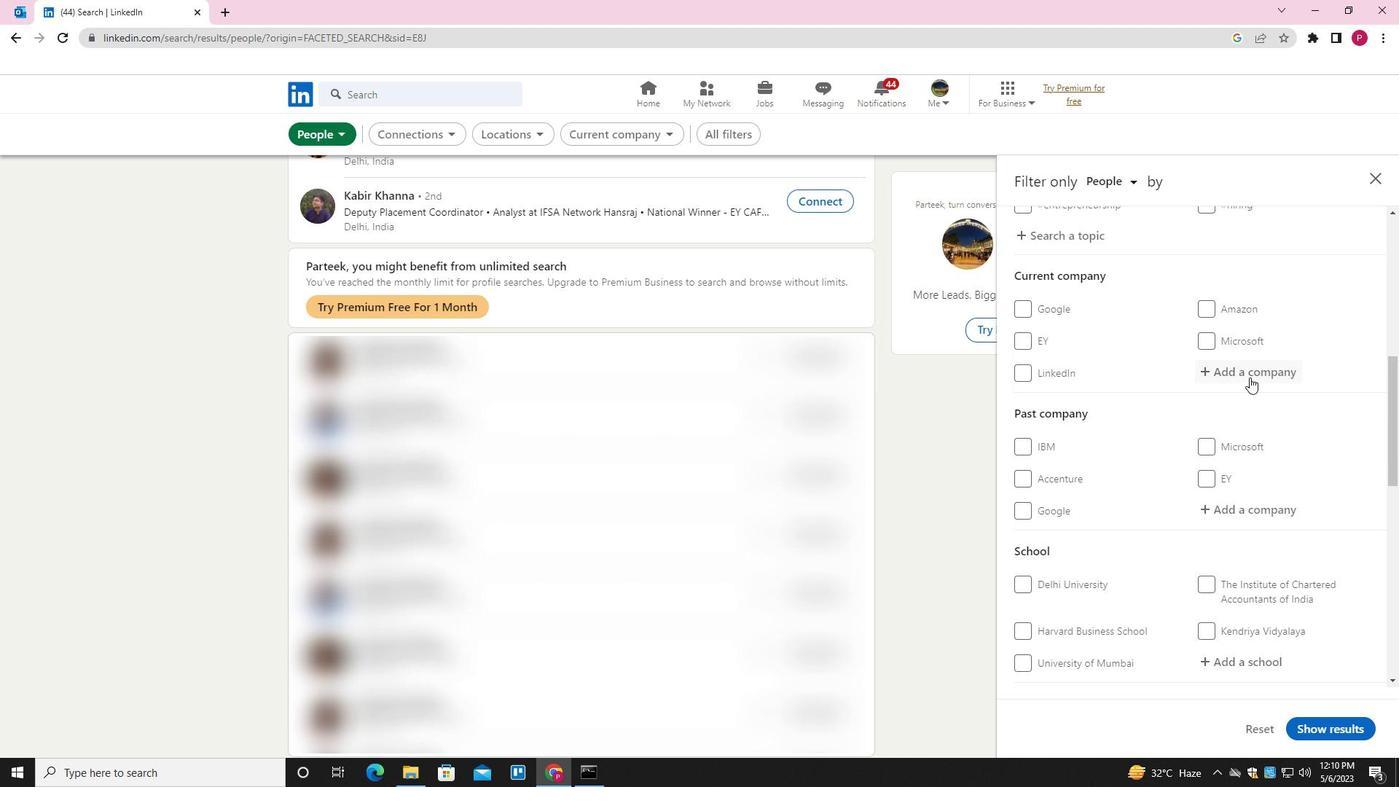 
Action: Mouse pressed left at (1251, 372)
Screenshot: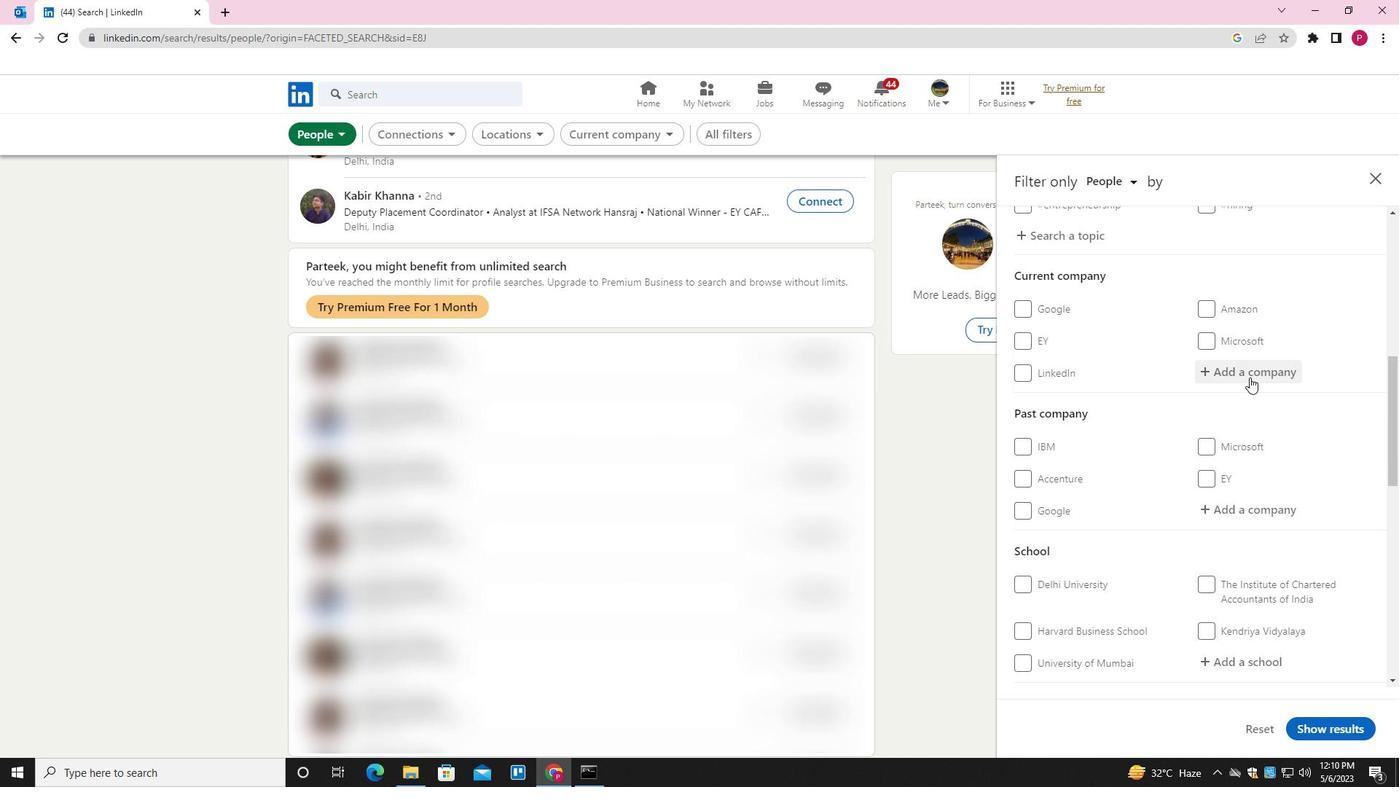 
Action: Key pressed <Key.shift><Key.shift><Key.shift><Key.shift><Key.shift>TECHNIMONT<Key.backspace><Key.backspace><Key.backspace><Key.backspace><Key.backspace><Key.backspace><Key.backspace>NIMONT<Key.down><Key.enter>
Screenshot: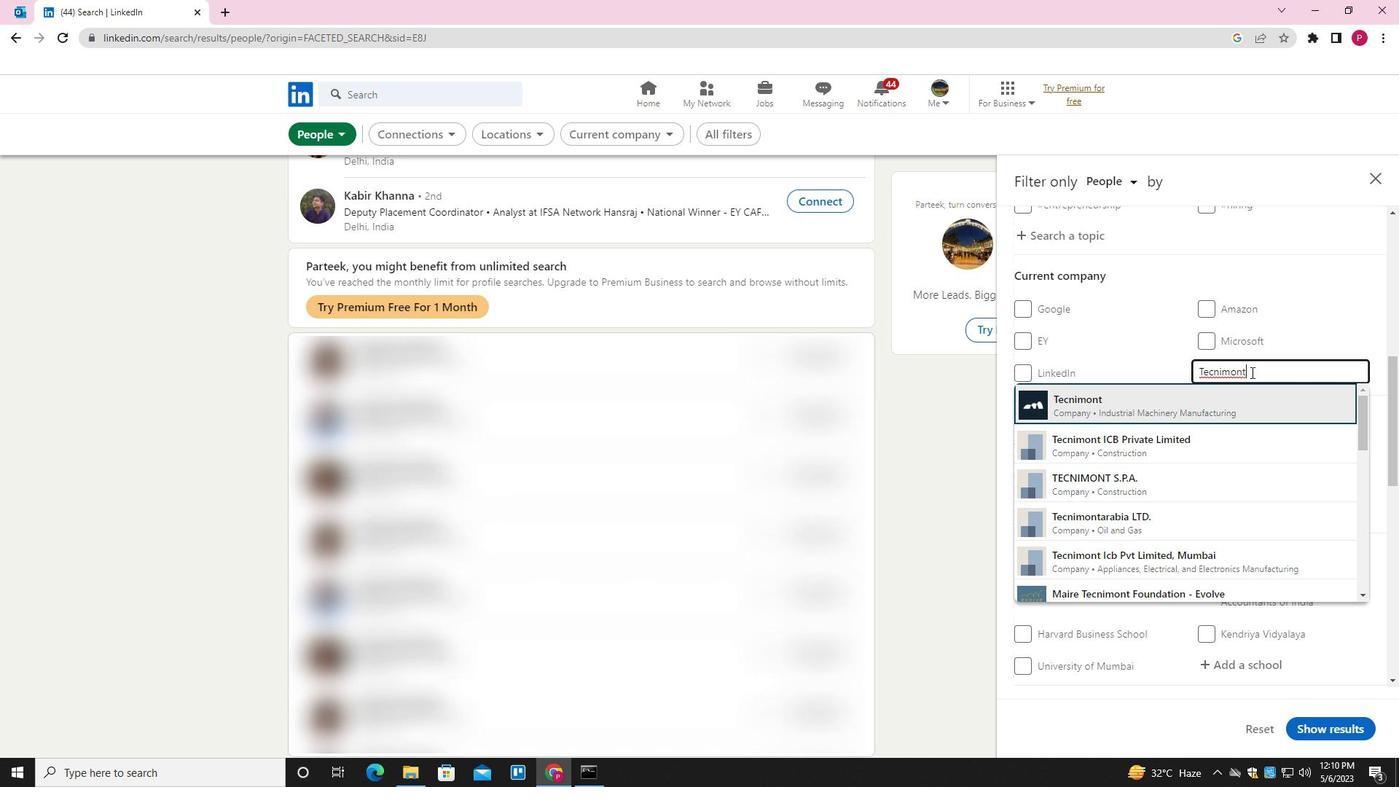 
Action: Mouse moved to (1188, 427)
Screenshot: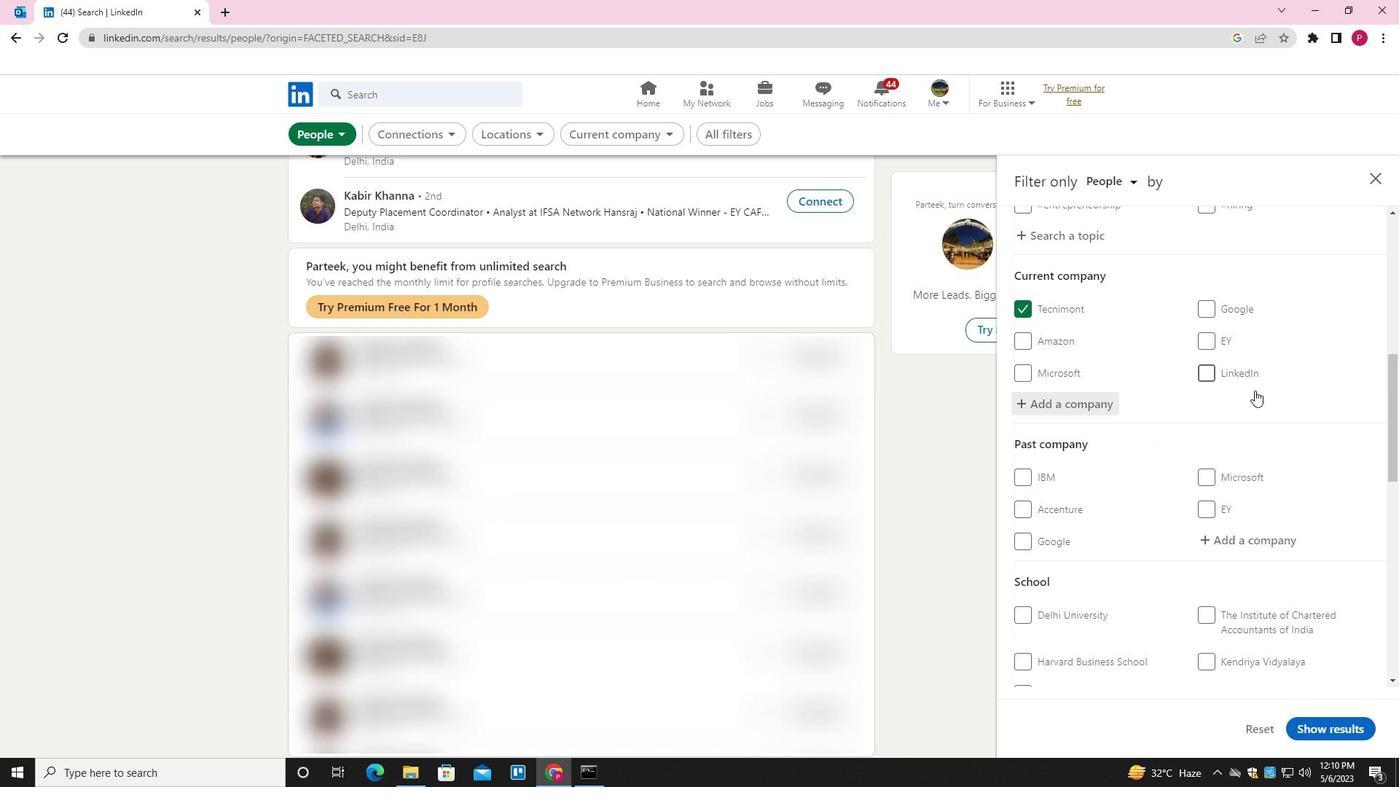 
Action: Mouse scrolled (1188, 426) with delta (0, 0)
Screenshot: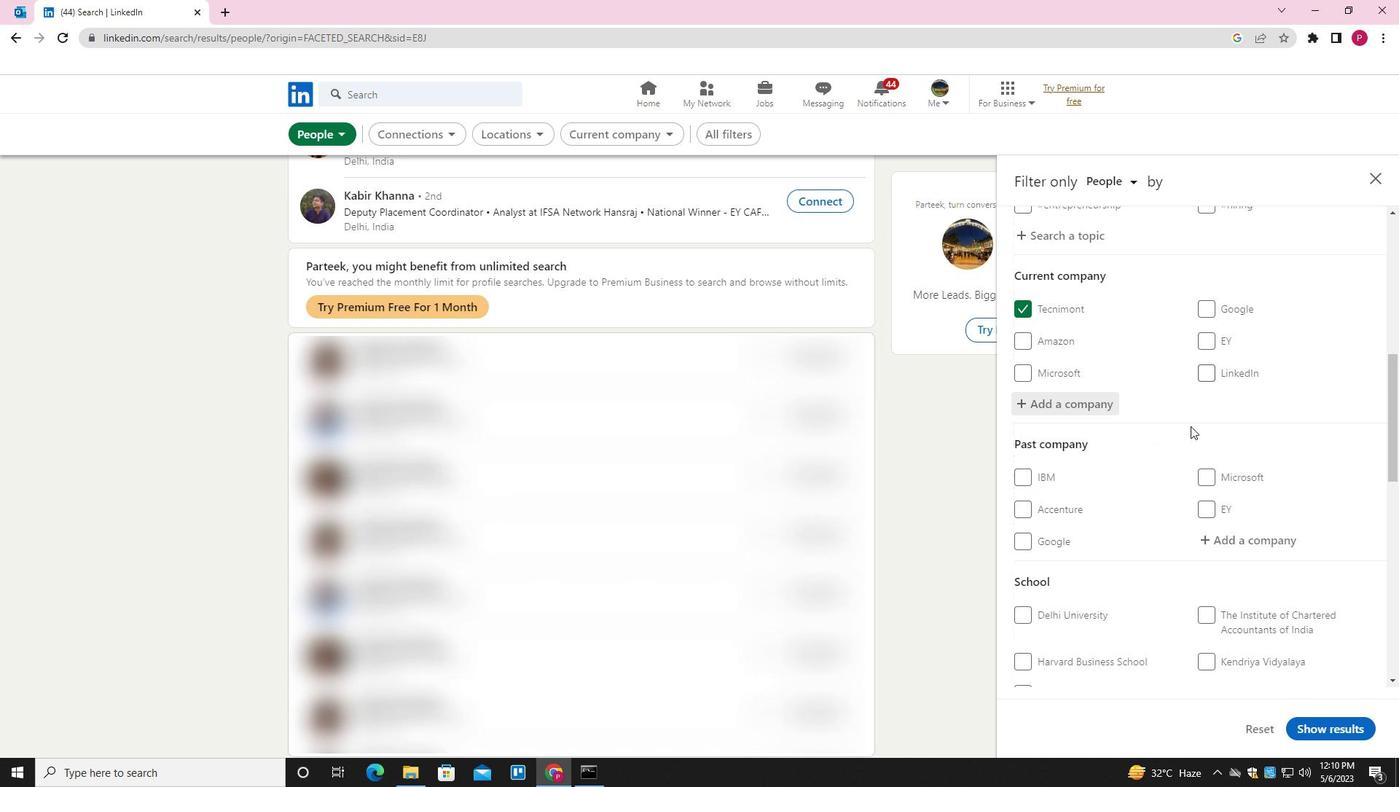 
Action: Mouse scrolled (1188, 426) with delta (0, 0)
Screenshot: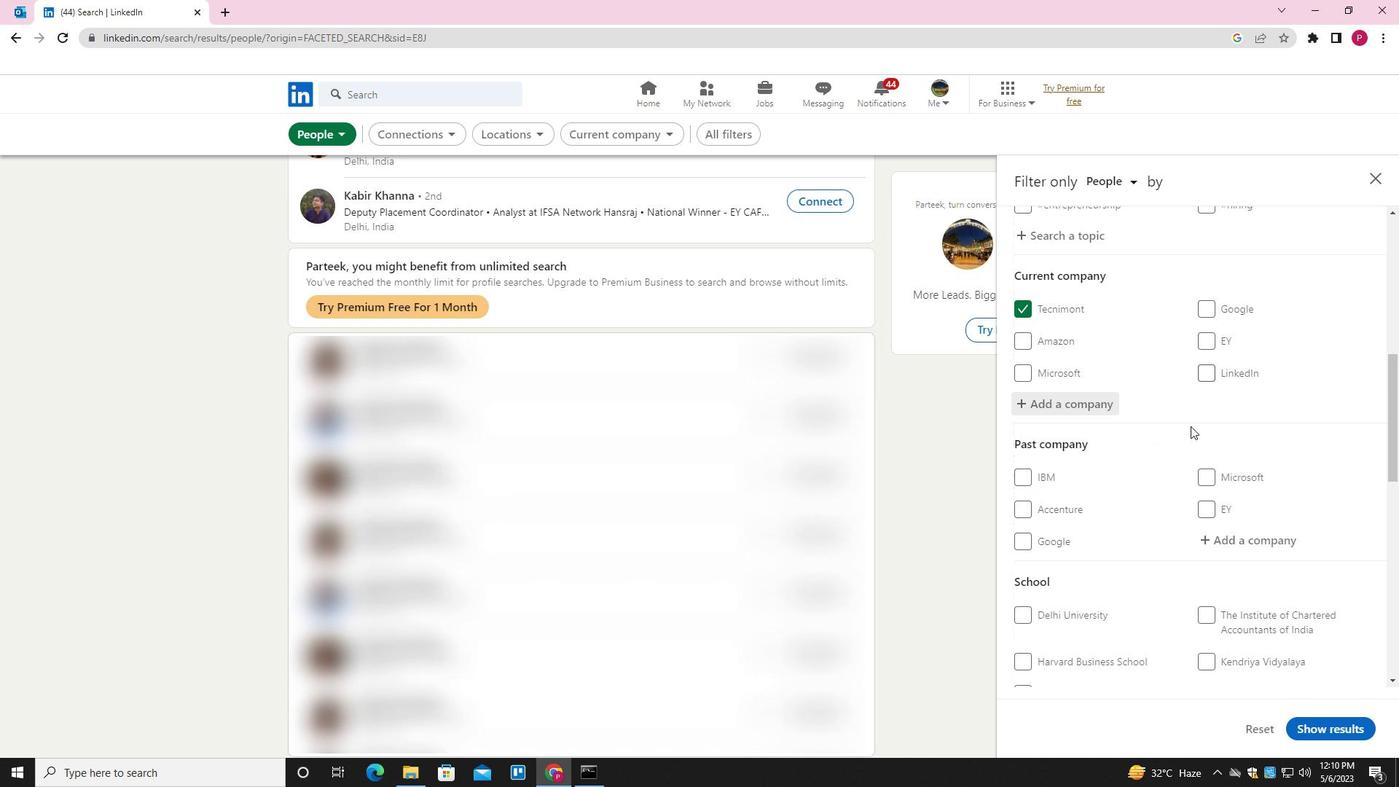 
Action: Mouse moved to (1187, 427)
Screenshot: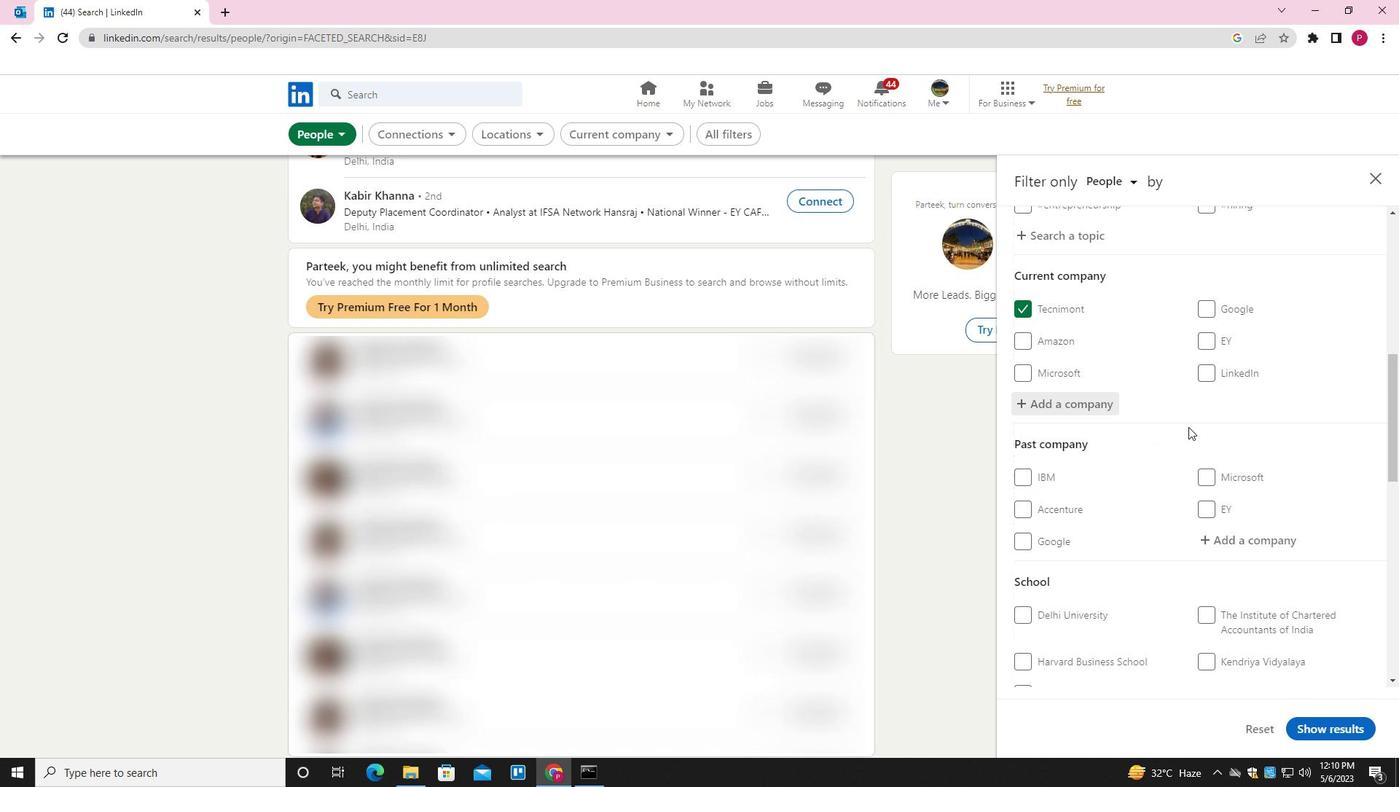 
Action: Mouse scrolled (1187, 427) with delta (0, 0)
Screenshot: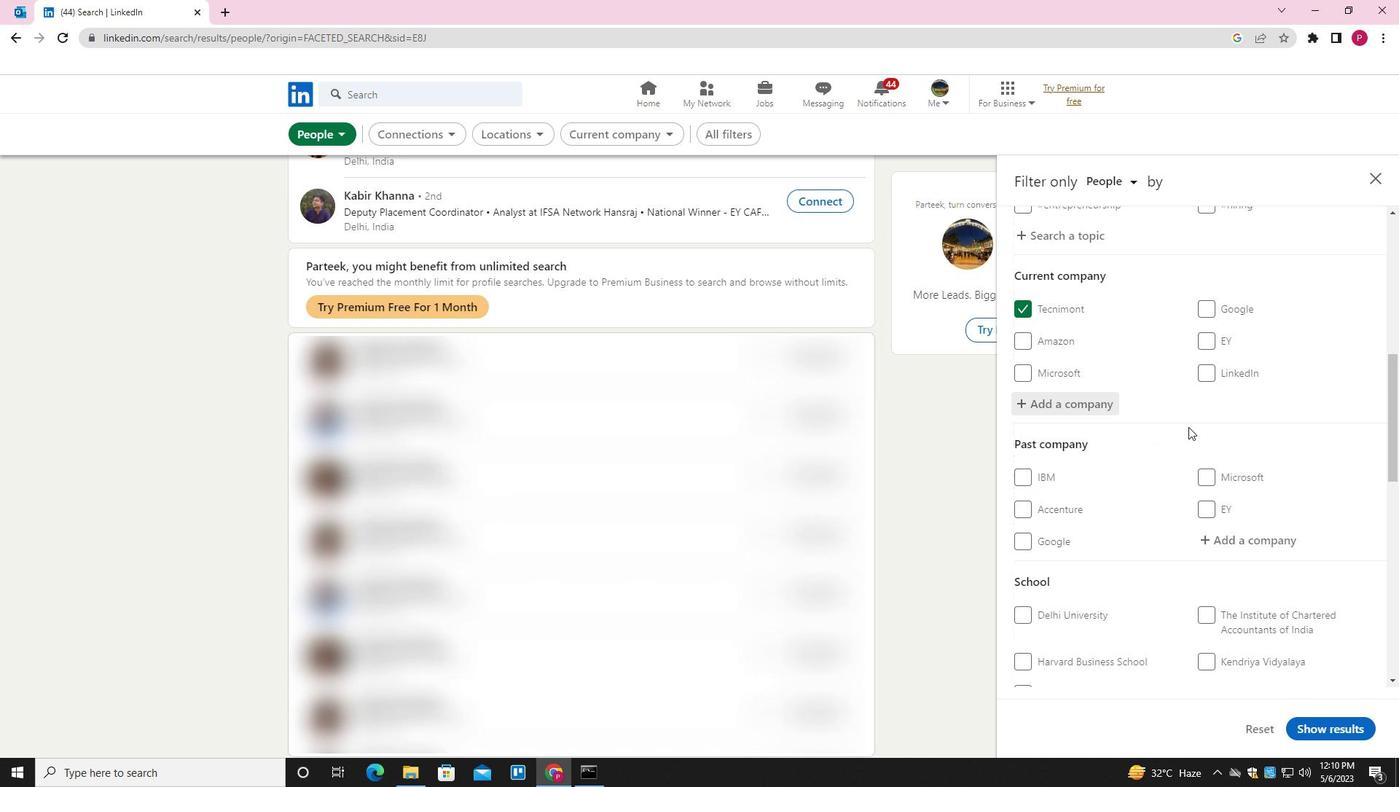 
Action: Mouse moved to (1186, 428)
Screenshot: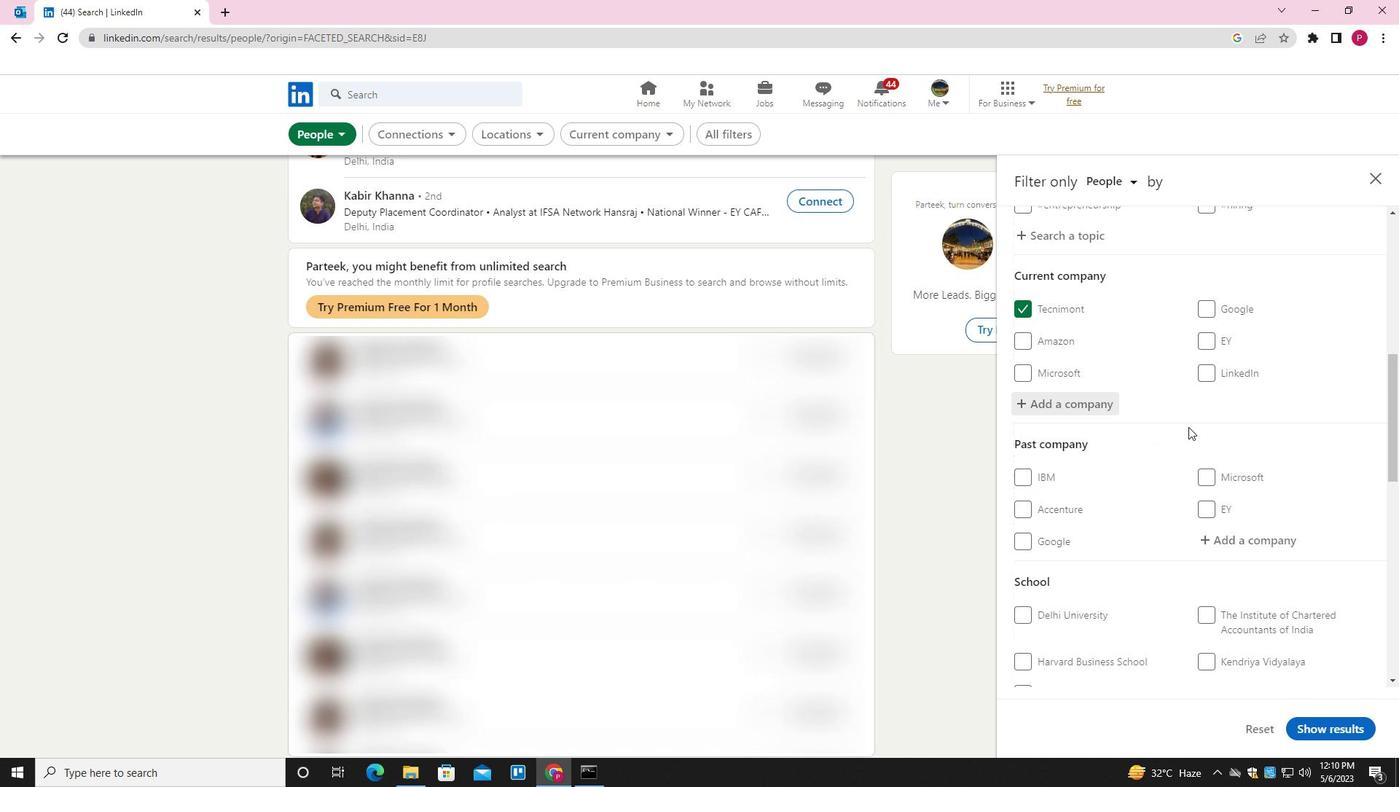 
Action: Mouse scrolled (1186, 427) with delta (0, 0)
Screenshot: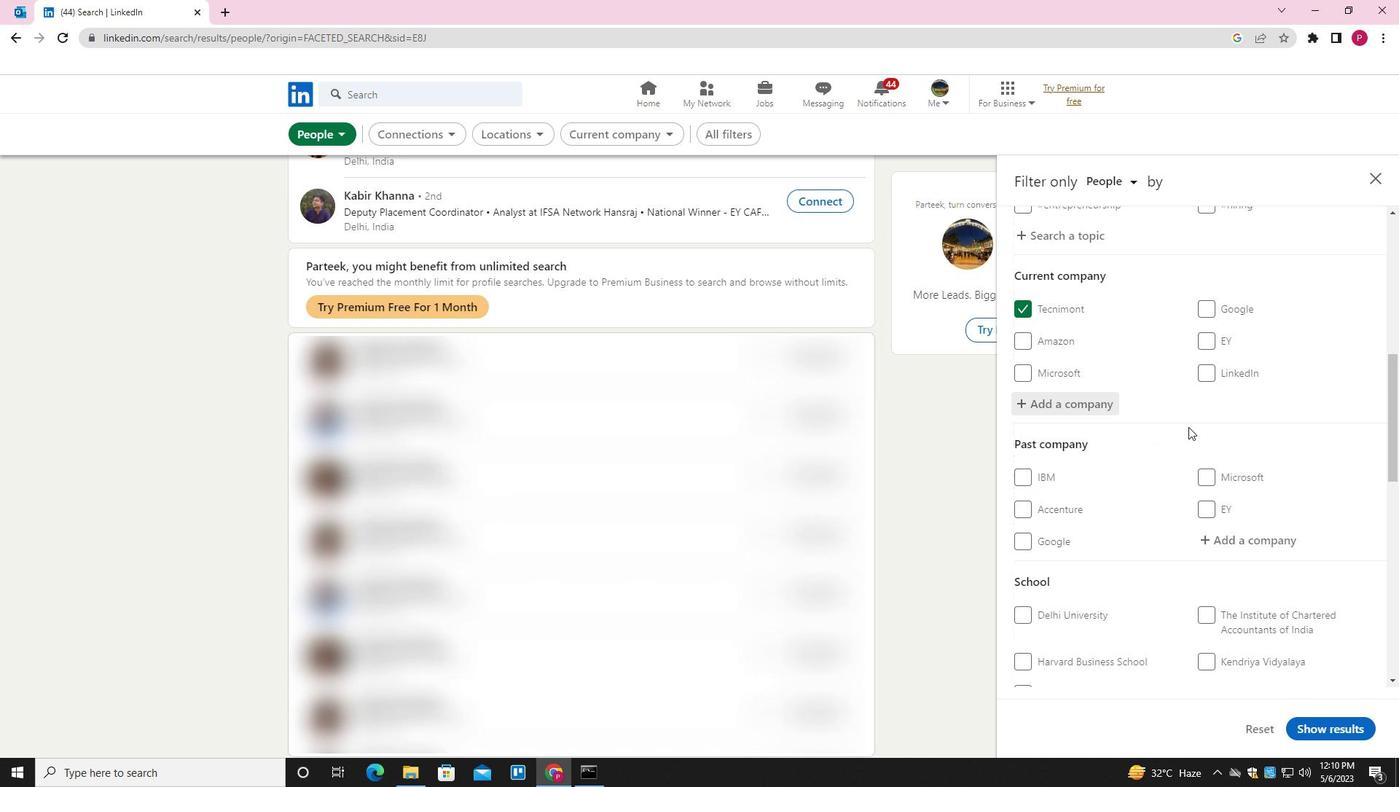 
Action: Mouse moved to (1184, 429)
Screenshot: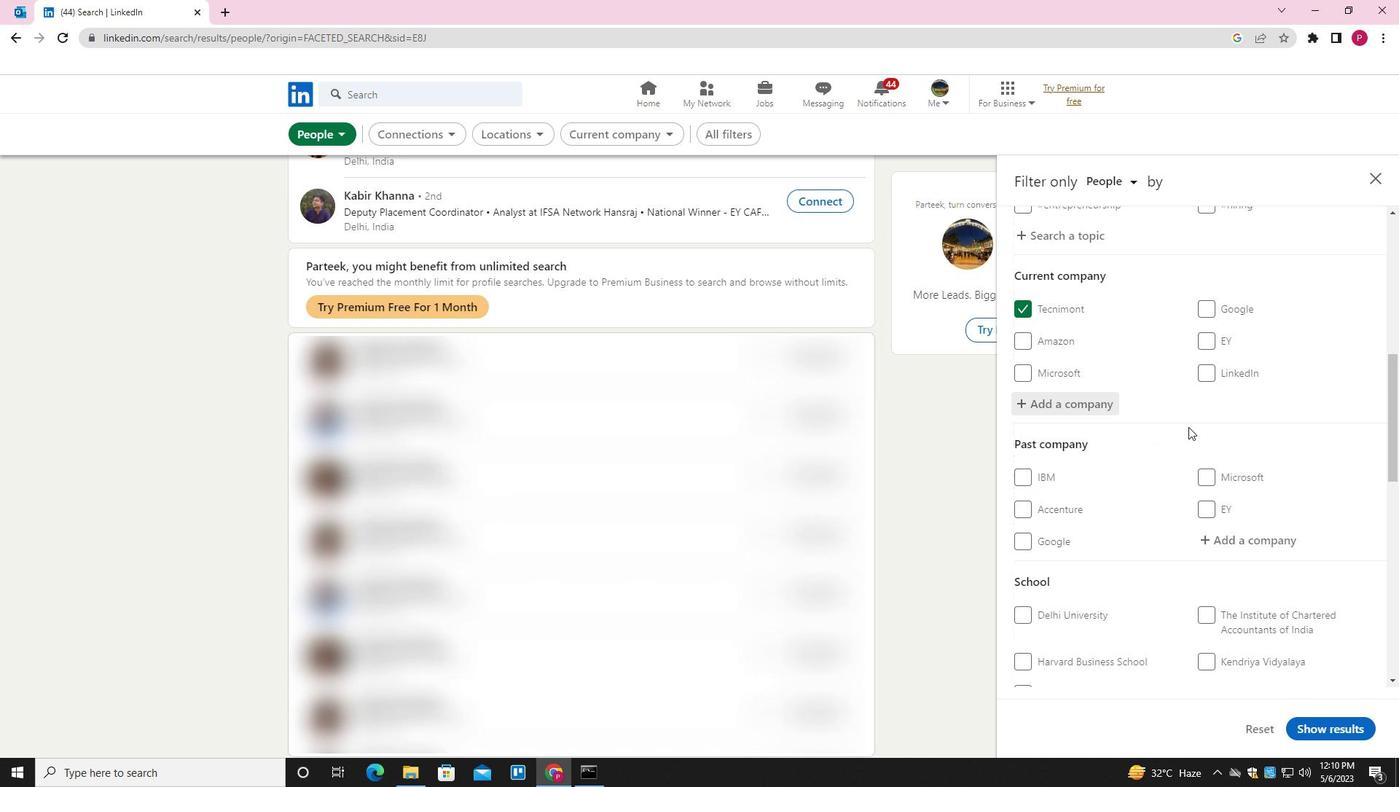 
Action: Mouse scrolled (1184, 428) with delta (0, 0)
Screenshot: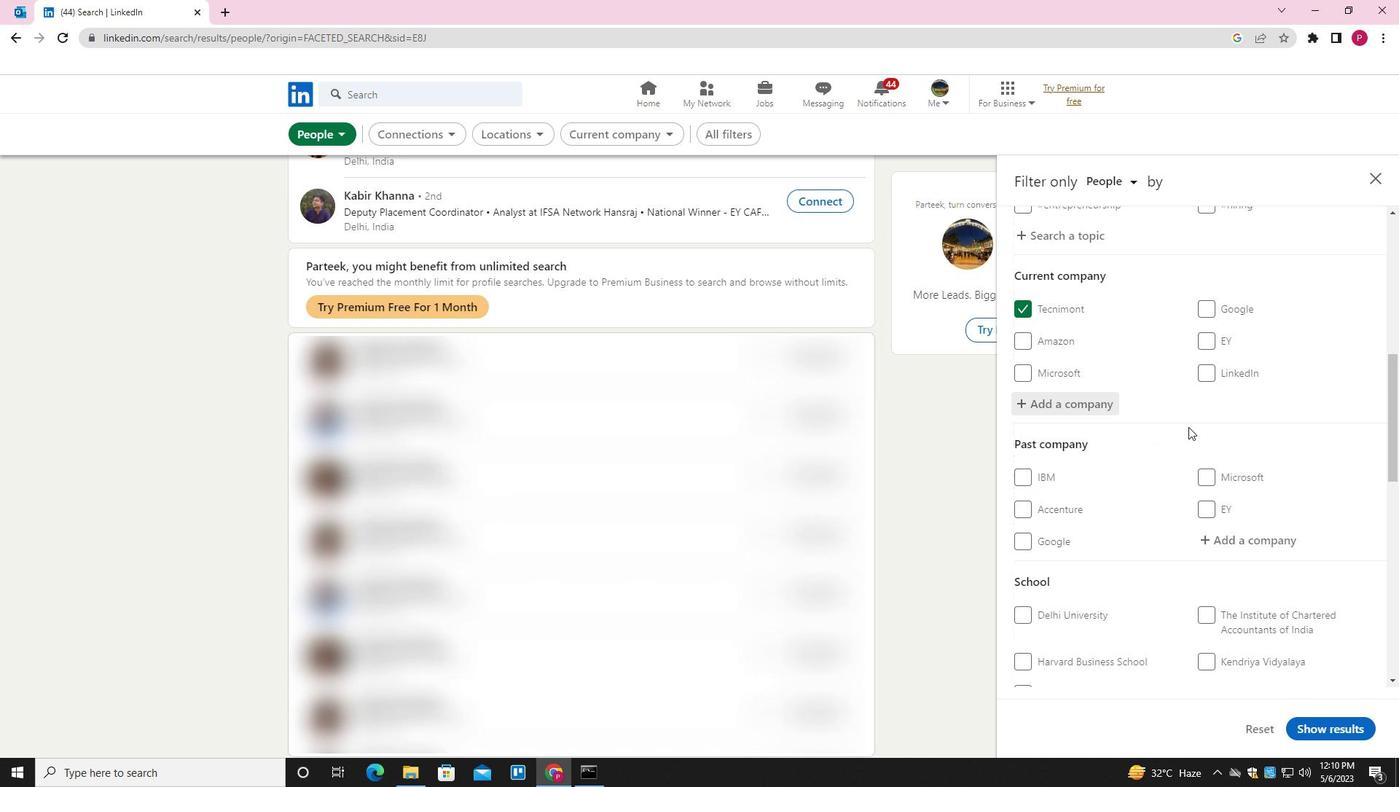 
Action: Mouse moved to (1238, 325)
Screenshot: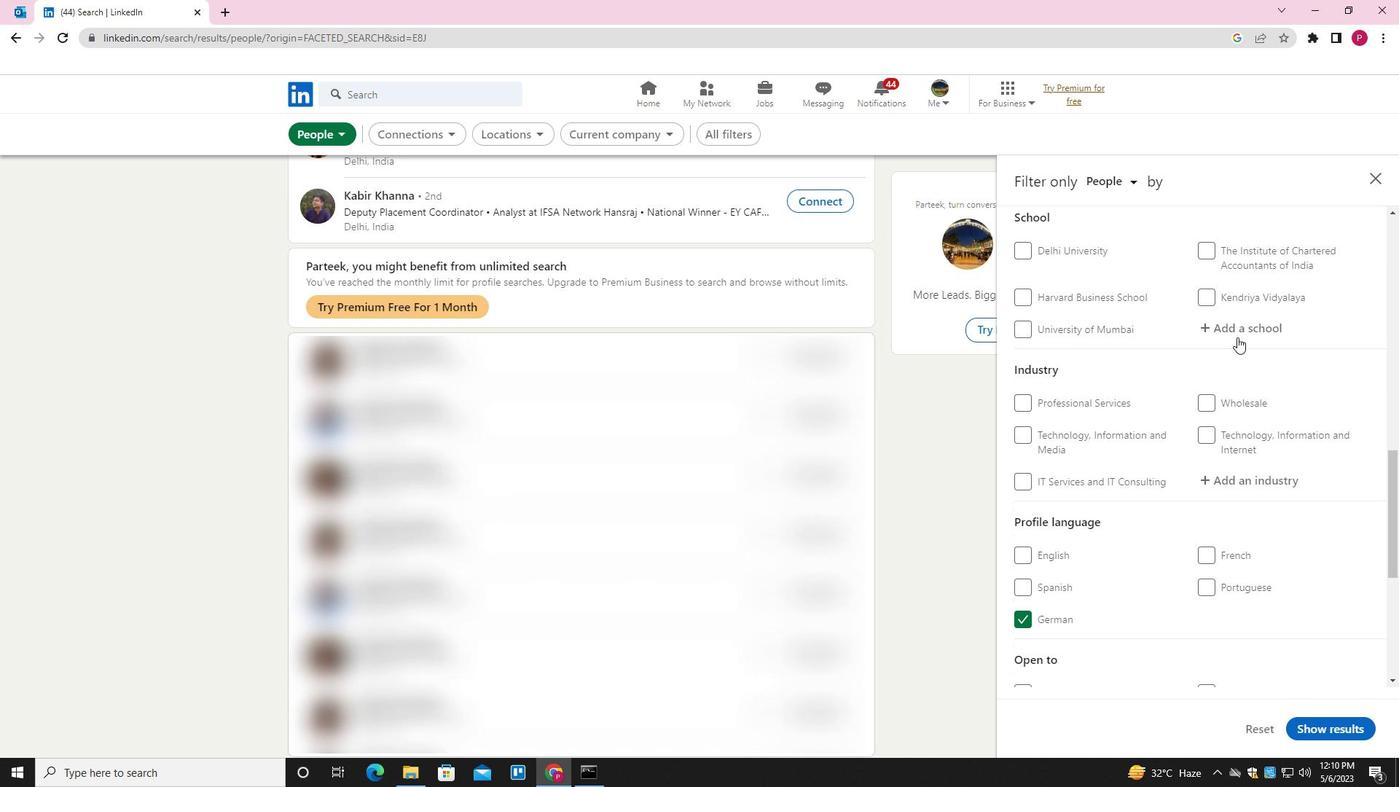 
Action: Mouse pressed left at (1238, 325)
Screenshot: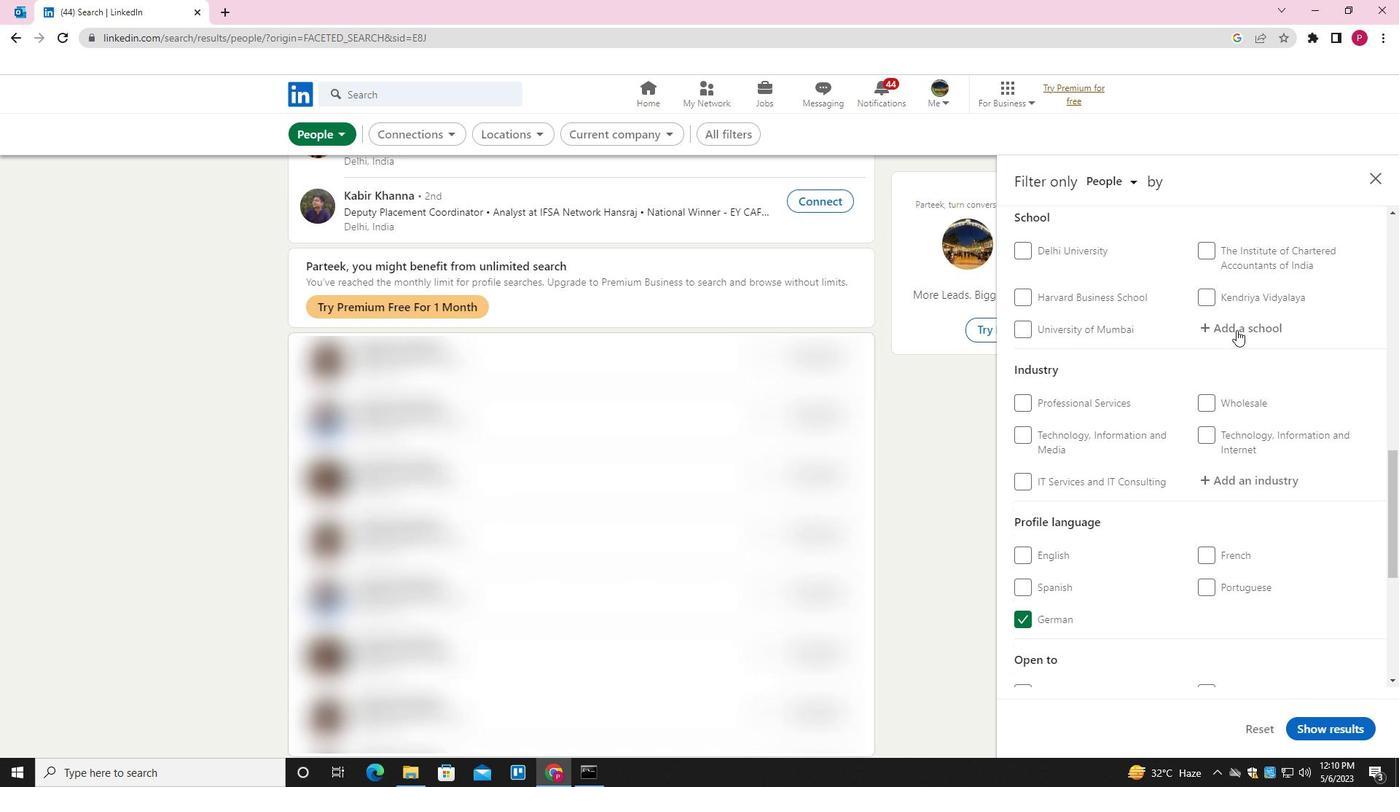 
Action: Key pressed <Key.shift>DAYANANDA<Key.space><Key.down><Key.down><Key.down><Key.down><Key.down><Key.enter>
Screenshot: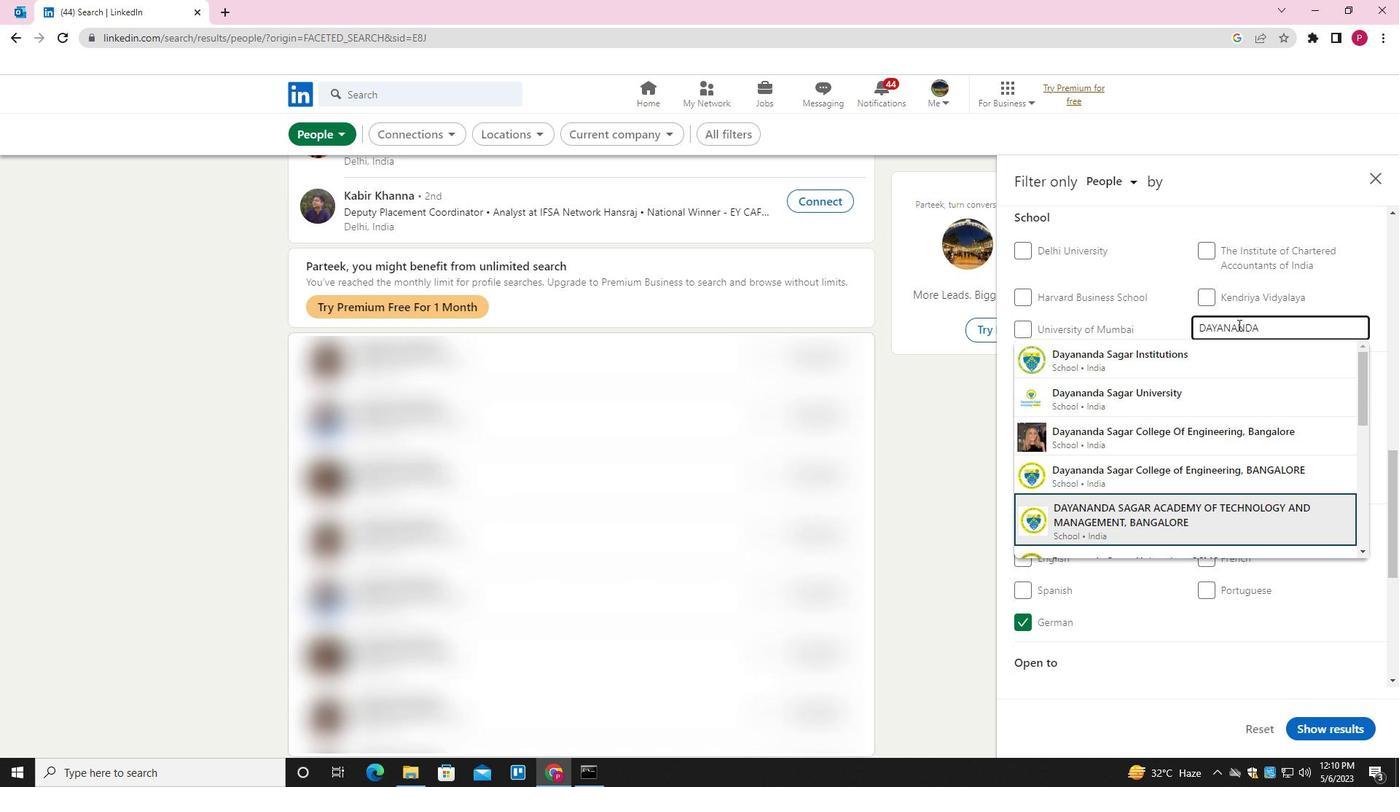 
Action: Mouse moved to (1167, 401)
Screenshot: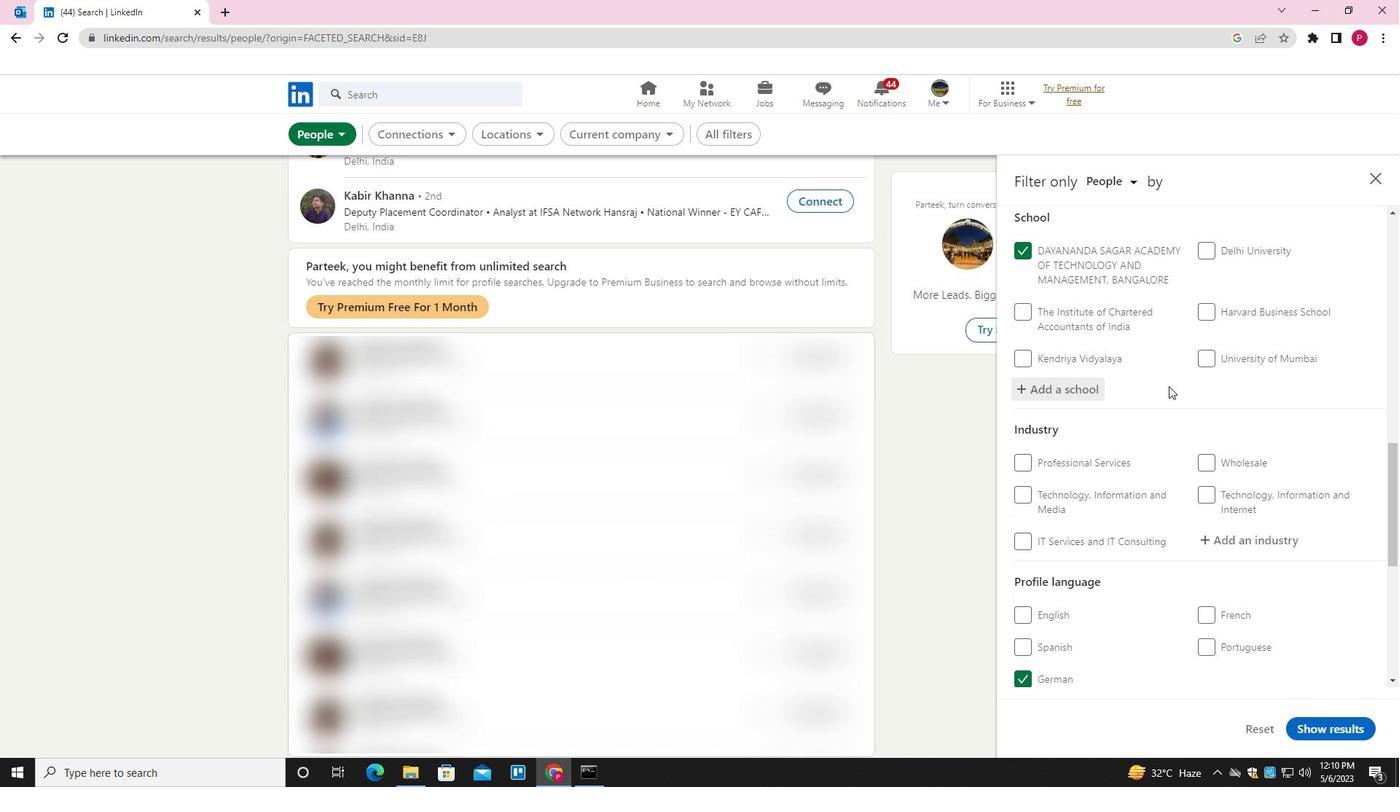 
Action: Mouse scrolled (1167, 400) with delta (0, 0)
Screenshot: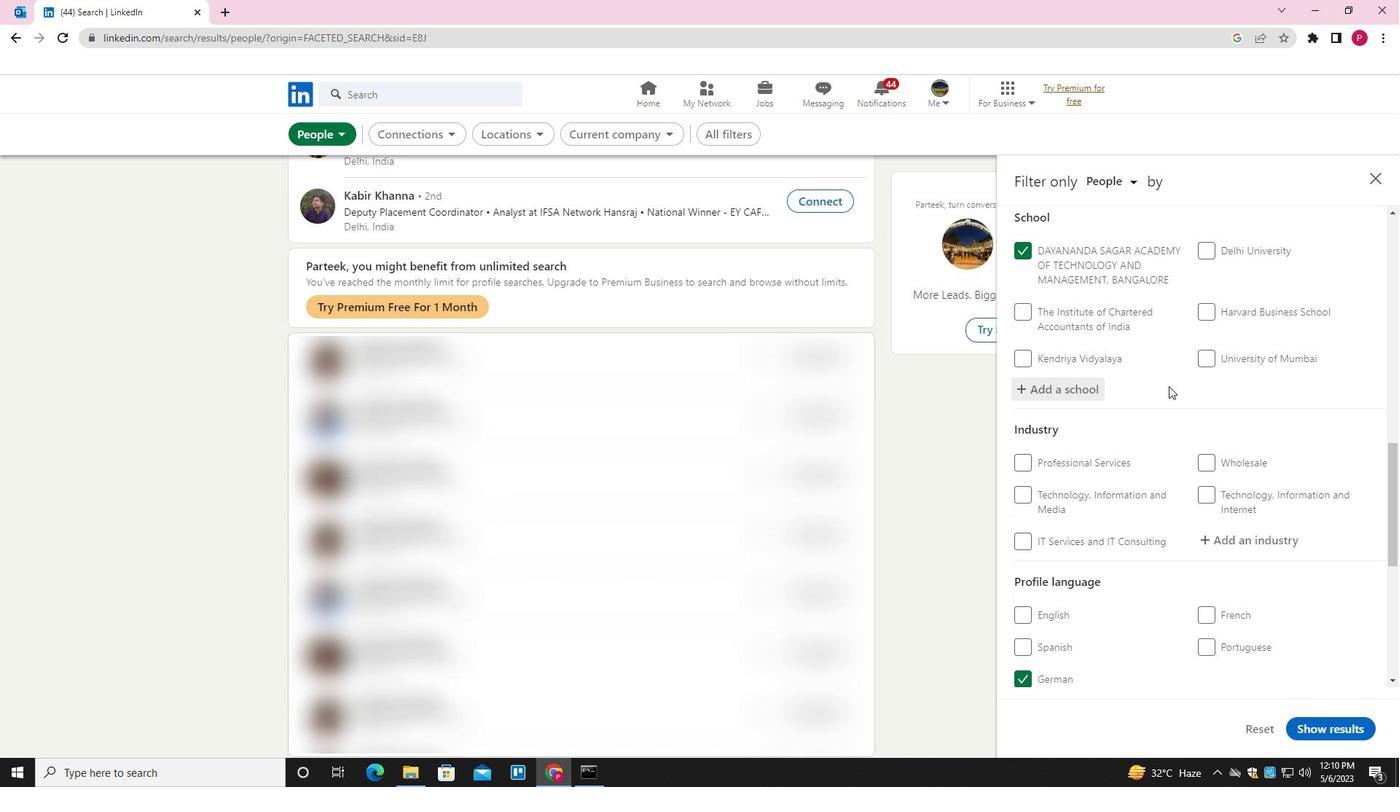 
Action: Mouse moved to (1167, 406)
Screenshot: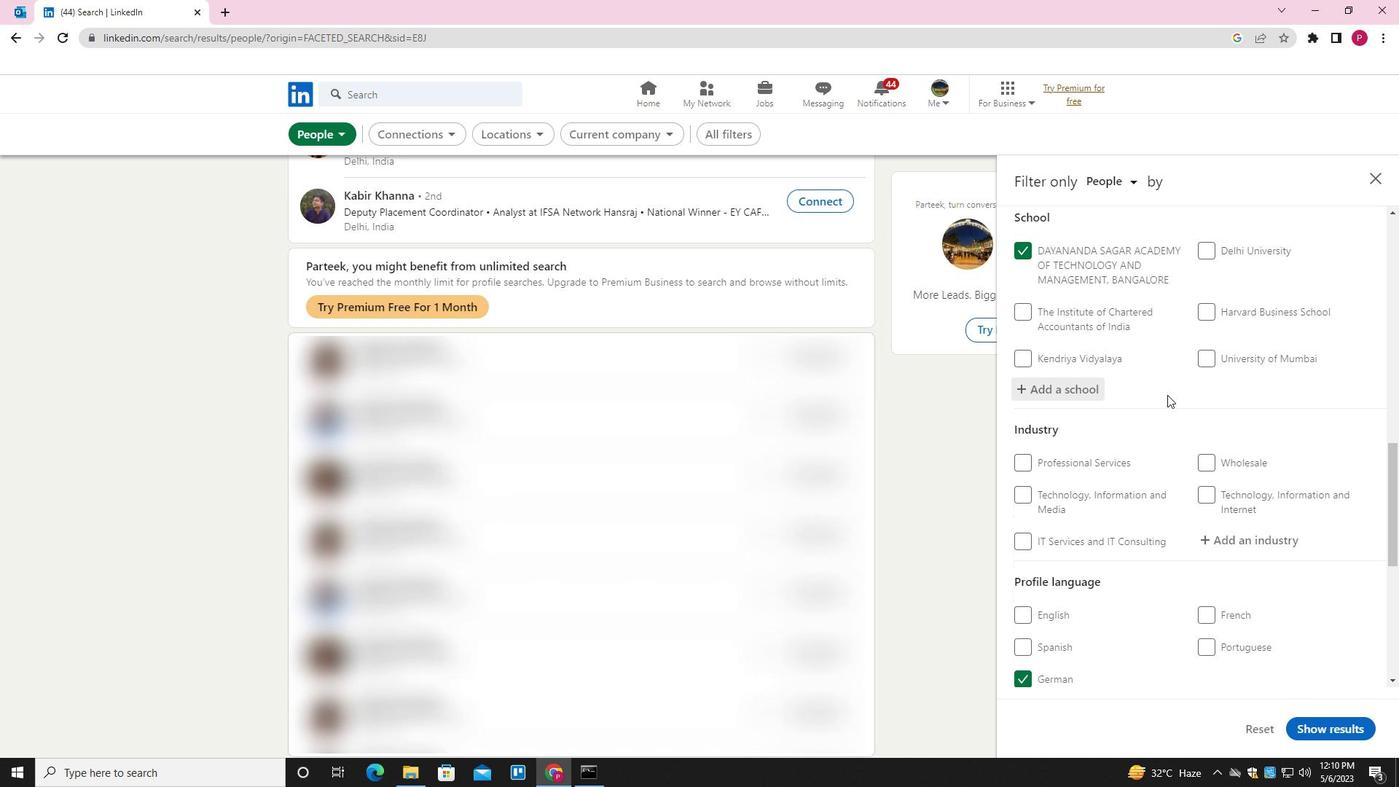 
Action: Mouse scrolled (1167, 405) with delta (0, 0)
Screenshot: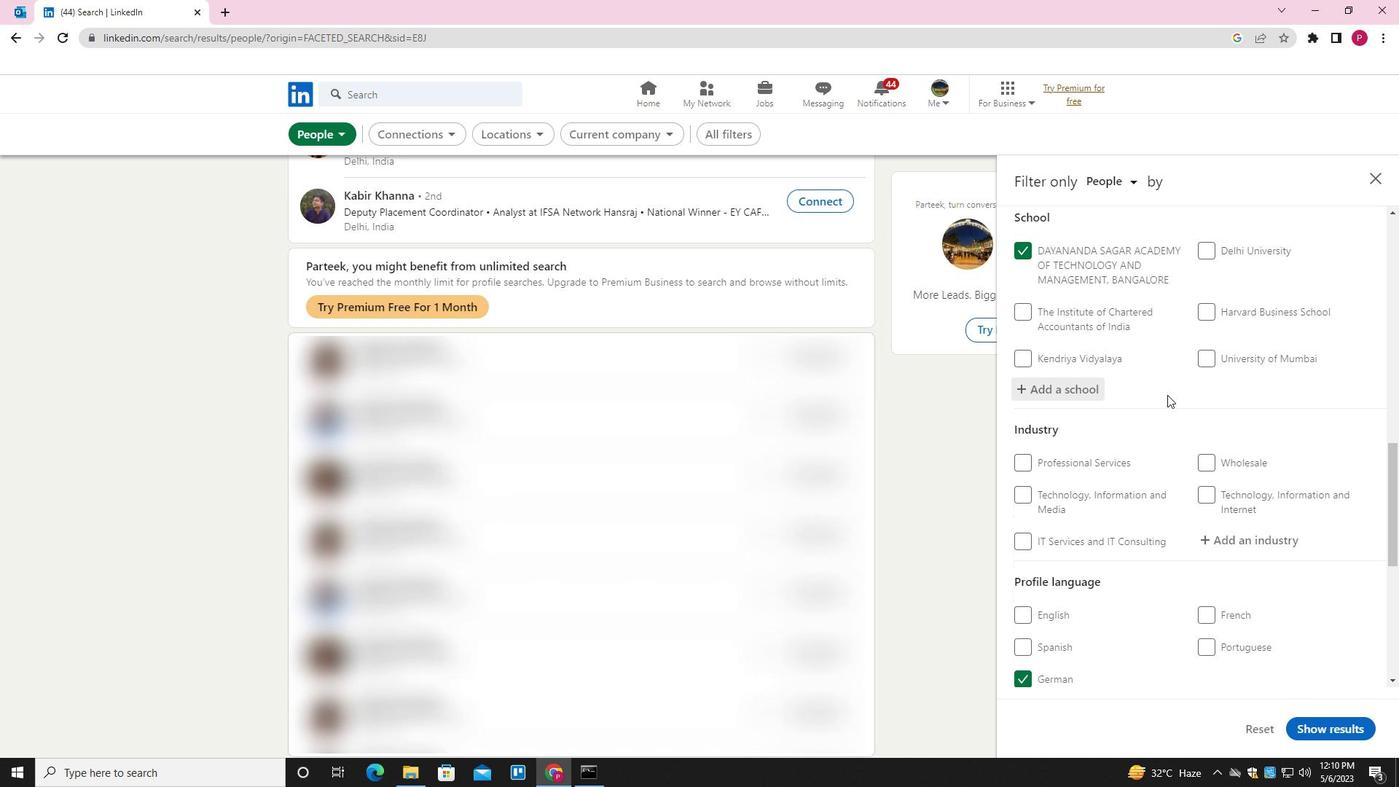 
Action: Mouse moved to (1245, 391)
Screenshot: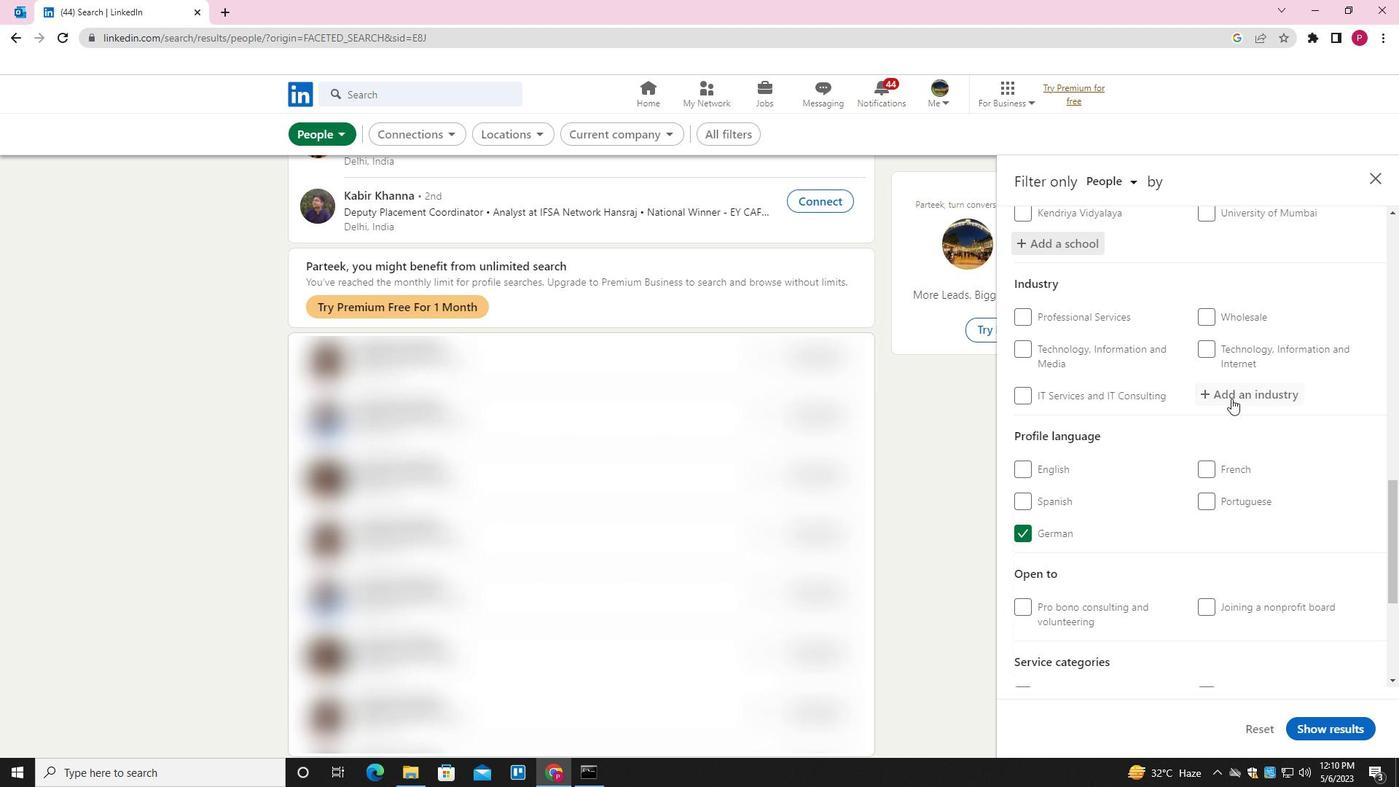 
Action: Mouse pressed left at (1245, 391)
Screenshot: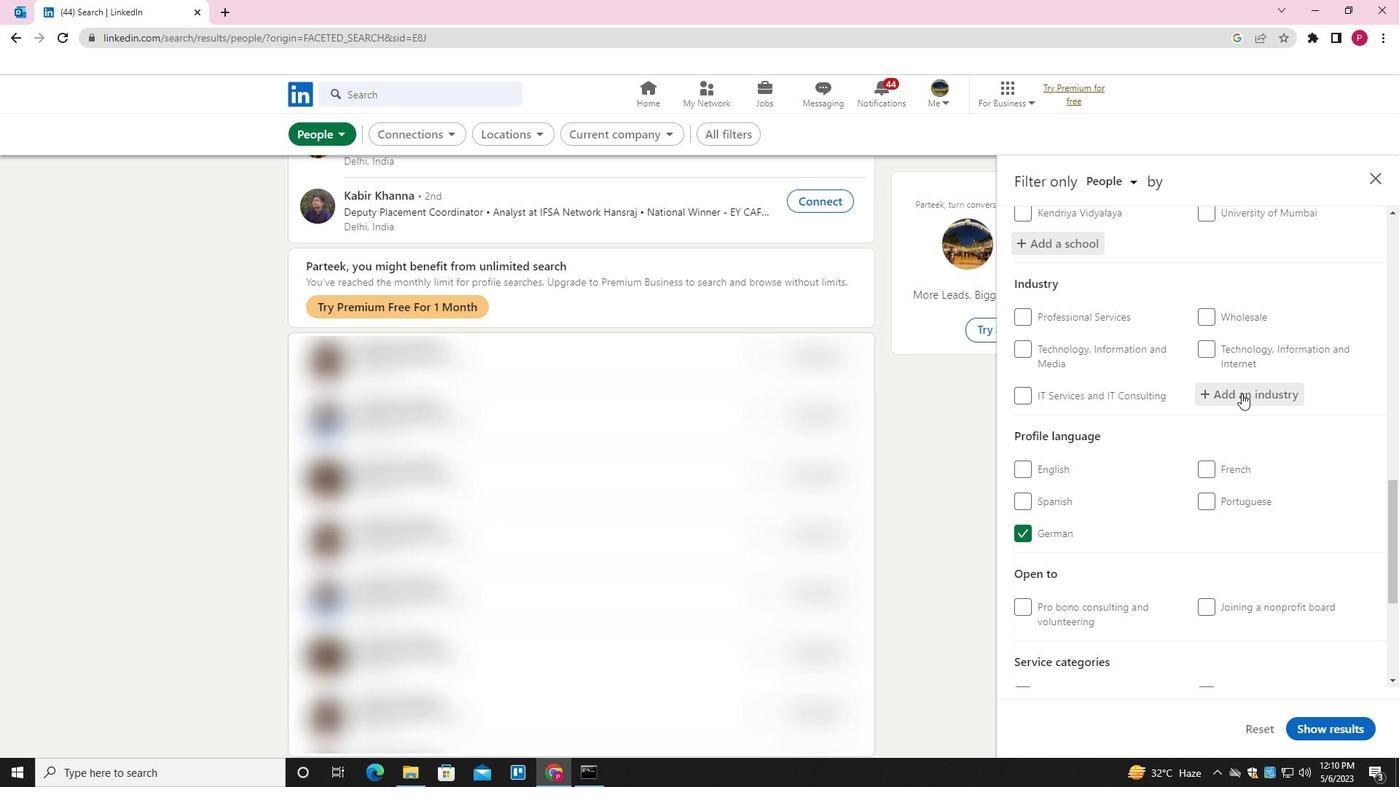
Action: Key pressed <Key.shift><Key.shift><Key.shift>CAPITAL<Key.down><Key.enter>
Screenshot: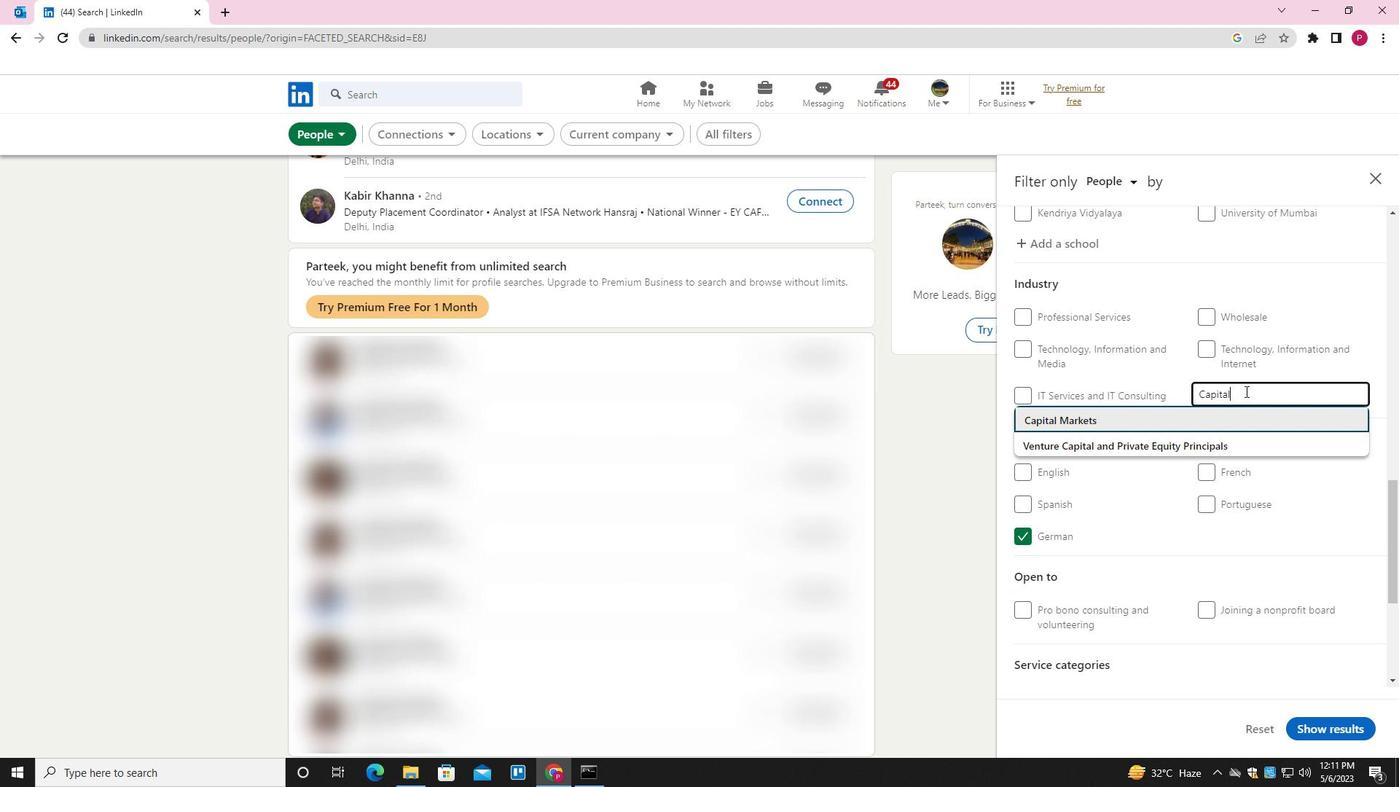 
Action: Mouse moved to (1242, 398)
Screenshot: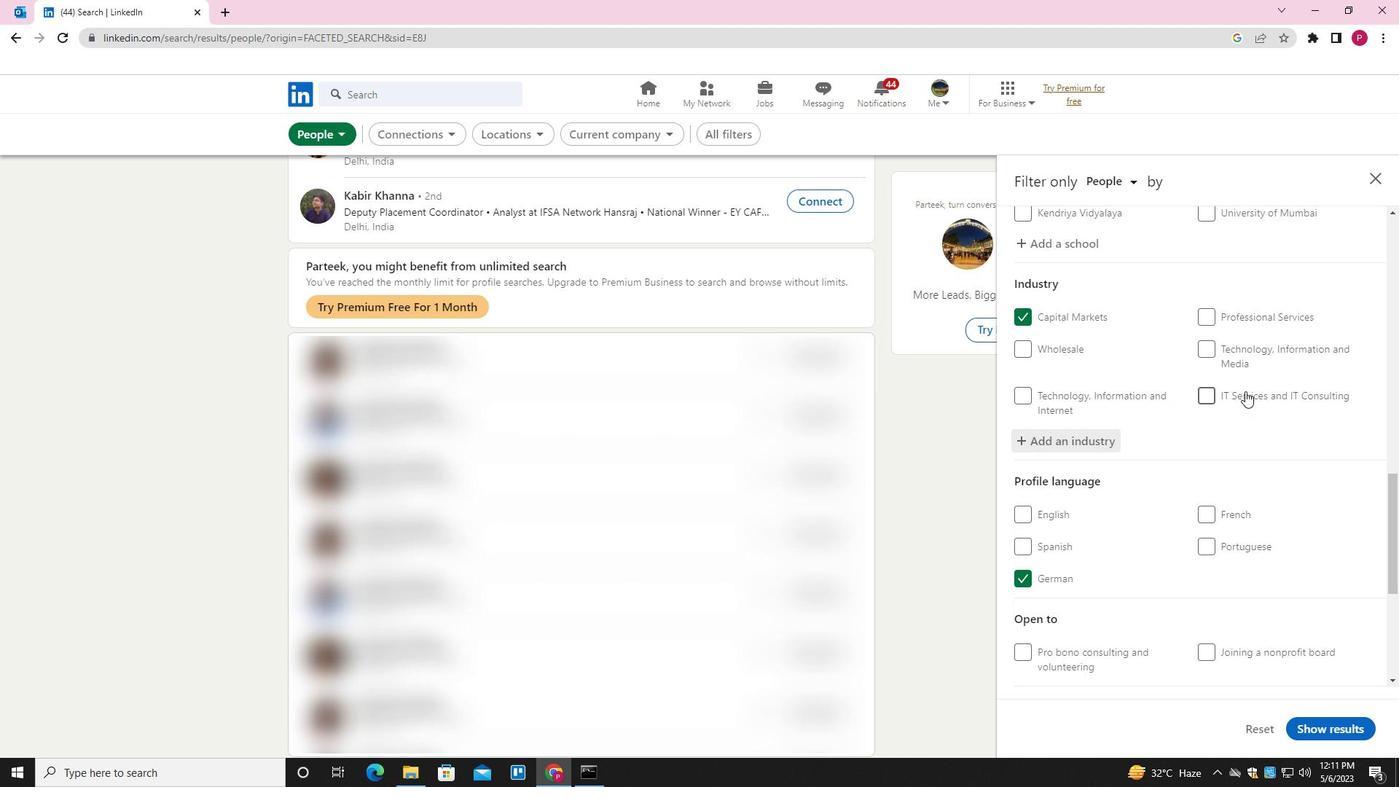 
Action: Mouse scrolled (1242, 397) with delta (0, 0)
Screenshot: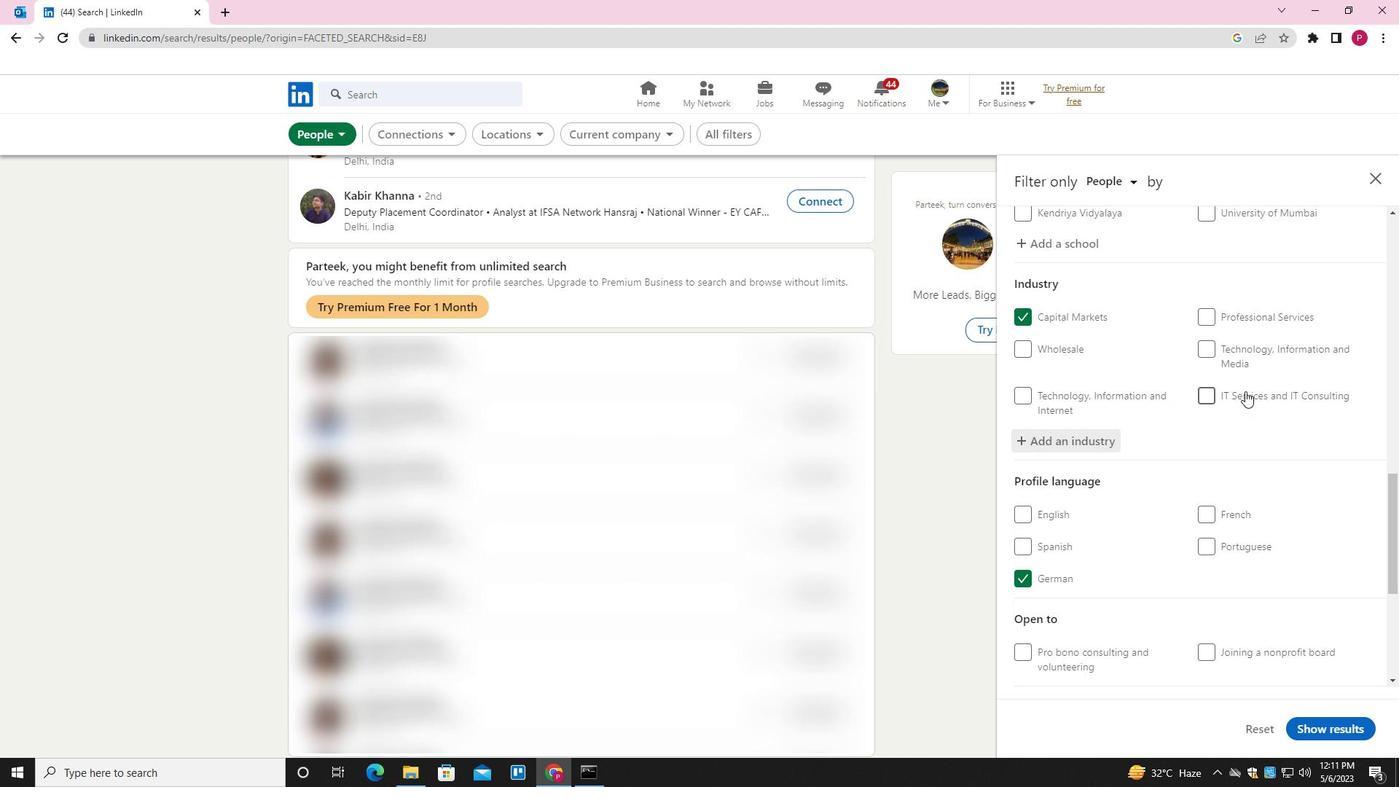 
Action: Mouse moved to (1242, 400)
Screenshot: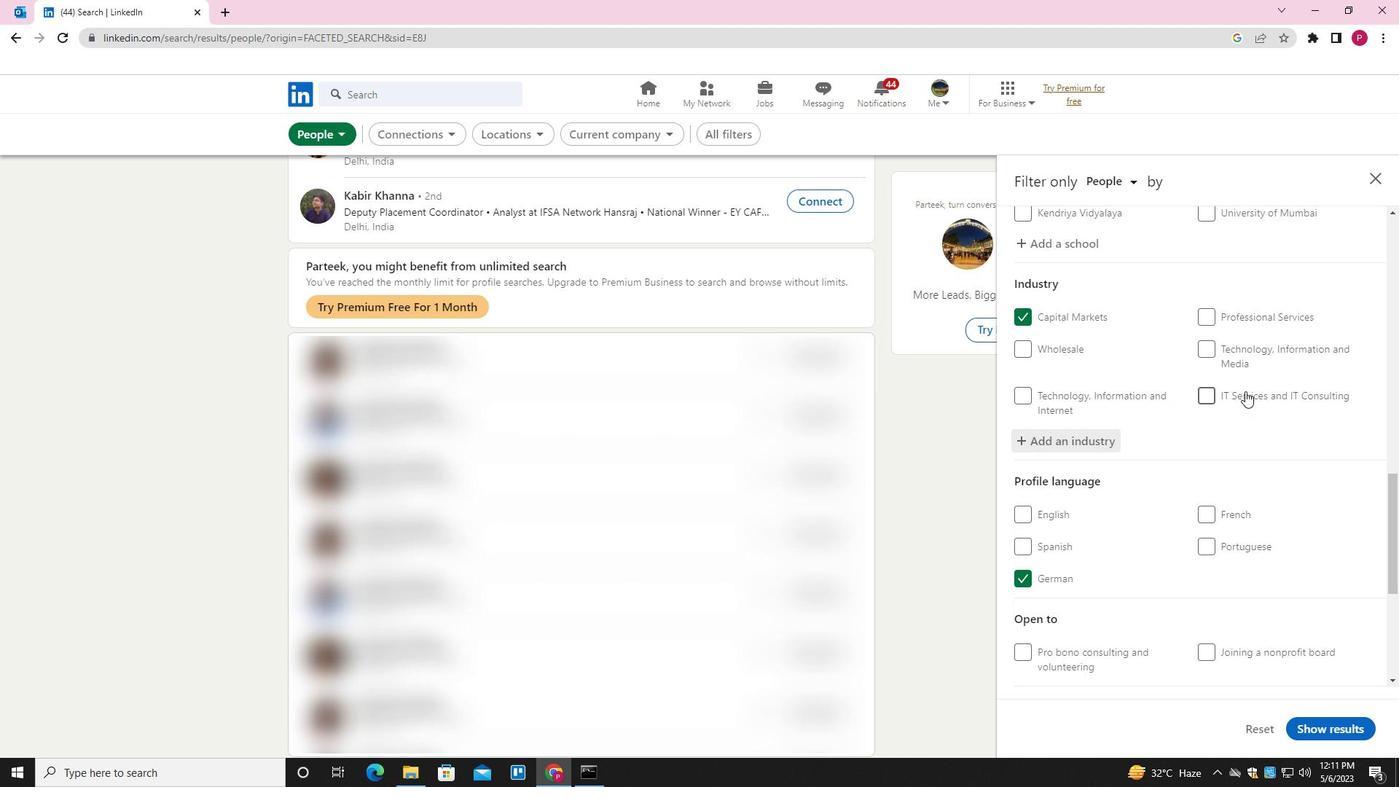 
Action: Mouse scrolled (1242, 399) with delta (0, 0)
Screenshot: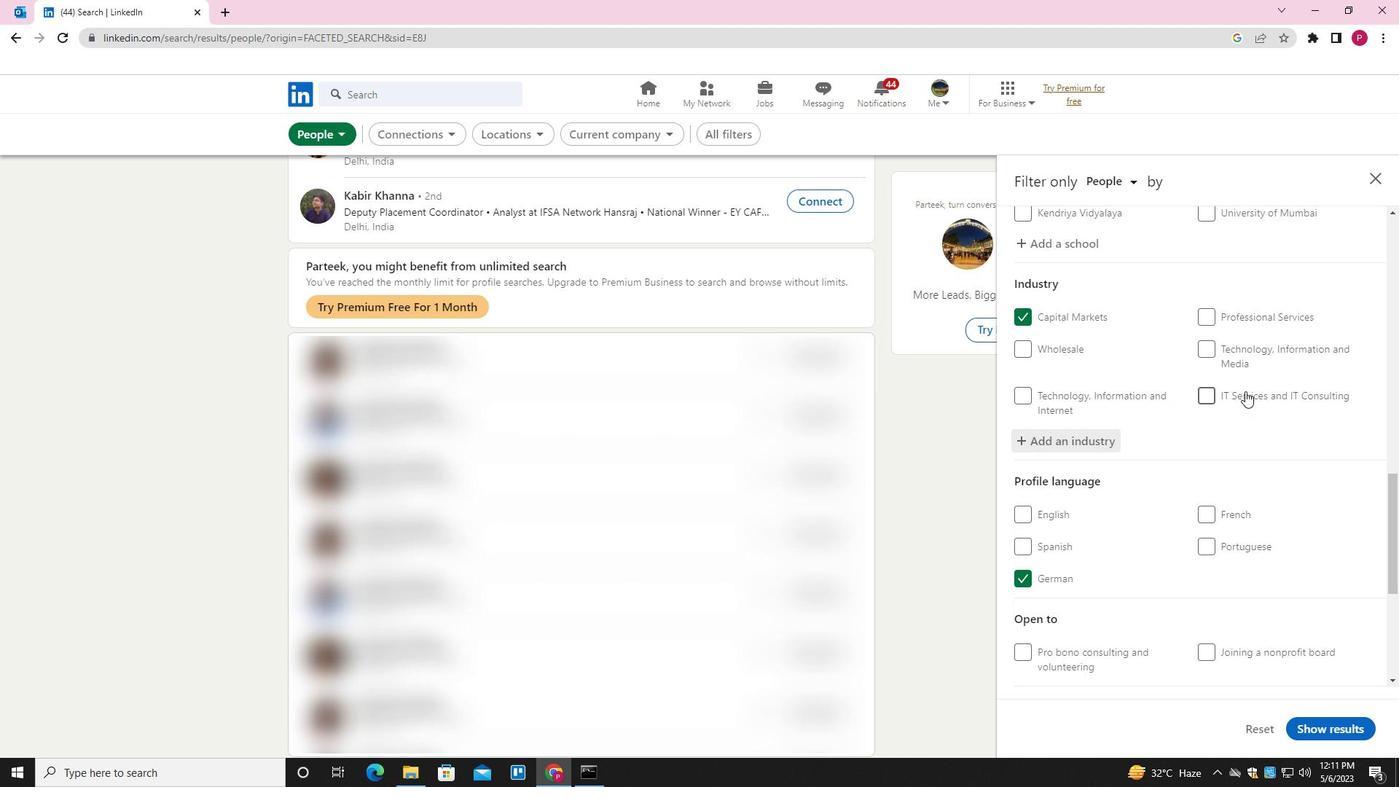 
Action: Mouse moved to (1241, 402)
Screenshot: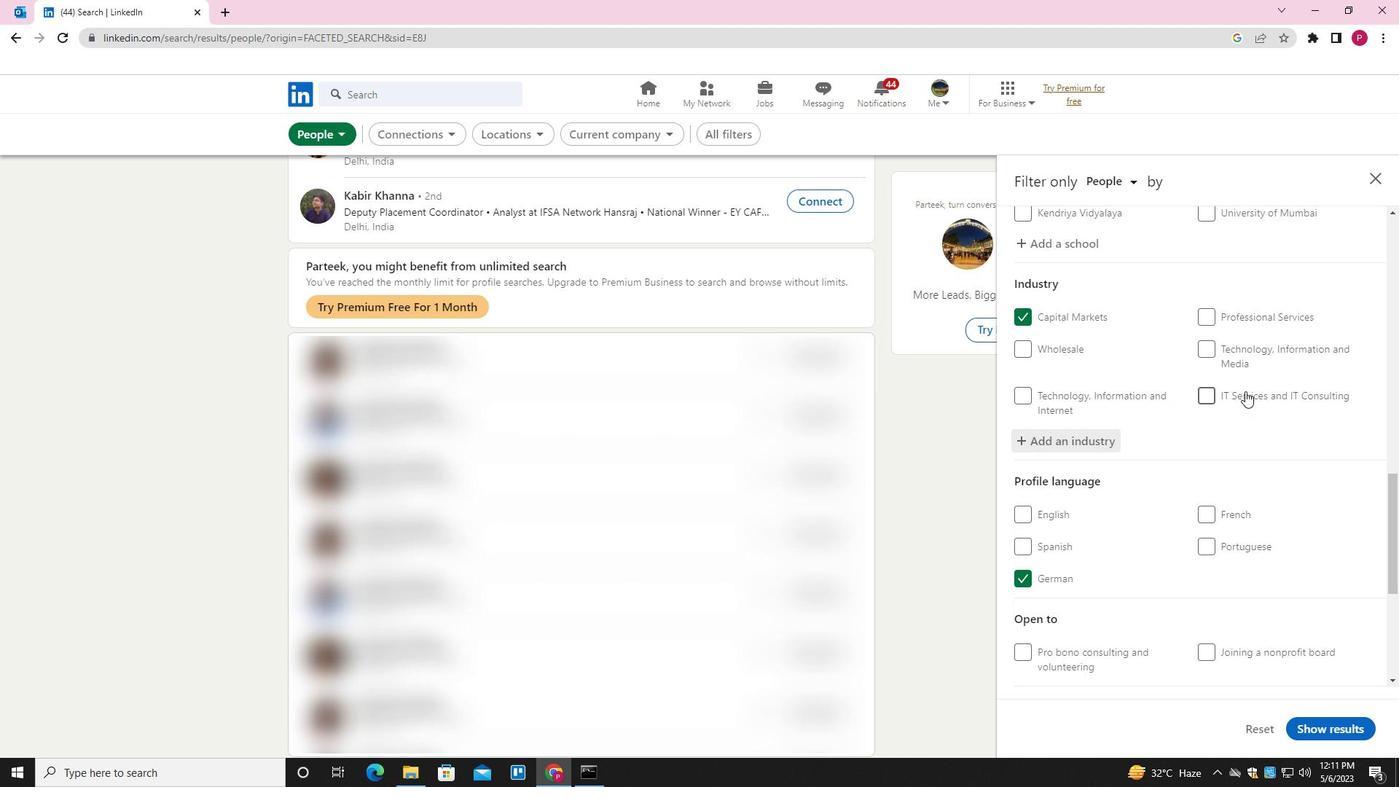 
Action: Mouse scrolled (1241, 402) with delta (0, 0)
Screenshot: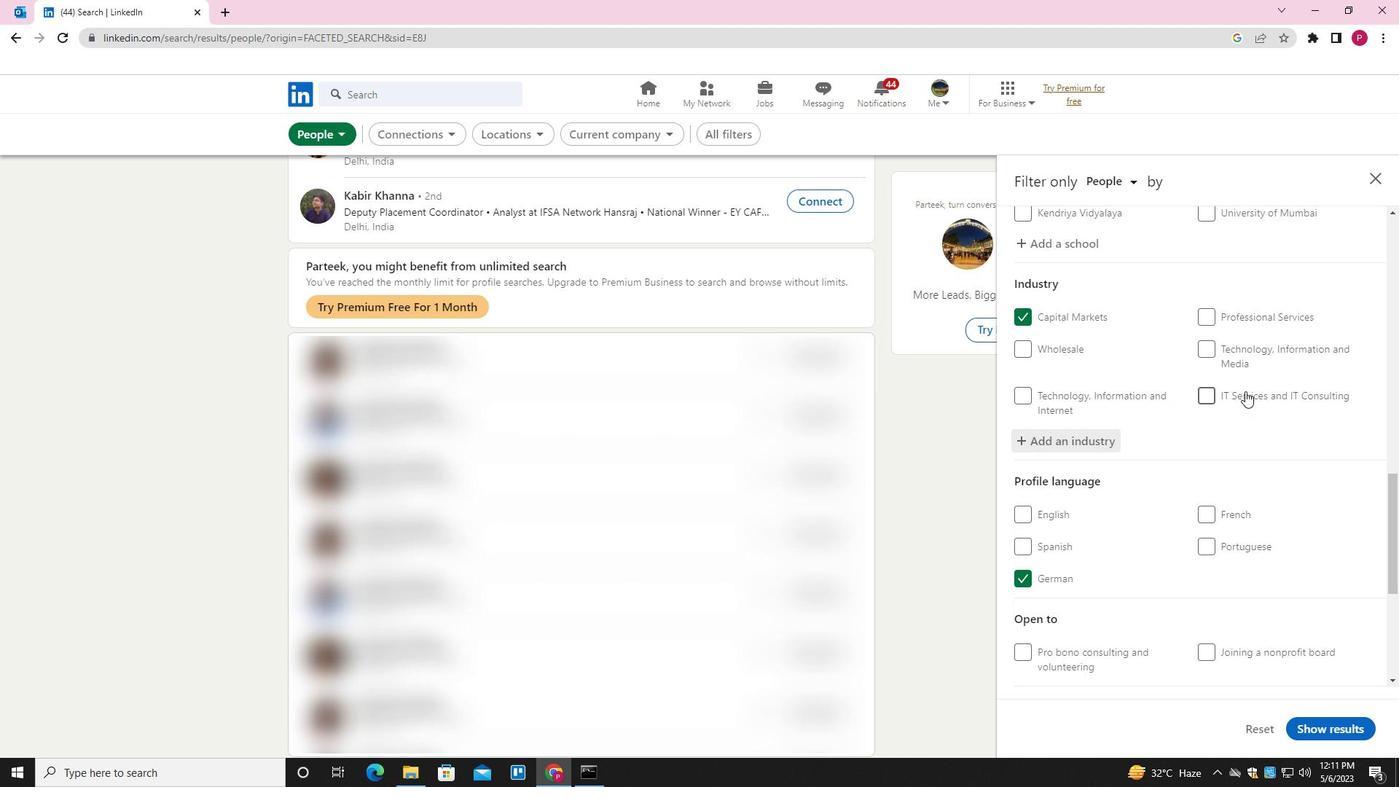 
Action: Mouse moved to (1239, 409)
Screenshot: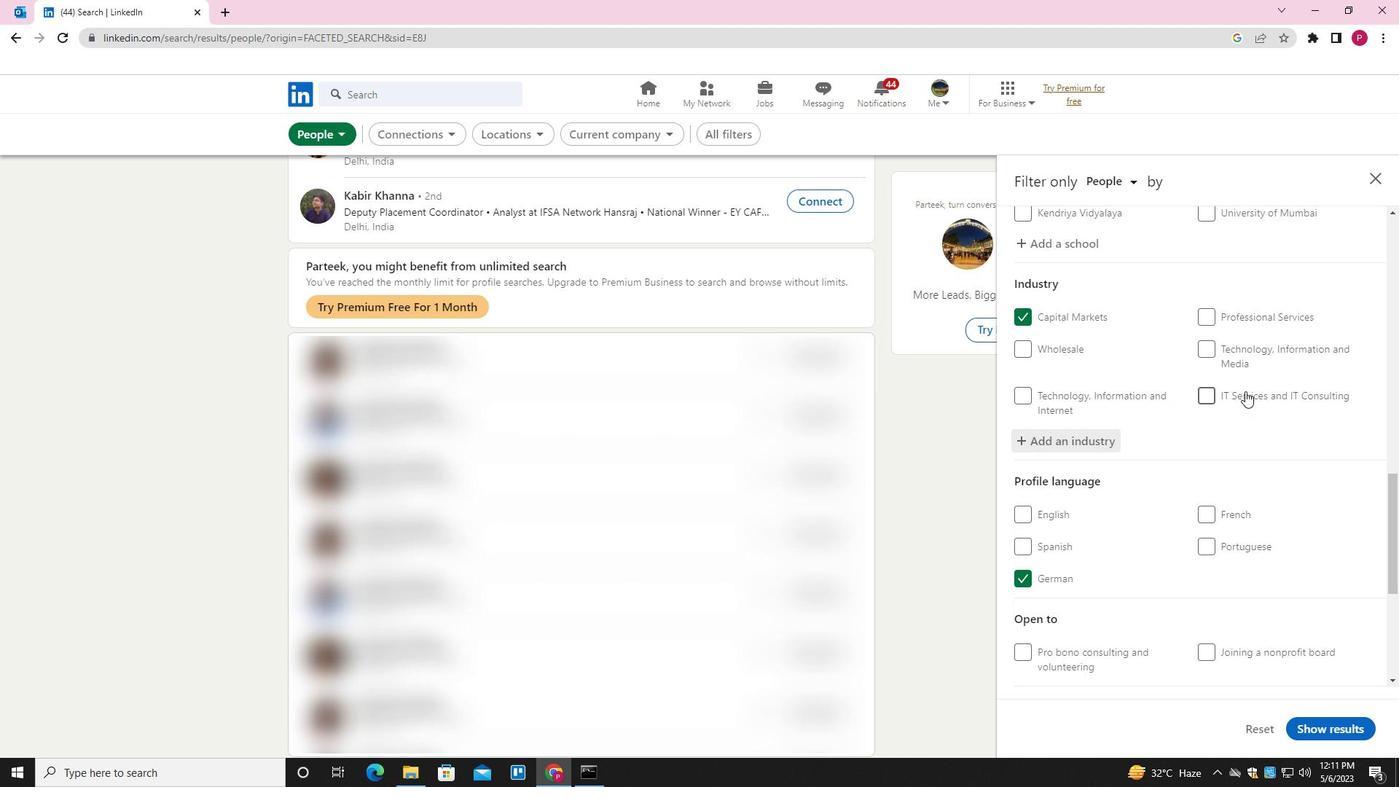 
Action: Mouse scrolled (1239, 408) with delta (0, 0)
Screenshot: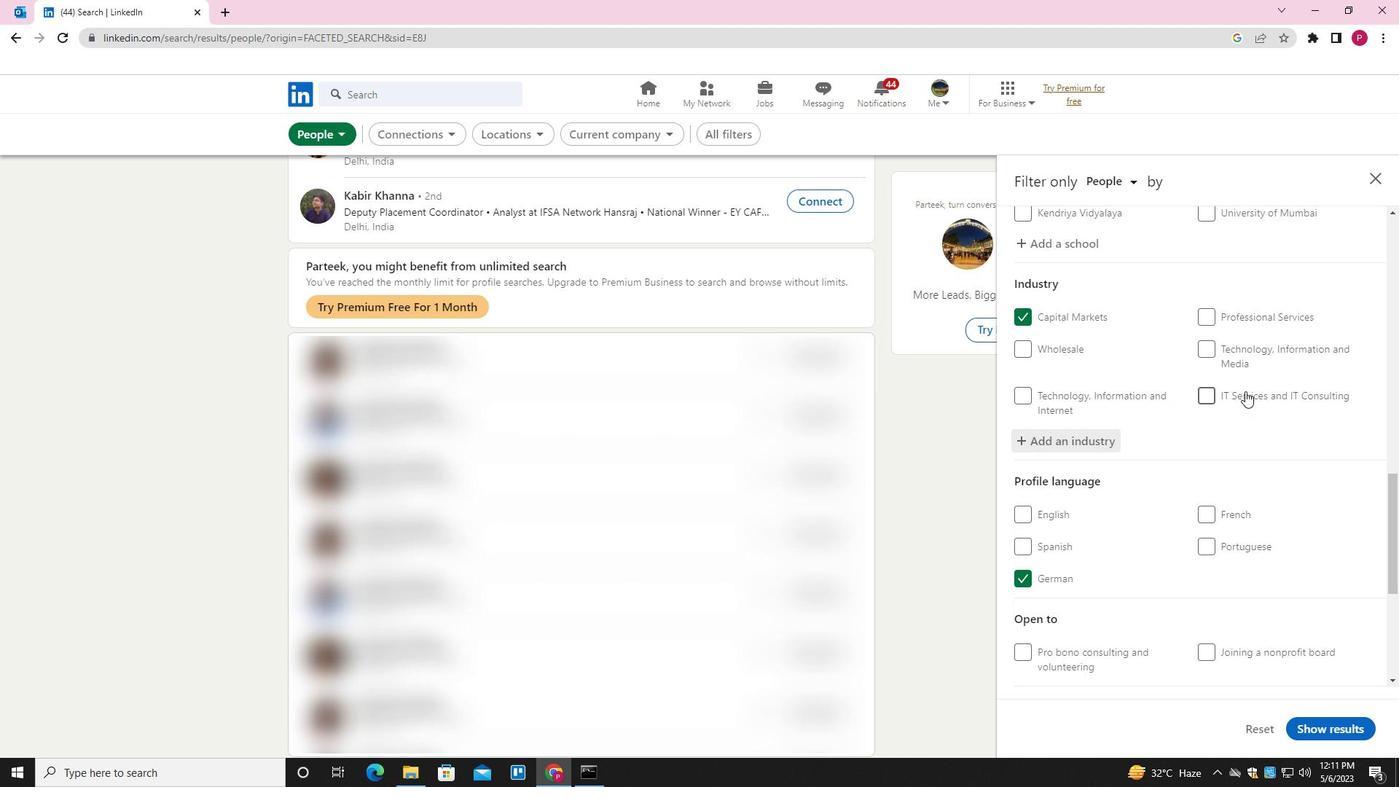 
Action: Mouse moved to (1238, 420)
Screenshot: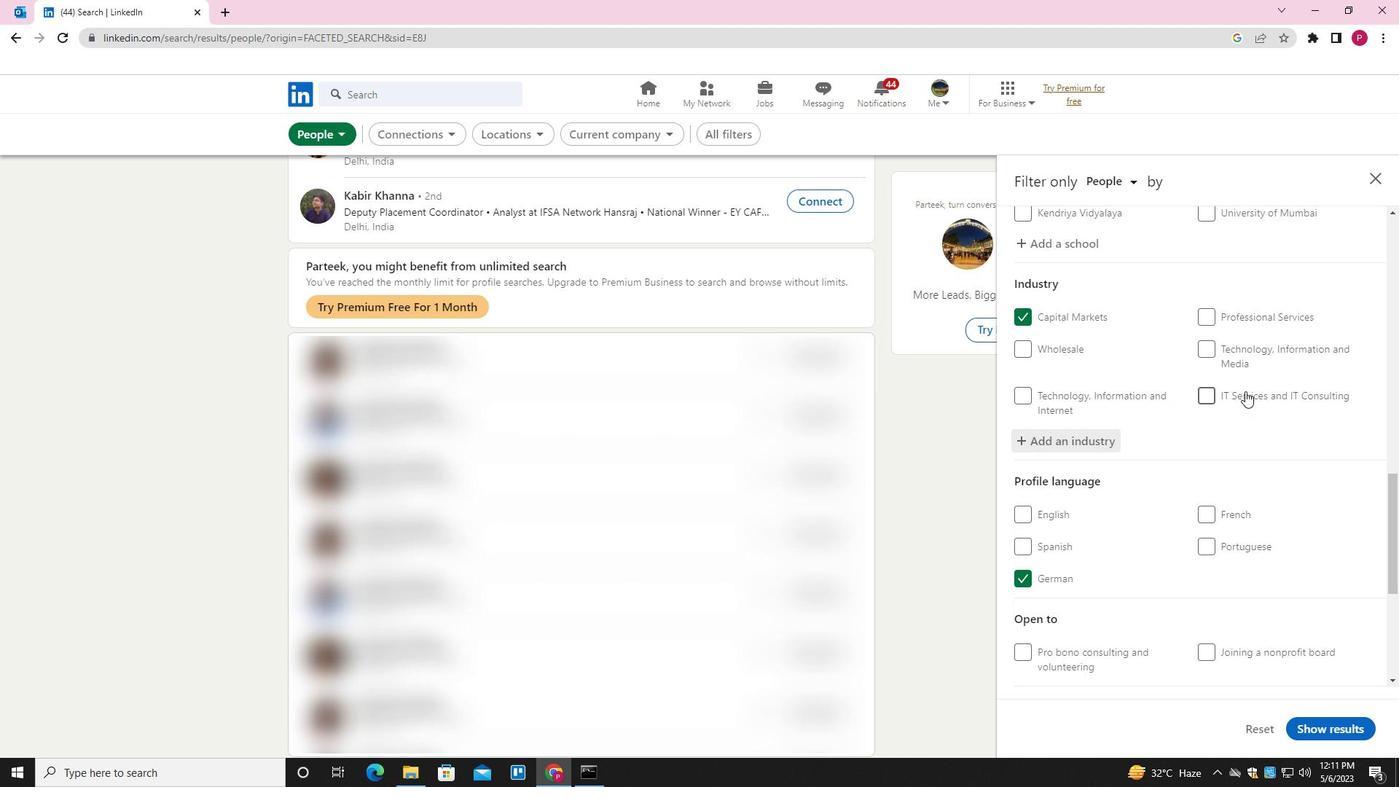 
Action: Mouse scrolled (1238, 419) with delta (0, 0)
Screenshot: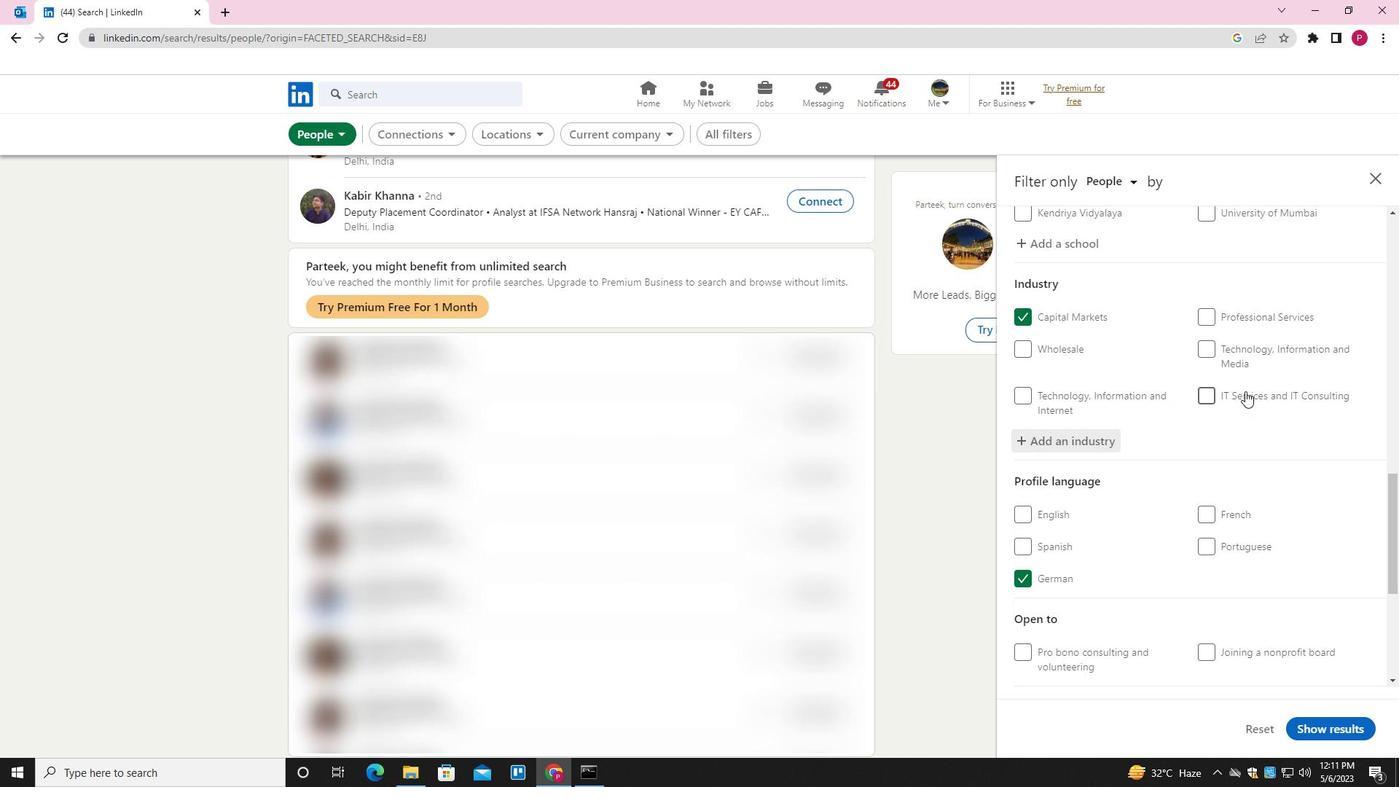 
Action: Mouse moved to (1243, 476)
Screenshot: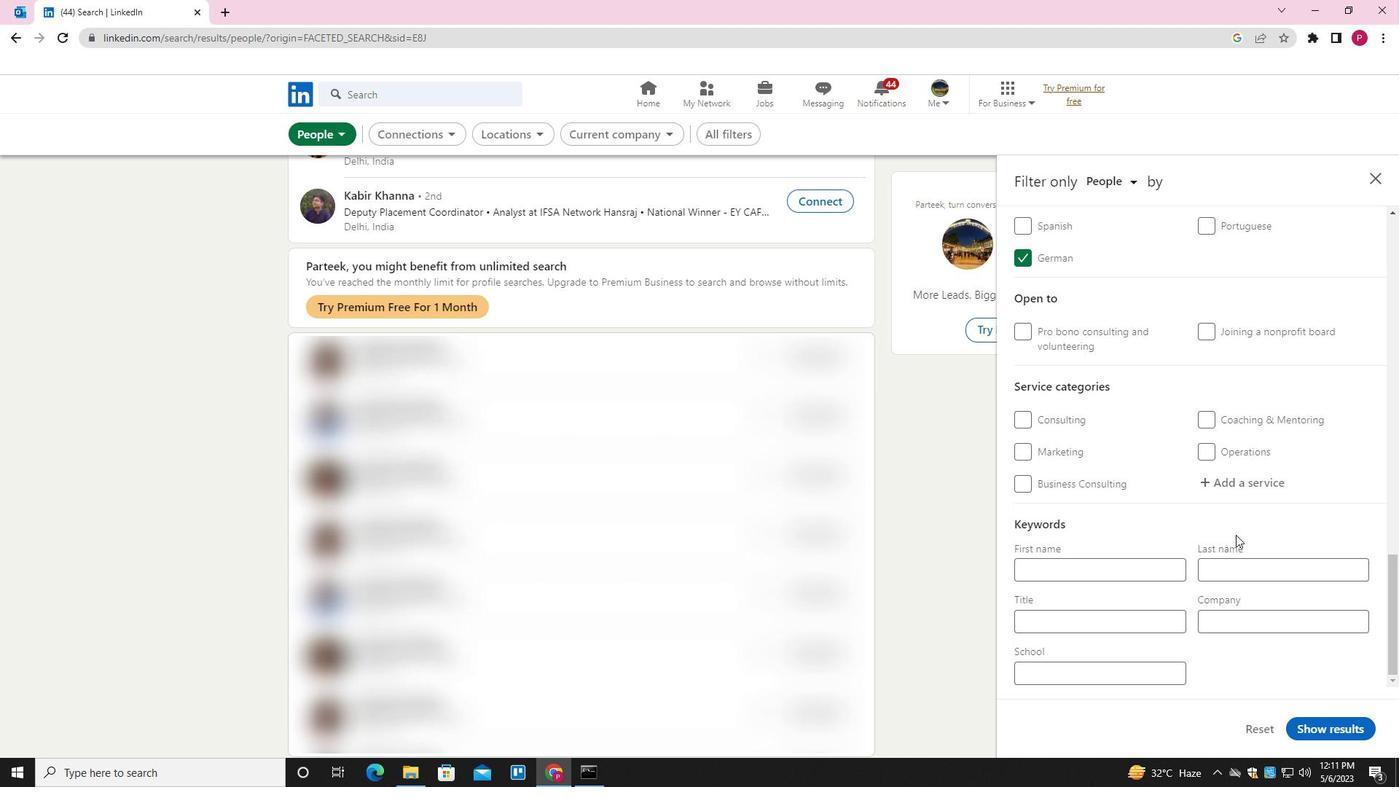 
Action: Mouse pressed left at (1243, 476)
Screenshot: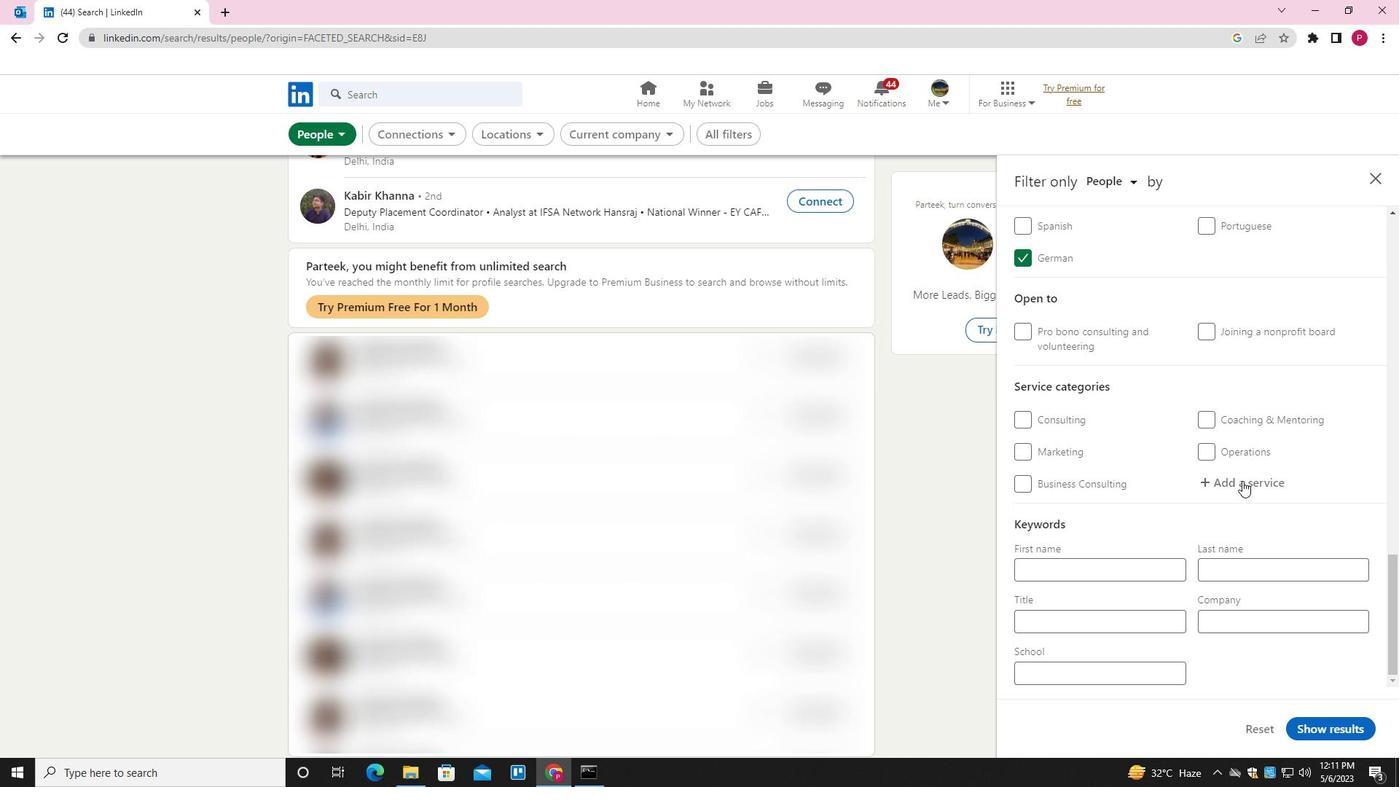 
Action: Mouse moved to (1243, 476)
Screenshot: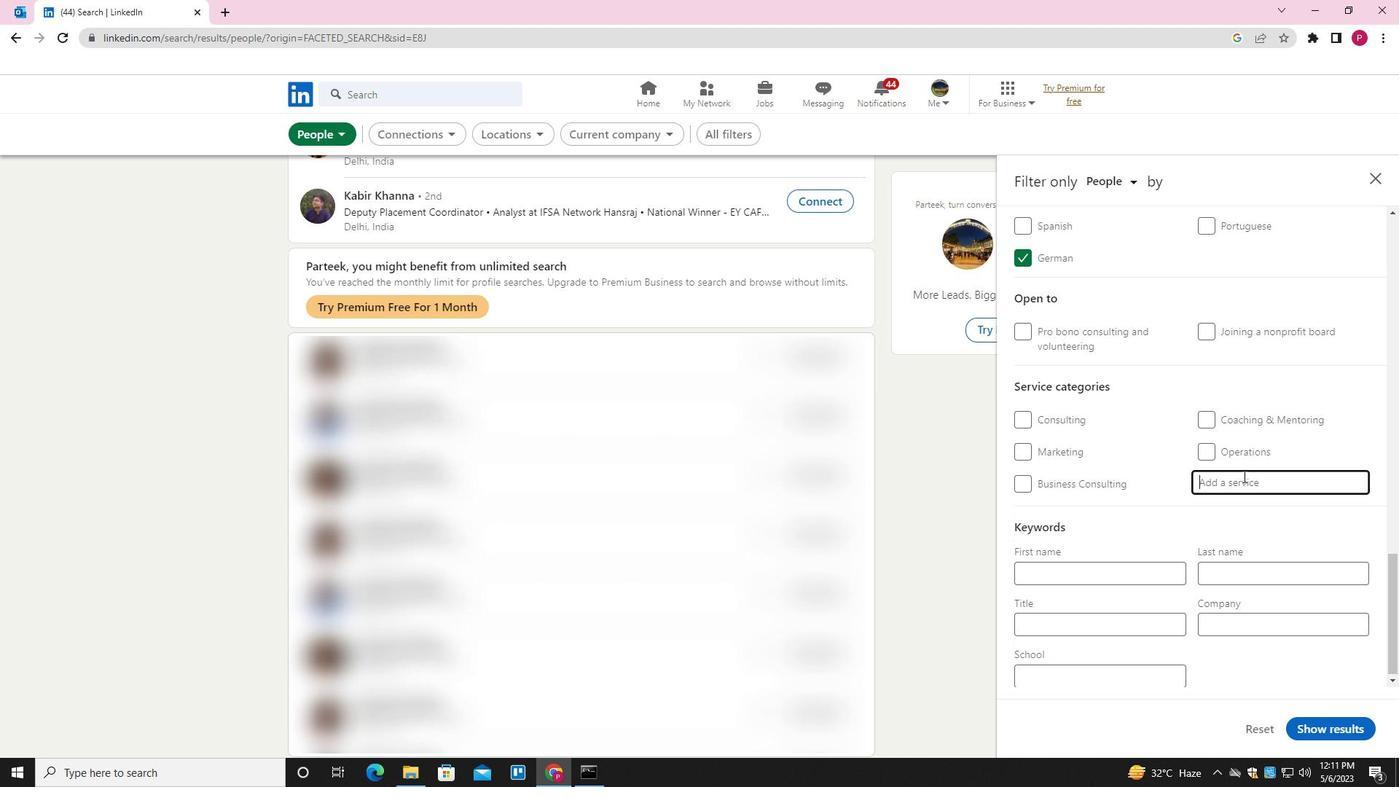 
Action: Key pressed <Key.shift>MARKETING<Key.enter>
Screenshot: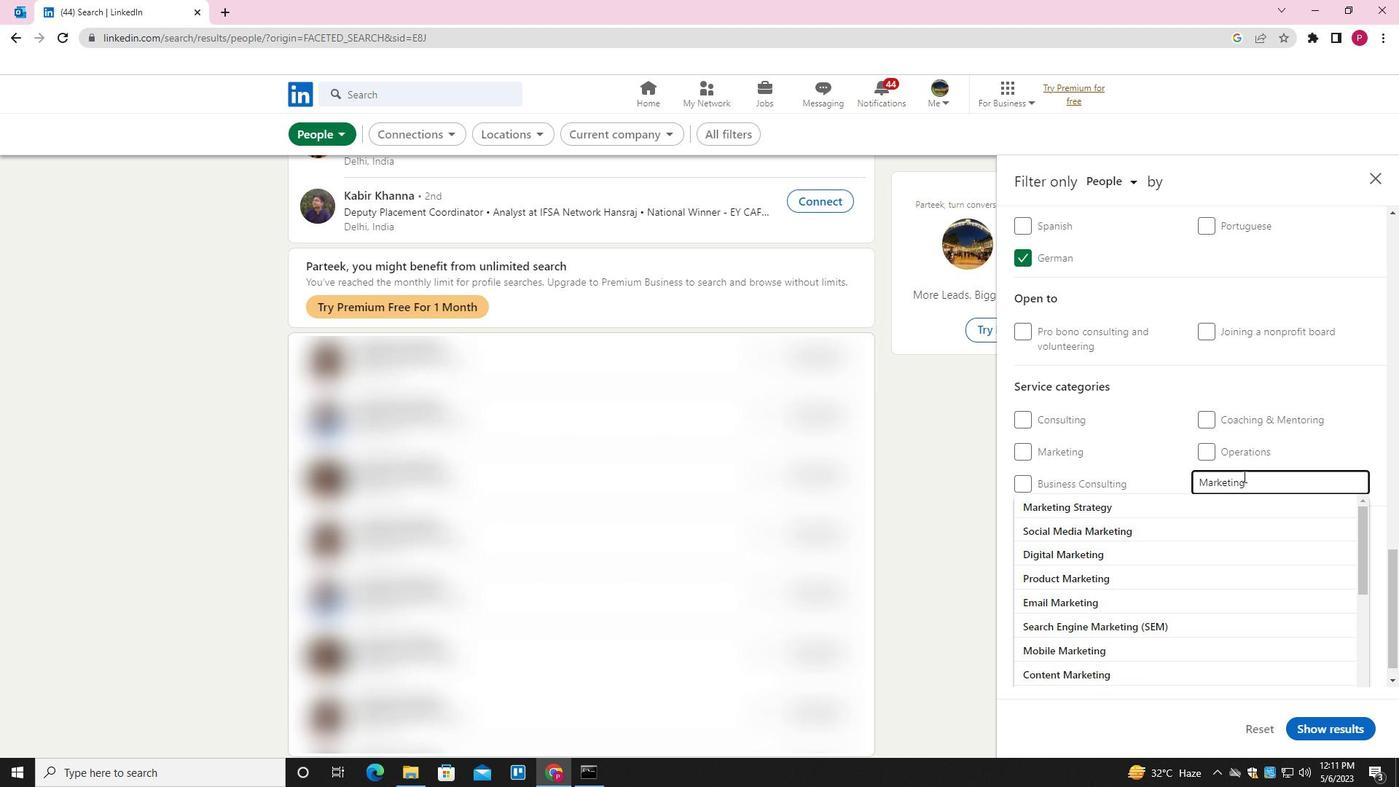 
Action: Mouse moved to (1230, 484)
Screenshot: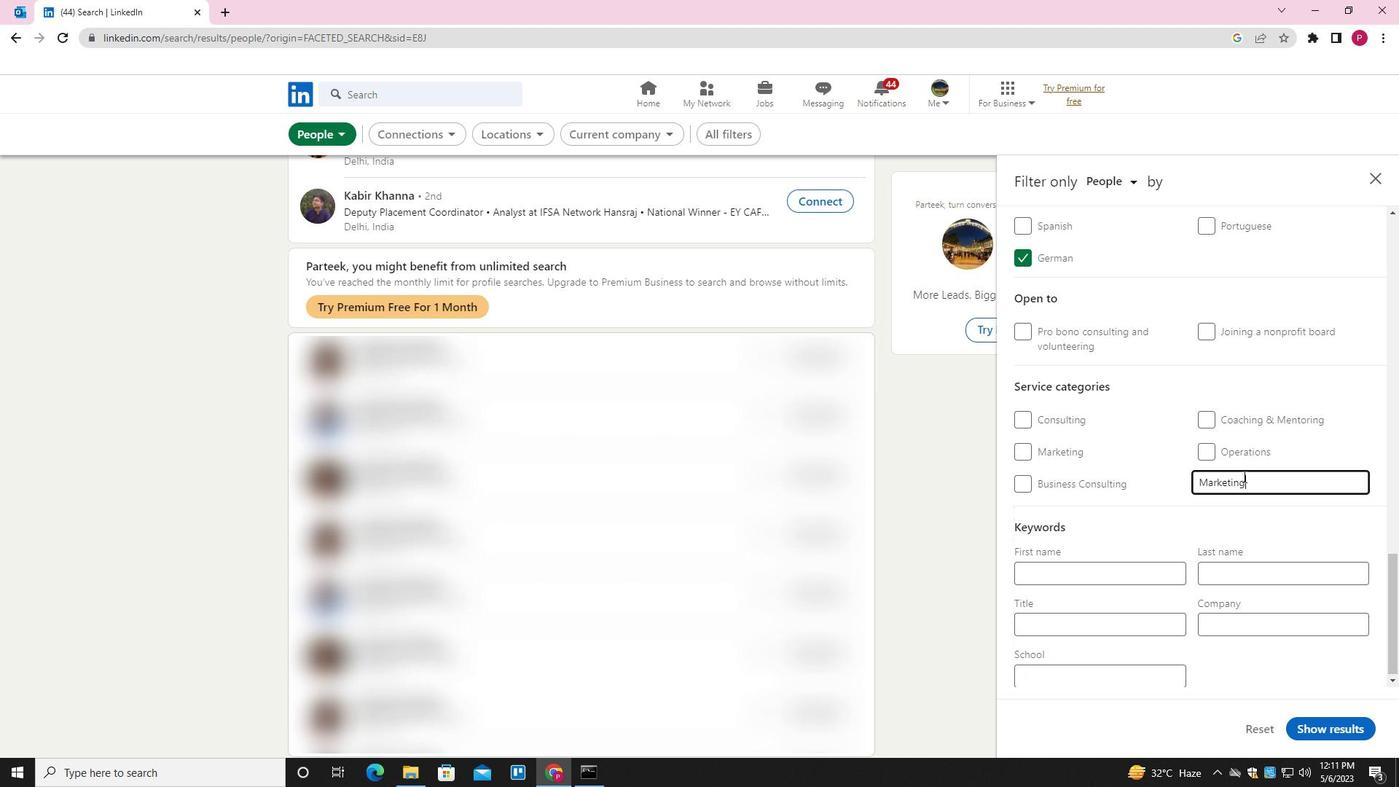 
Action: Mouse scrolled (1230, 483) with delta (0, 0)
Screenshot: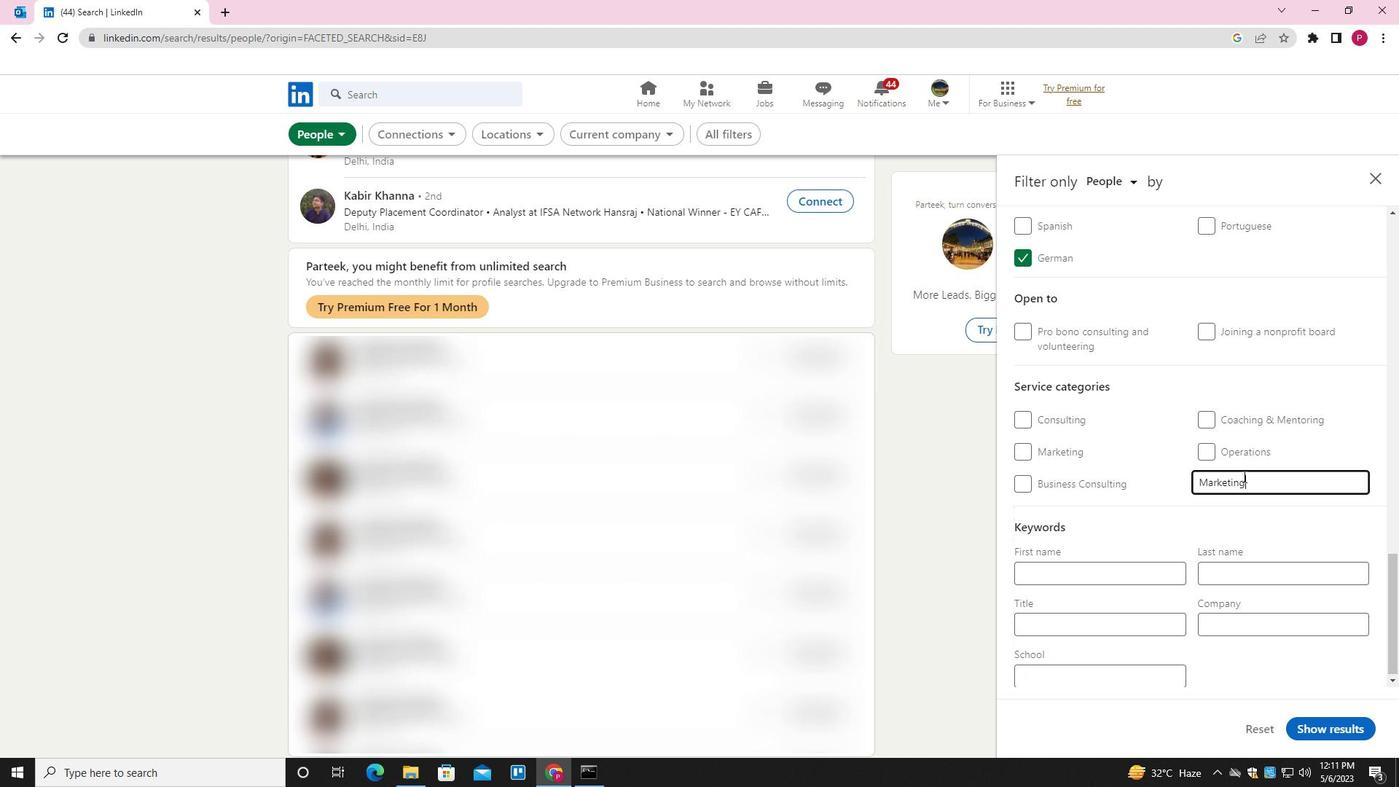 
Action: Mouse moved to (1222, 489)
Screenshot: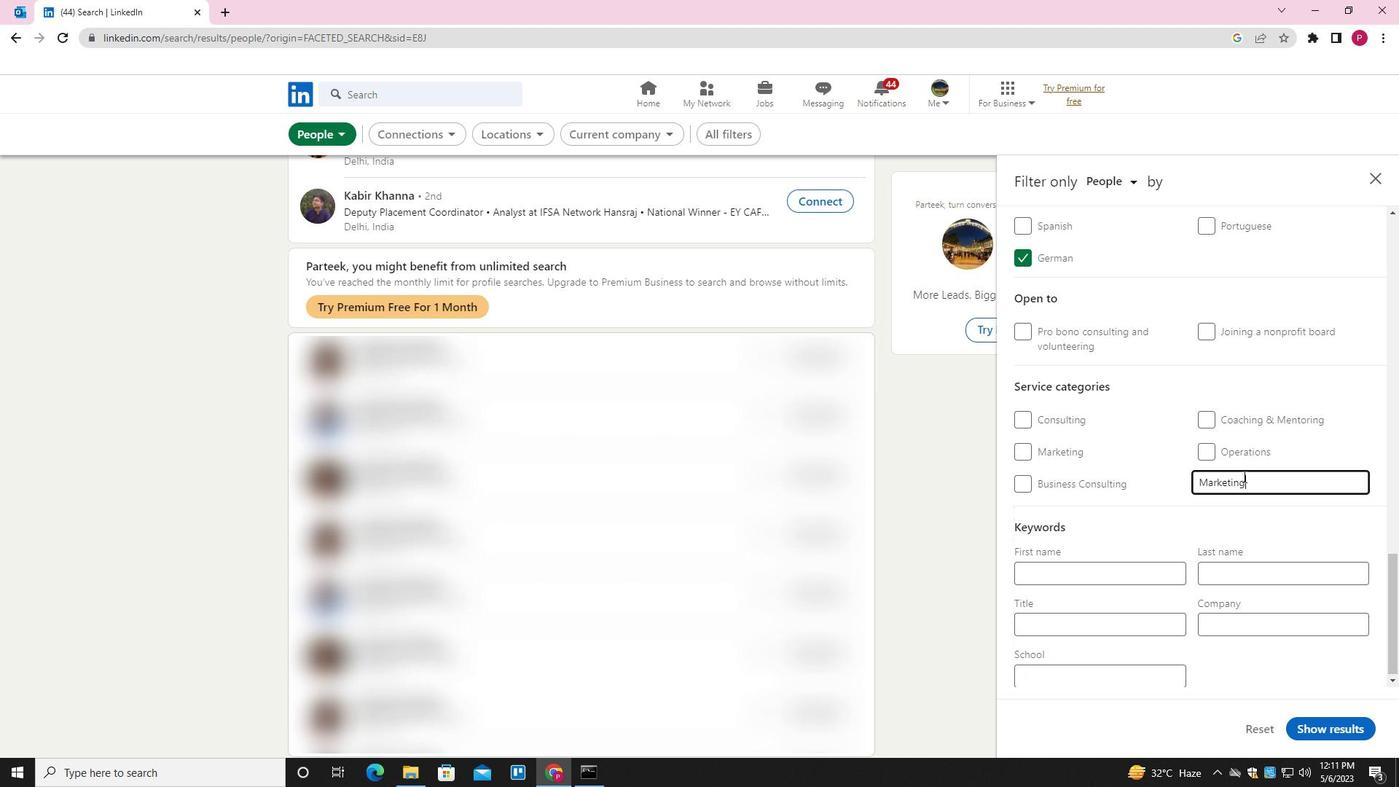 
Action: Mouse scrolled (1222, 488) with delta (0, 0)
Screenshot: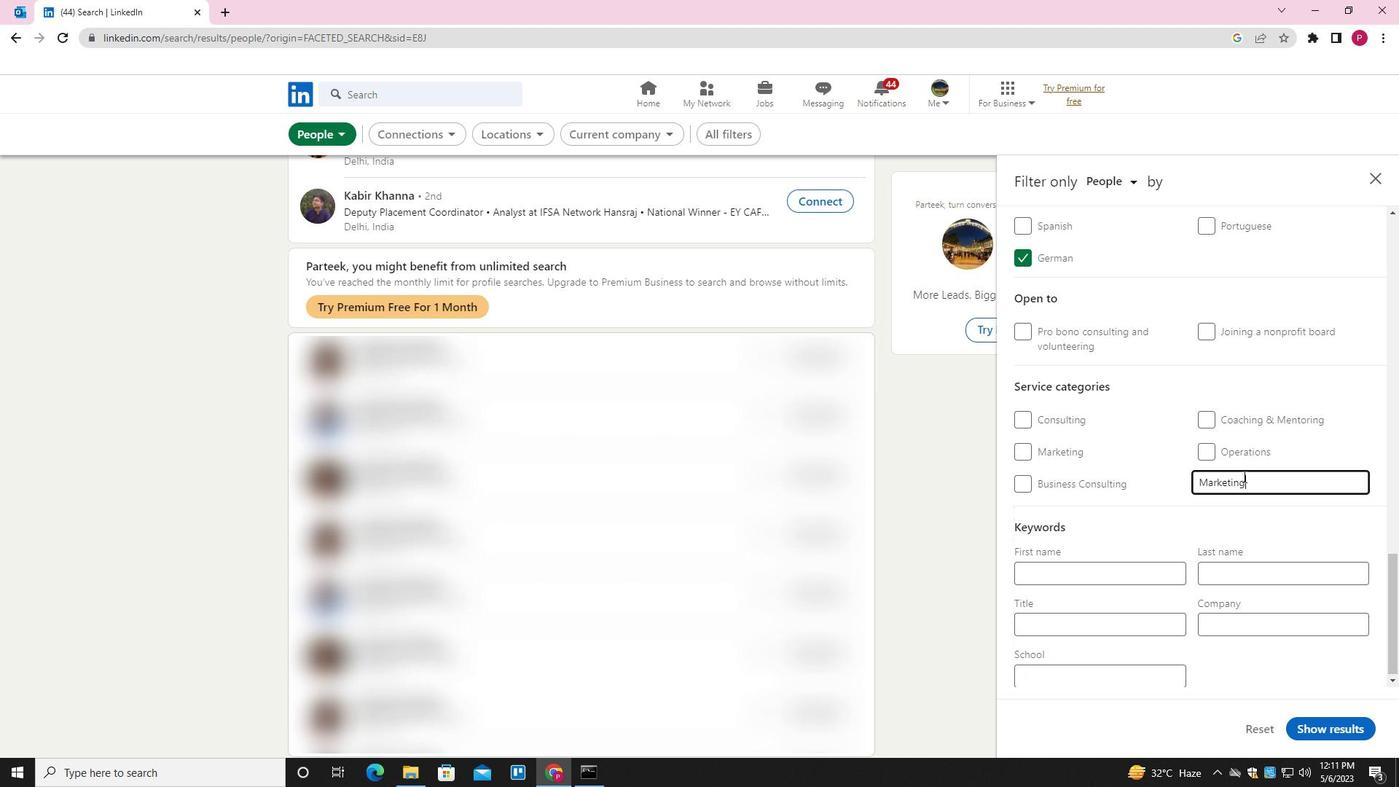 
Action: Mouse moved to (1209, 504)
Screenshot: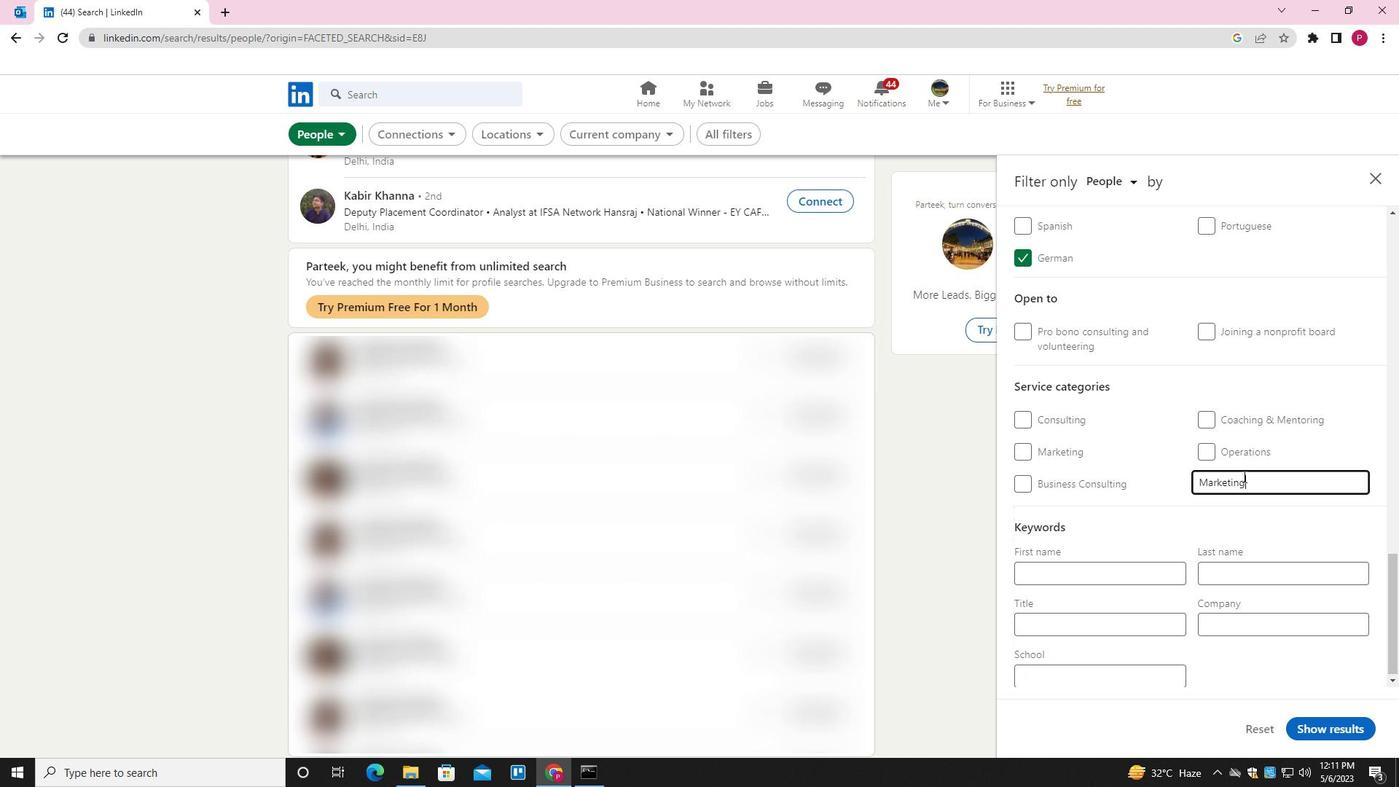 
Action: Mouse scrolled (1209, 503) with delta (0, 0)
Screenshot: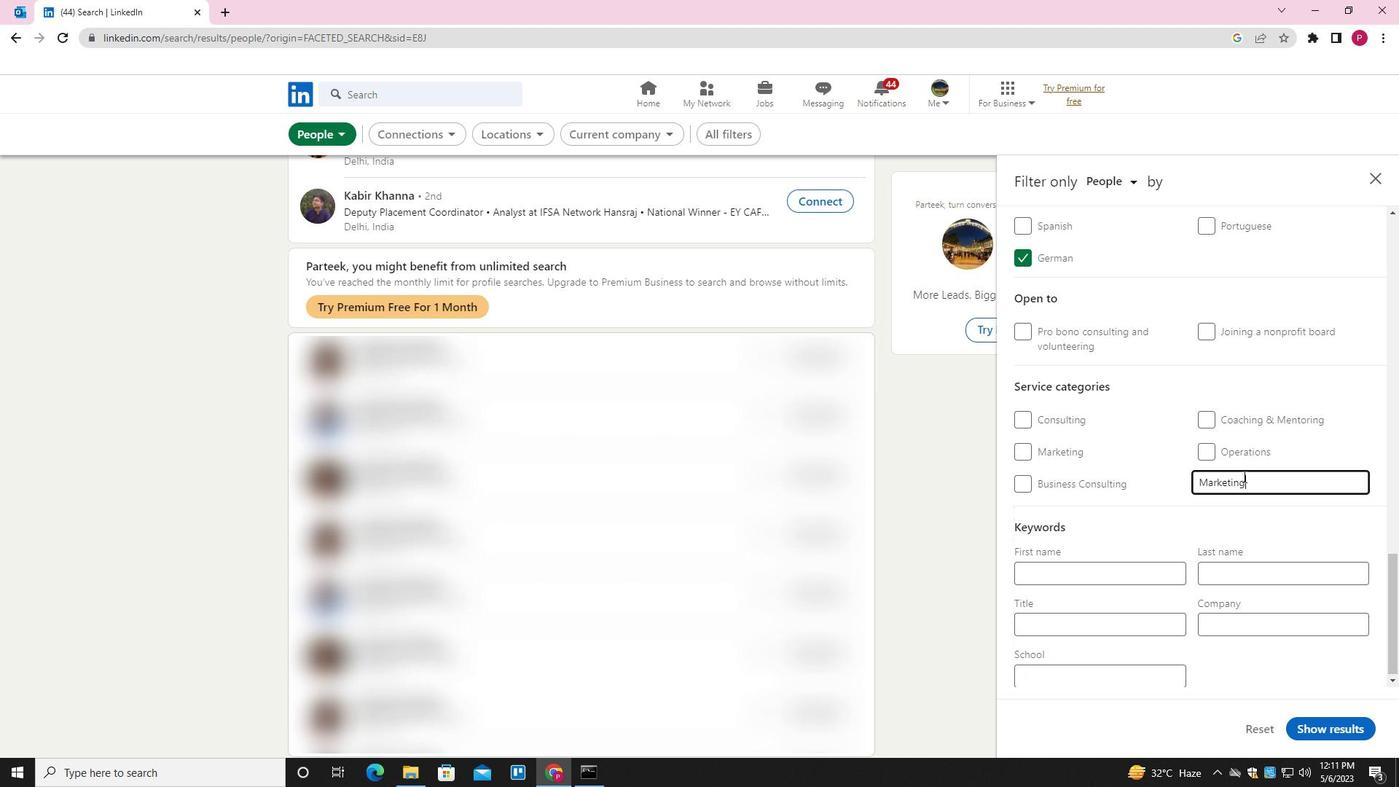 
Action: Mouse moved to (1077, 613)
Screenshot: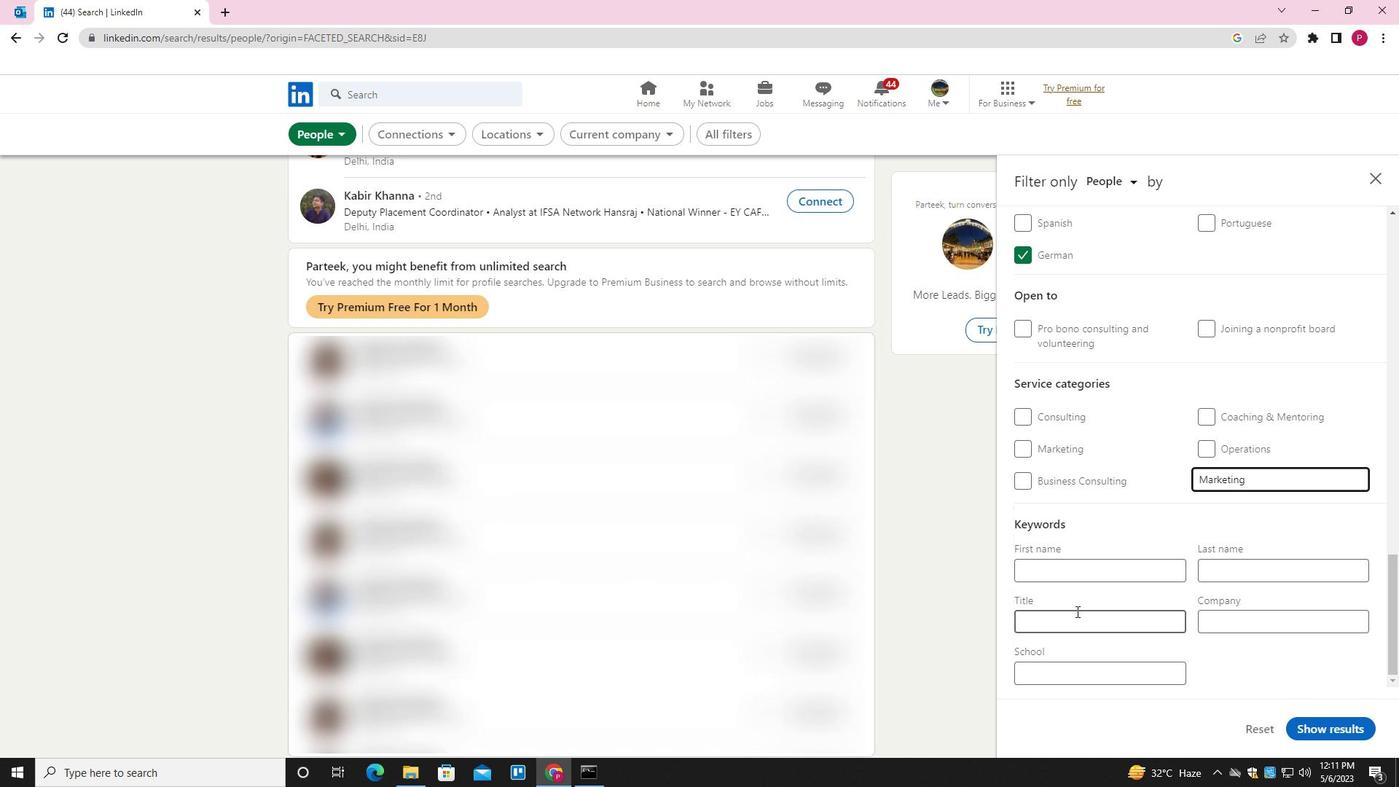 
Action: Mouse pressed left at (1077, 613)
Screenshot: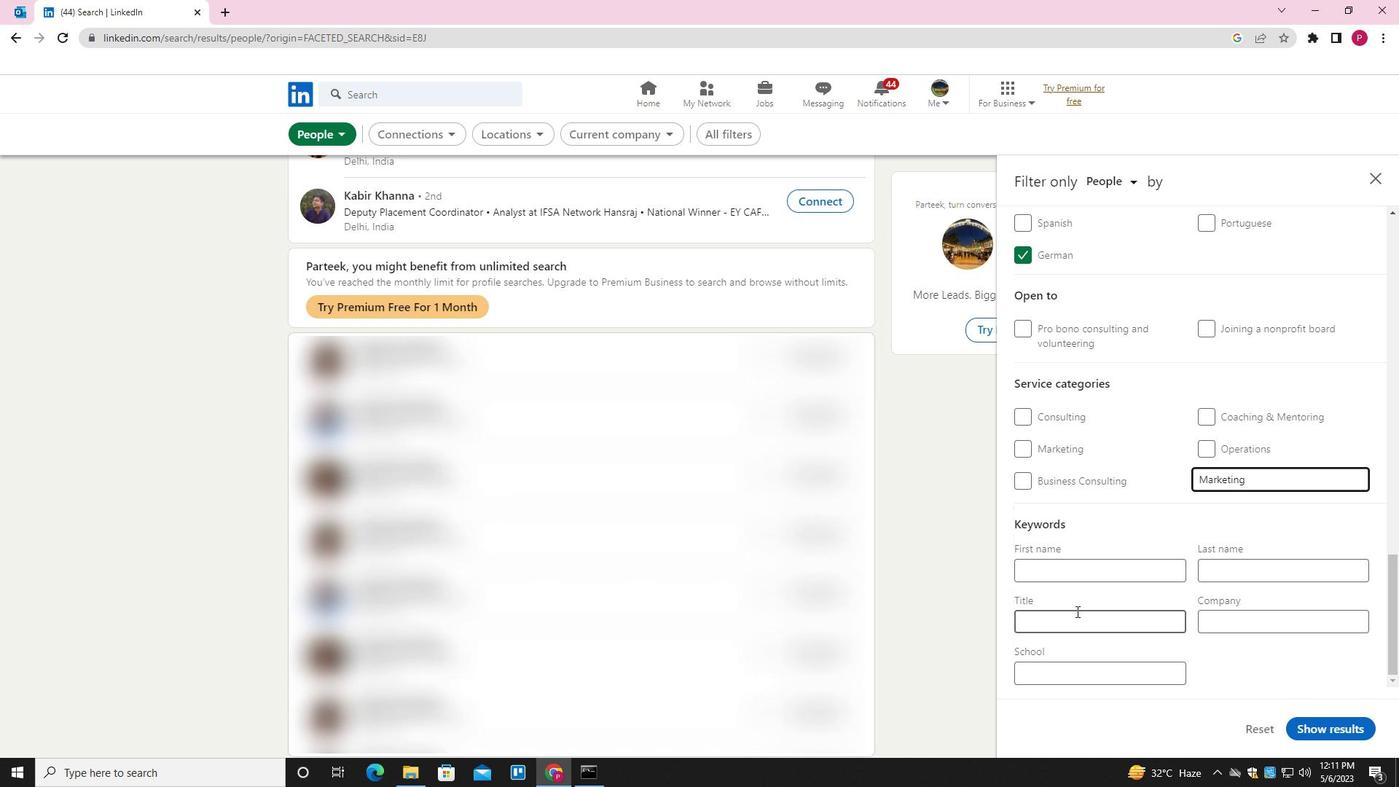 
Action: Key pressed <Key.shift>ACCOUNT<Key.space><Key.shift><Key.shift><Key.shift><Key.shift>EXEV<Key.backspace>CUTIVE
Screenshot: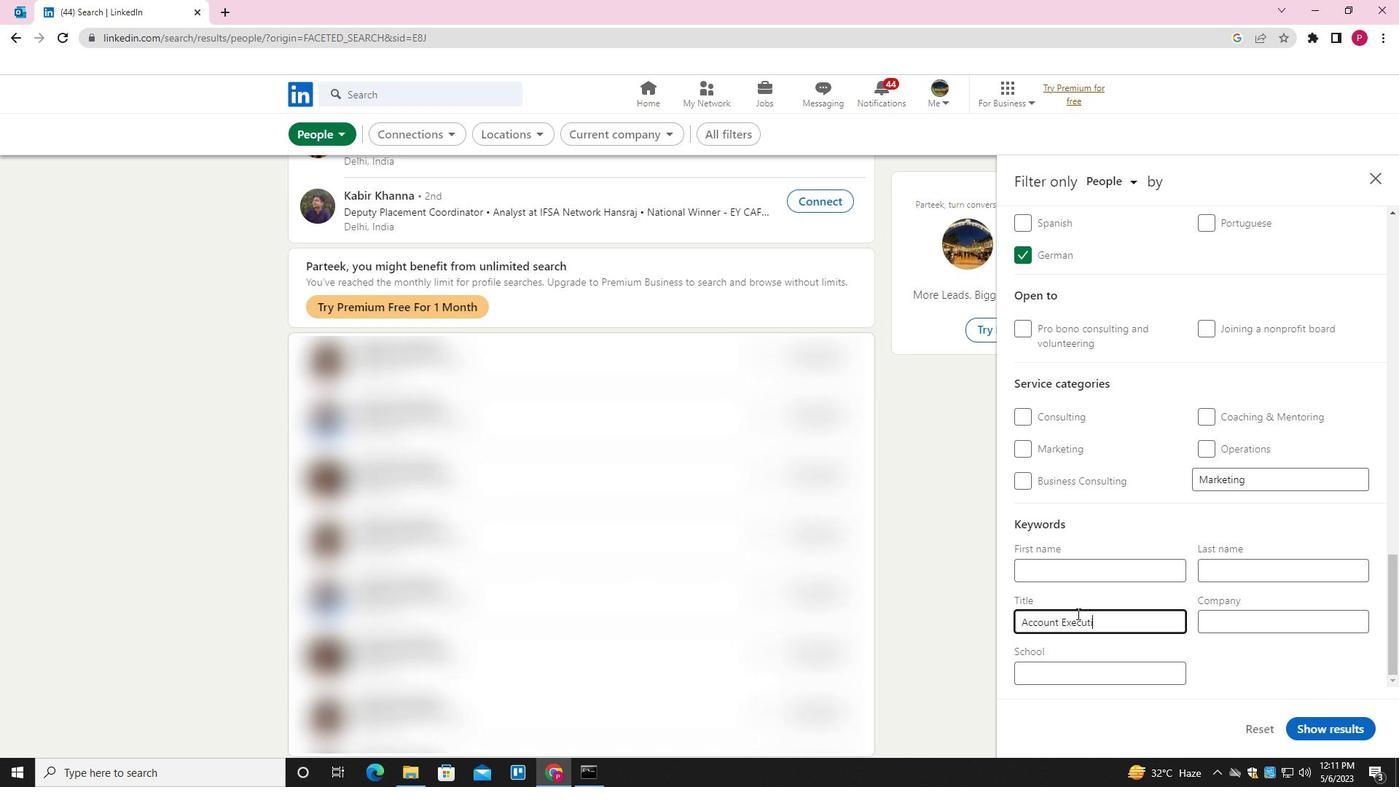 
Action: Mouse moved to (1319, 722)
Screenshot: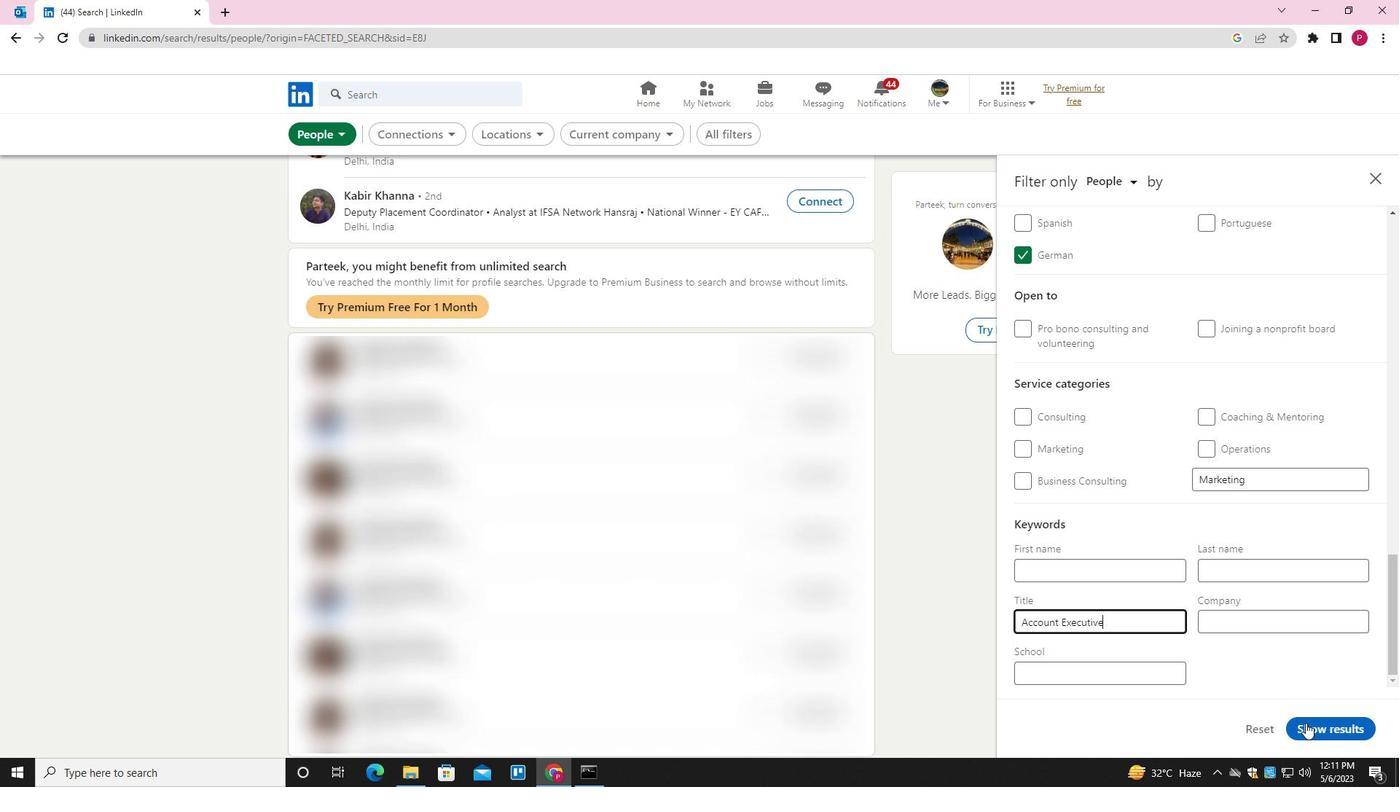 
Action: Mouse pressed left at (1319, 722)
Screenshot: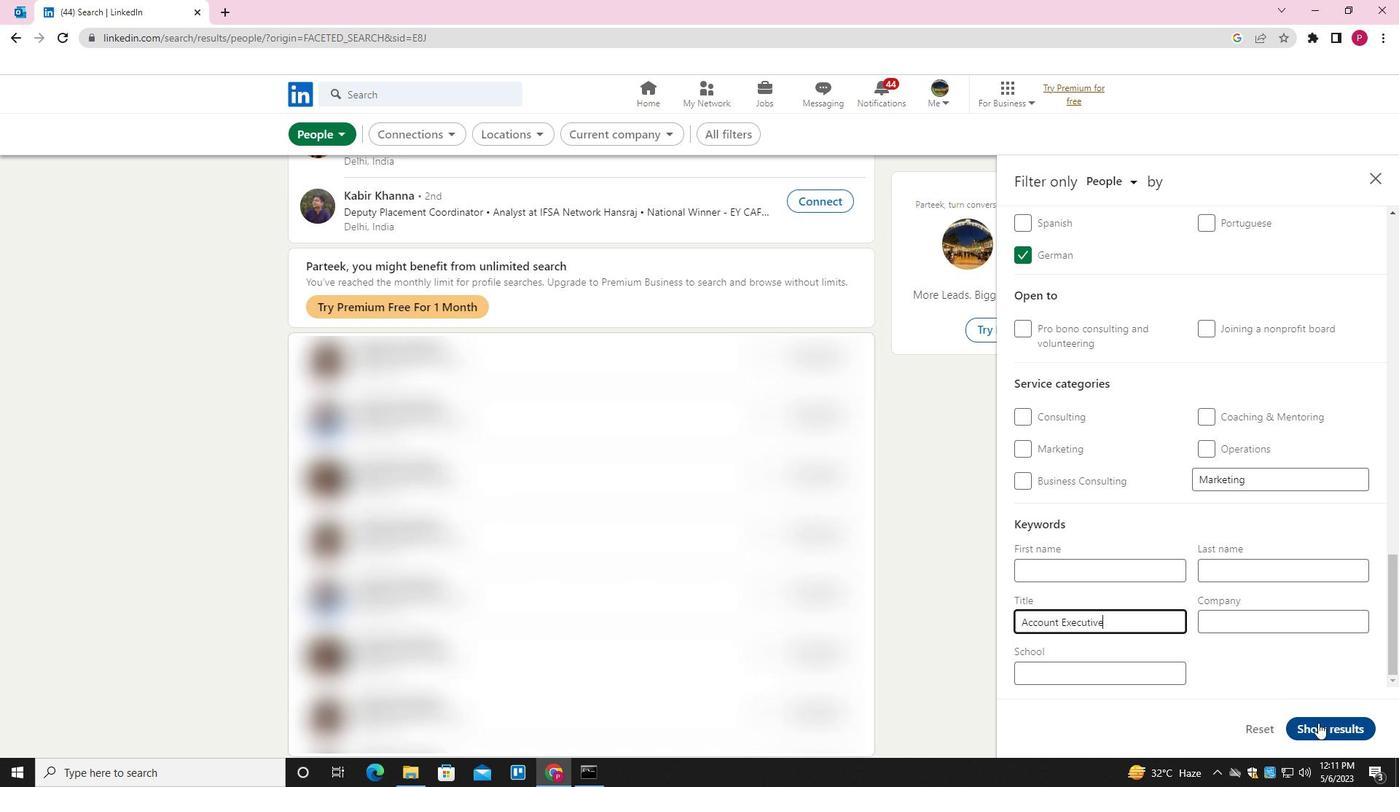 
Action: Mouse moved to (649, 290)
Screenshot: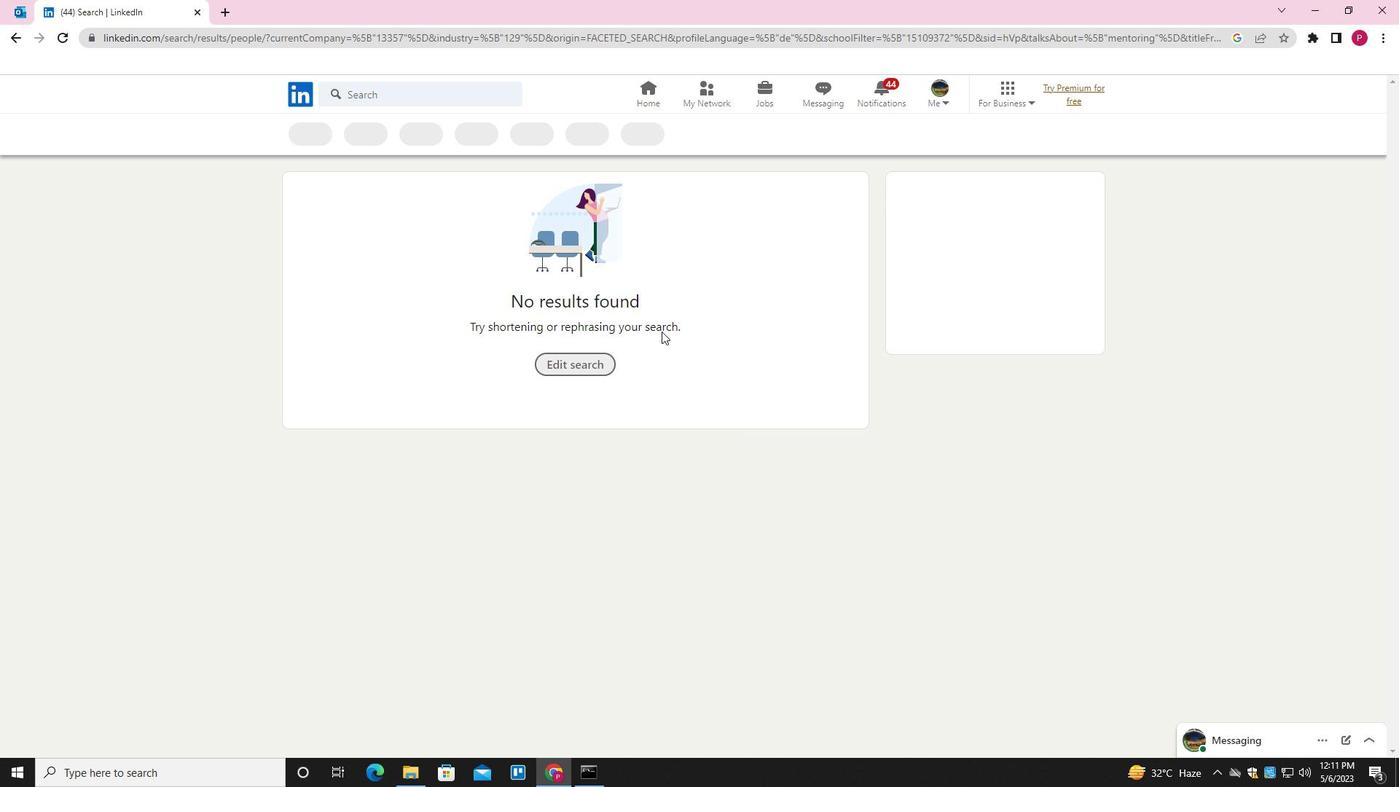 
